 Task: Open a Blog Post Template save the file as spreadsheetAdd Heading 'Nanotechnology' ,with the main content  Nanotechnology involves manipulating matter at the nanoscale (one billionth of a meter) to create new materials and devices with unique properties. It has applications in electronics, medicine, energy, and environmental remediation, offering potential breakthroughs in areas such as nanomedicine and nanosensors. ,with the main content  Nanotechnology involves manipulating matter at the nanoscale (one billionth of a meter) to create new materials and devices with unique properties. It has applications in electronics, medicine, energy, and environmental remediation, offering potential breakthroughs in areas such as nanomedicine and nanosensors.and font size to the main content 16 Apply Font Style Harlow Solid Italicand font size to the heading 18 Change heading alignment to  Center
Action: Mouse moved to (23, 23)
Screenshot: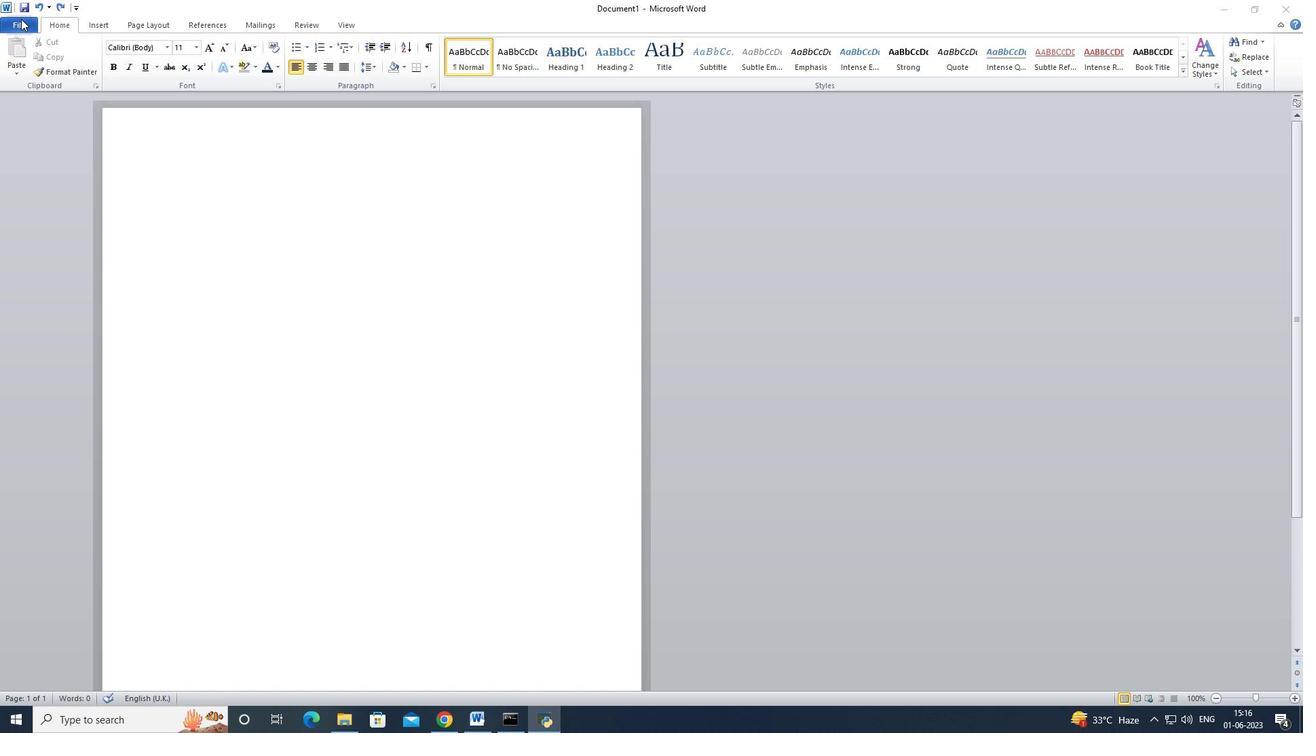 
Action: Mouse pressed left at (23, 23)
Screenshot: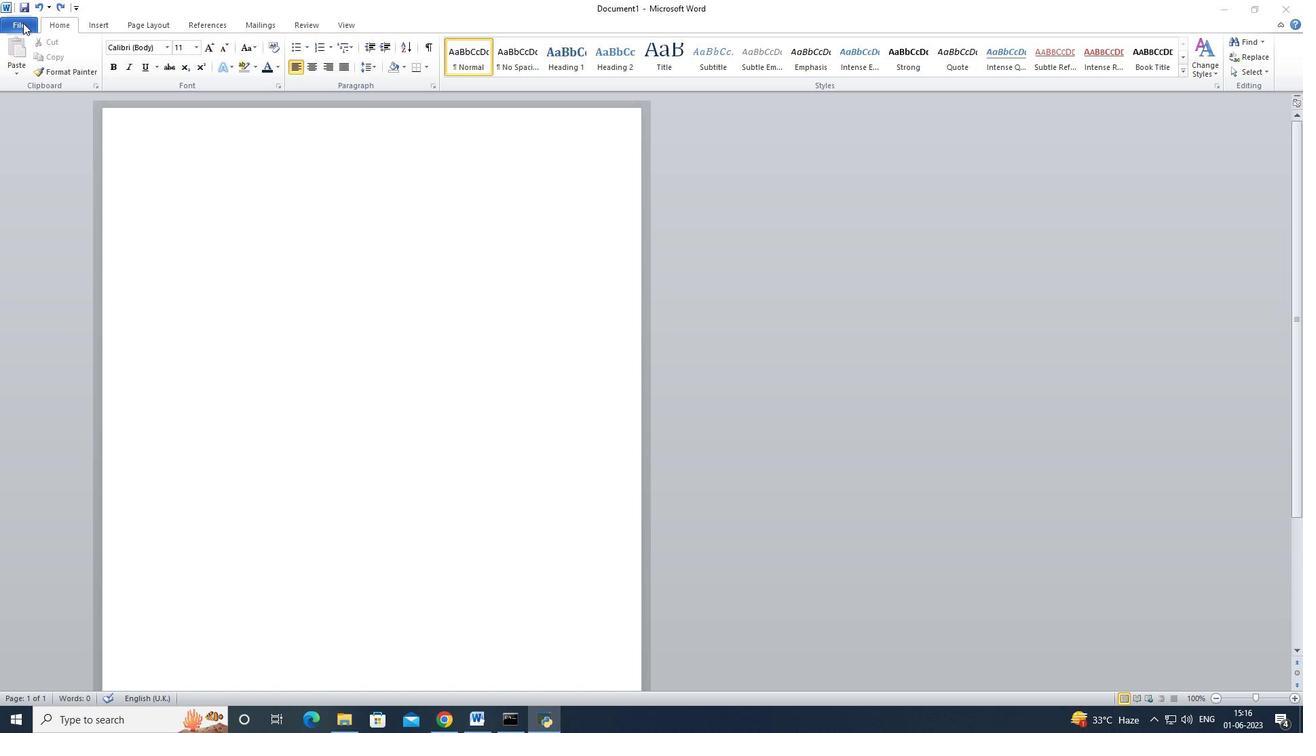 
Action: Mouse pressed left at (23, 23)
Screenshot: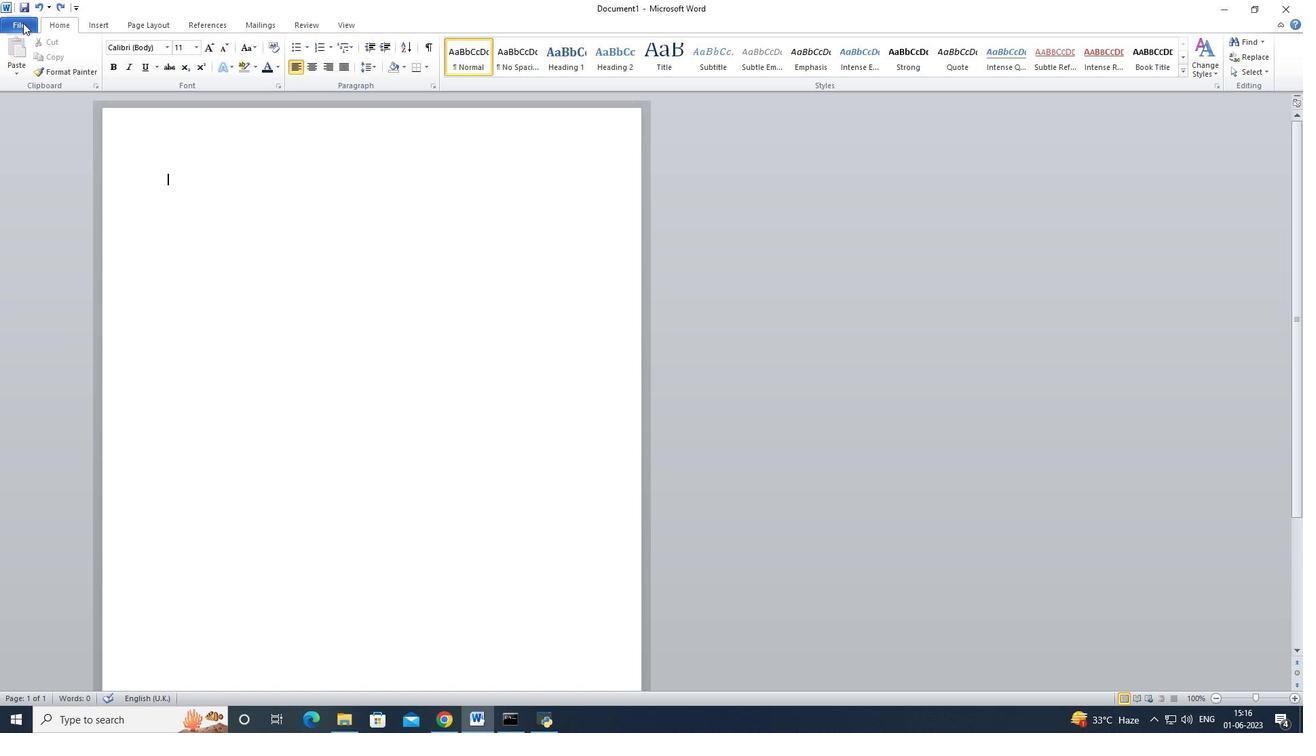 
Action: Mouse moved to (29, 174)
Screenshot: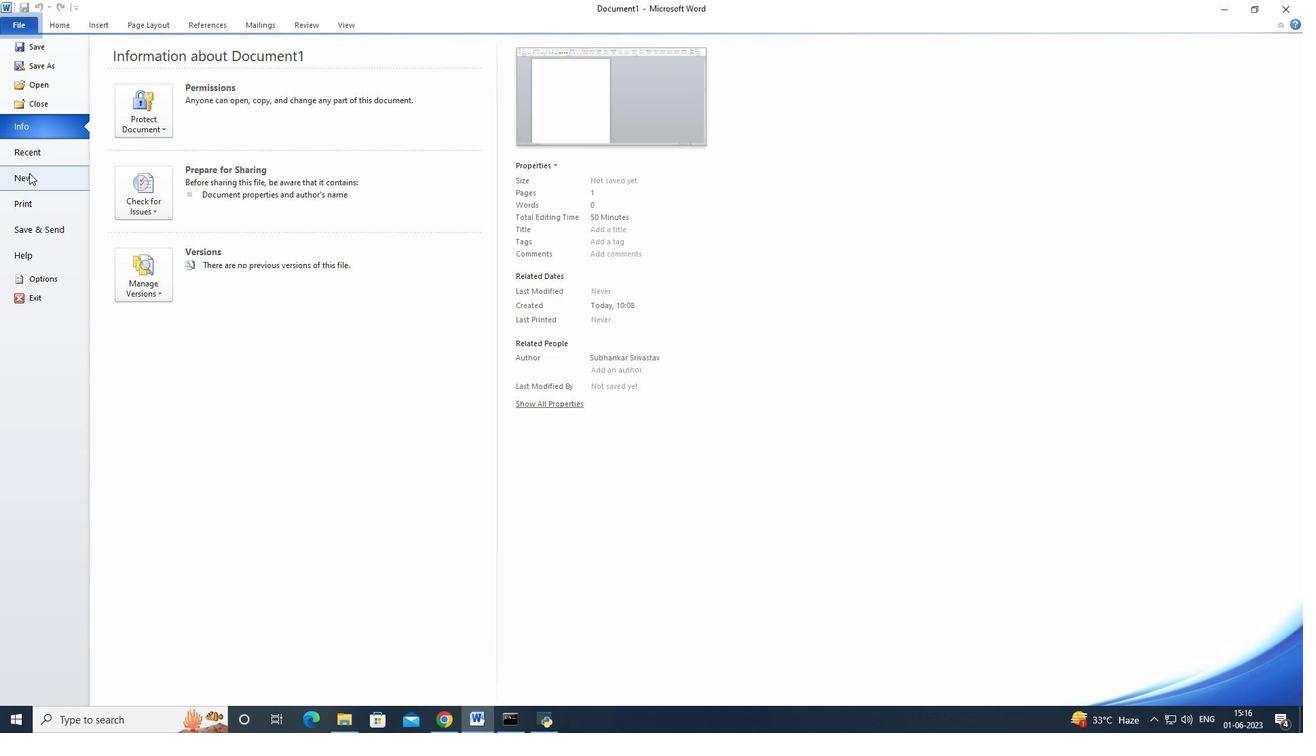 
Action: Mouse pressed left at (29, 174)
Screenshot: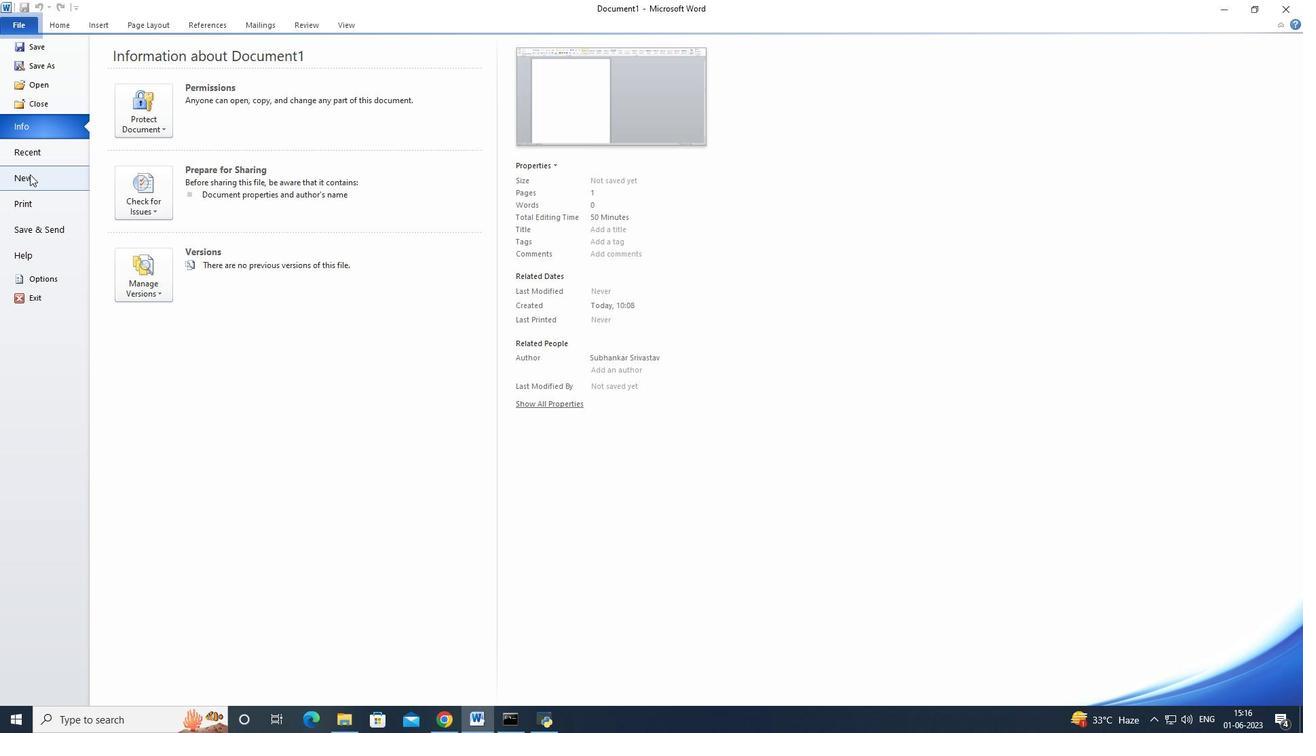 
Action: Mouse moved to (213, 125)
Screenshot: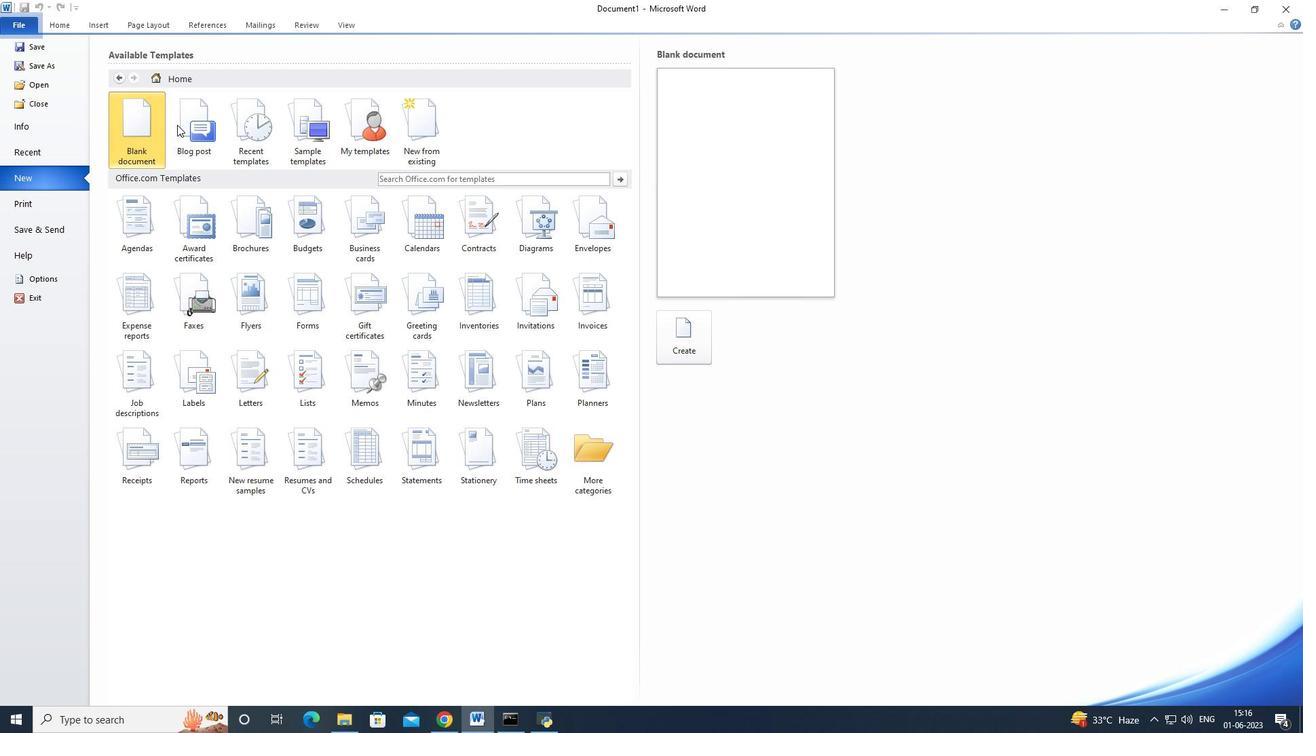 
Action: Mouse pressed left at (213, 125)
Screenshot: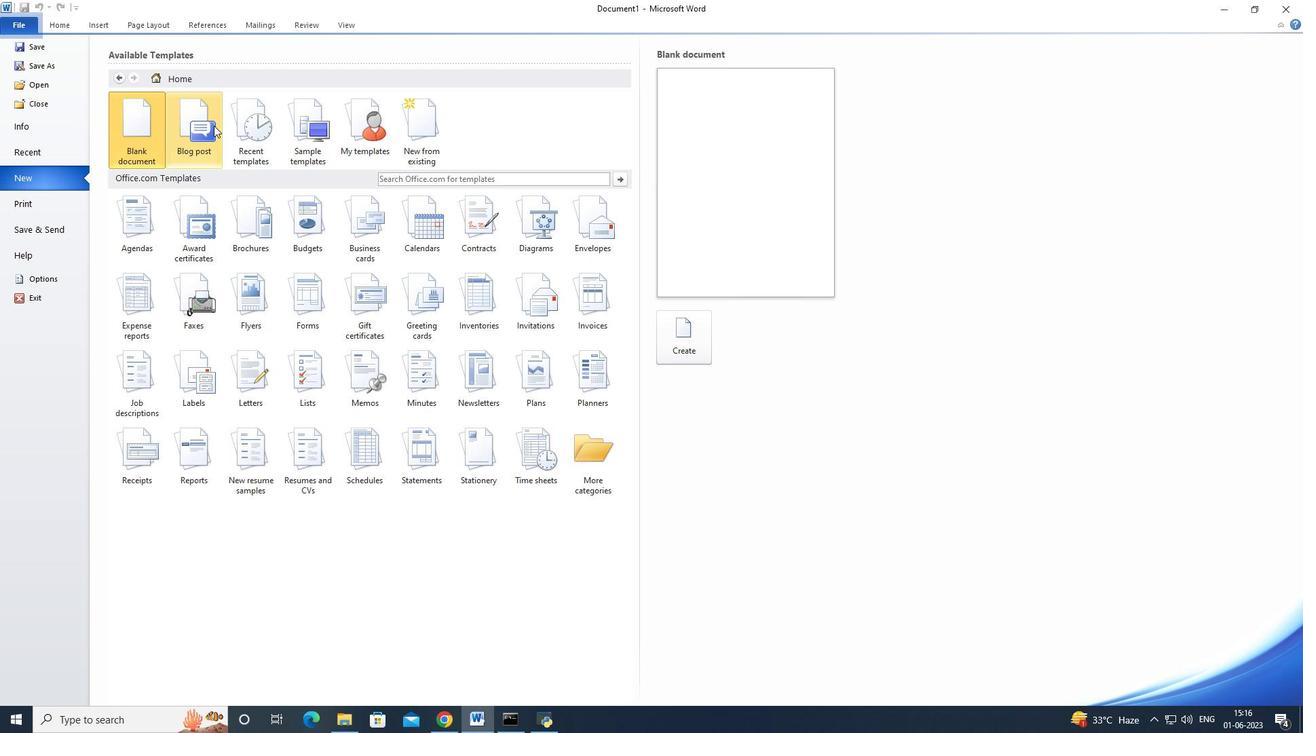 
Action: Mouse moved to (698, 344)
Screenshot: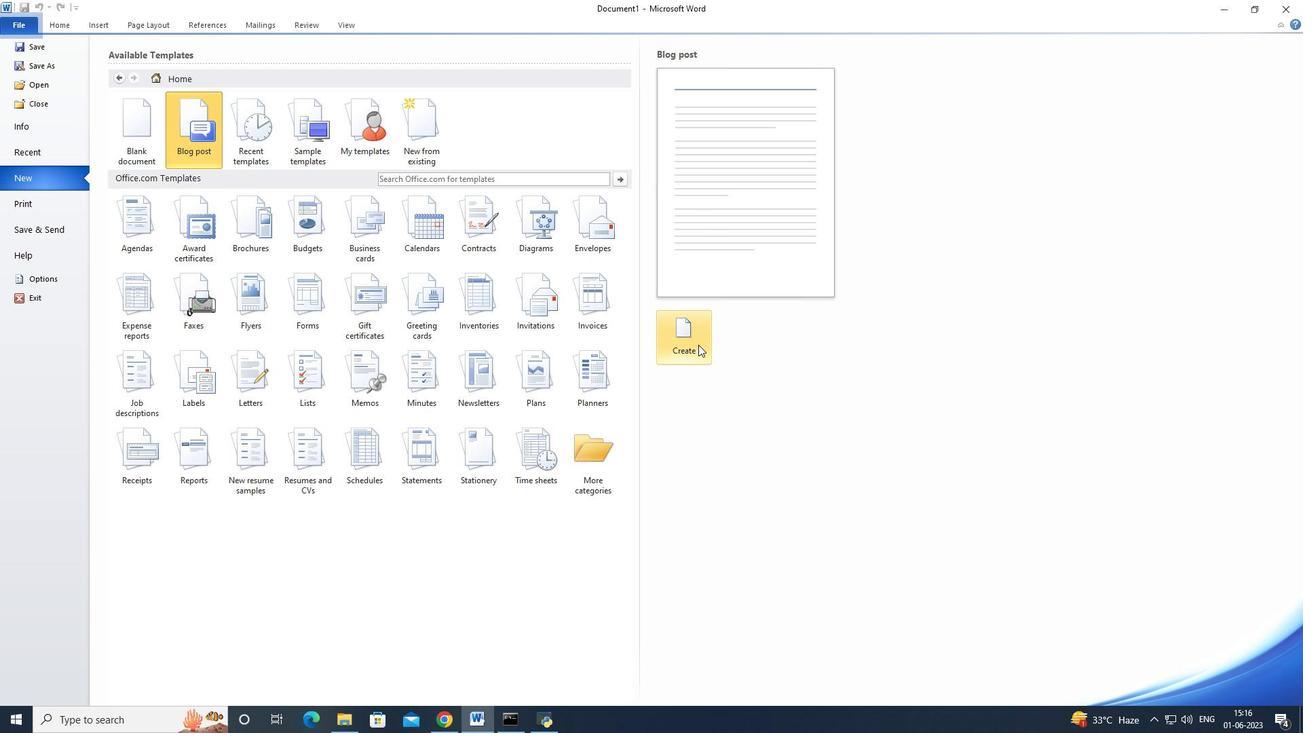
Action: Mouse pressed left at (698, 344)
Screenshot: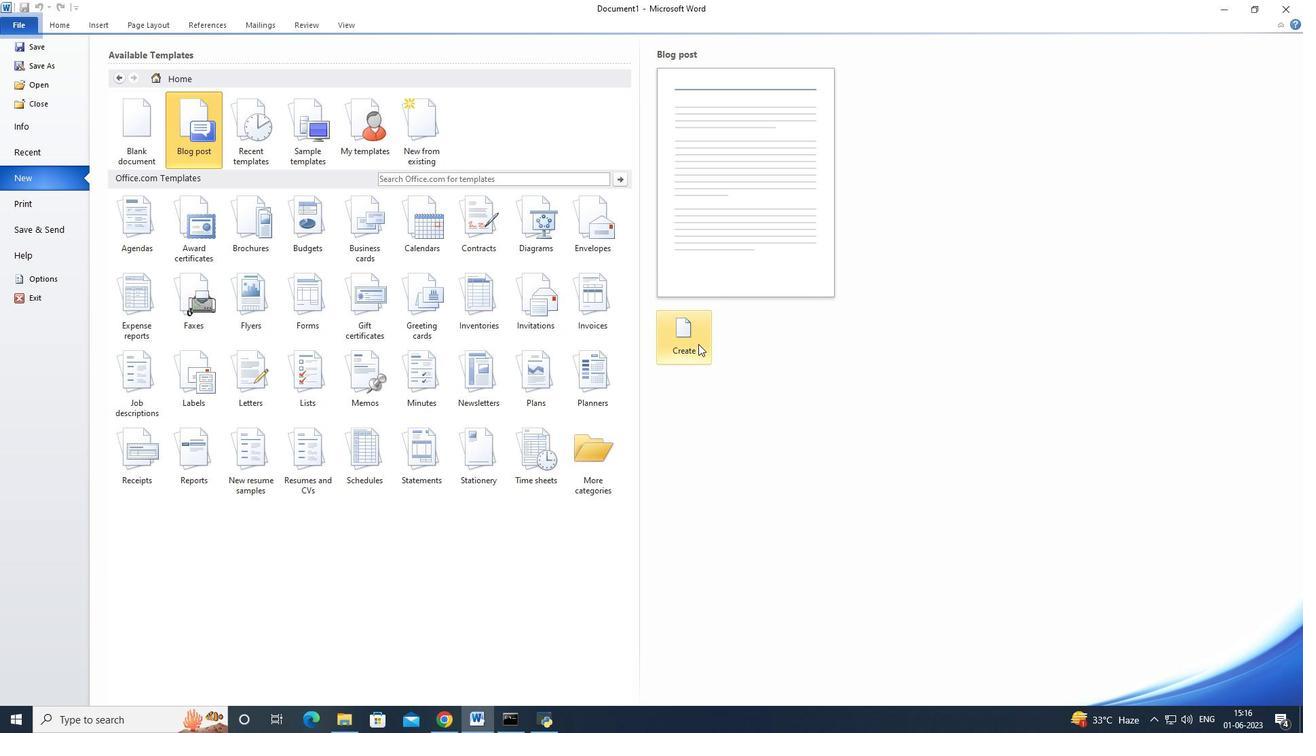 
Action: Mouse moved to (734, 306)
Screenshot: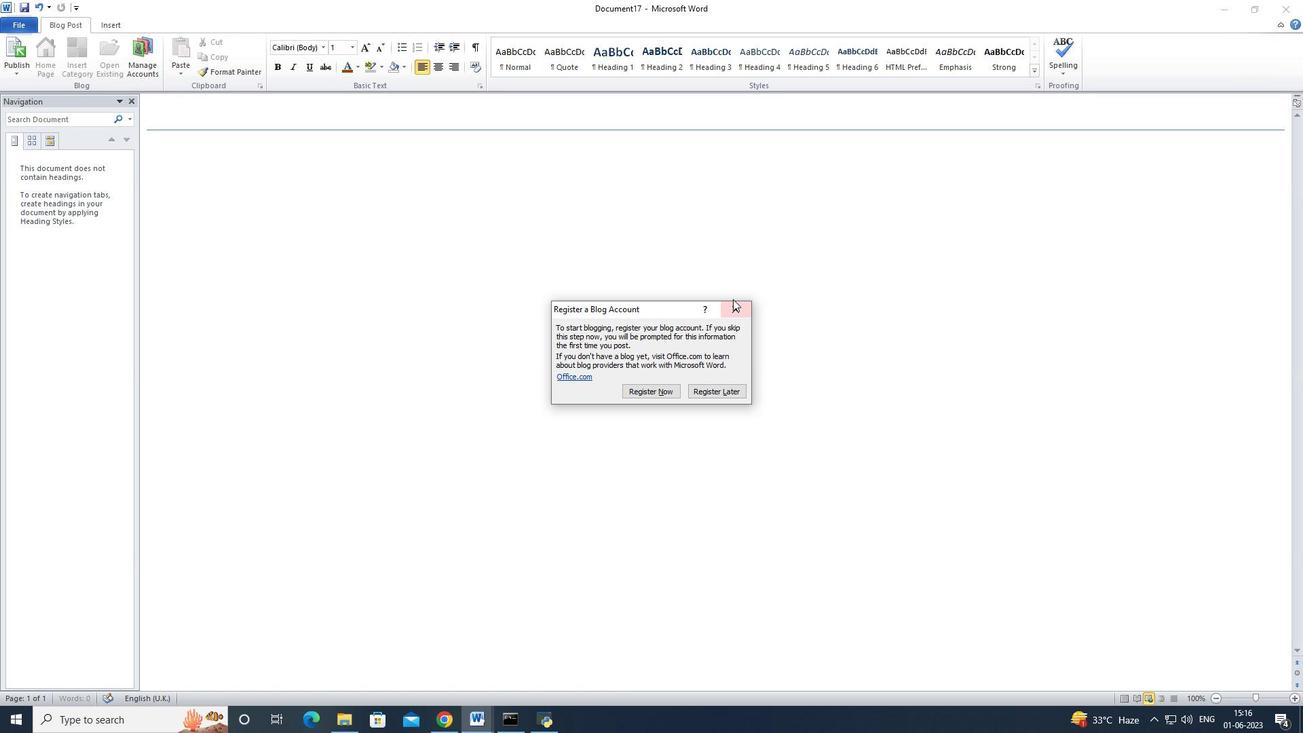 
Action: Mouse pressed left at (734, 306)
Screenshot: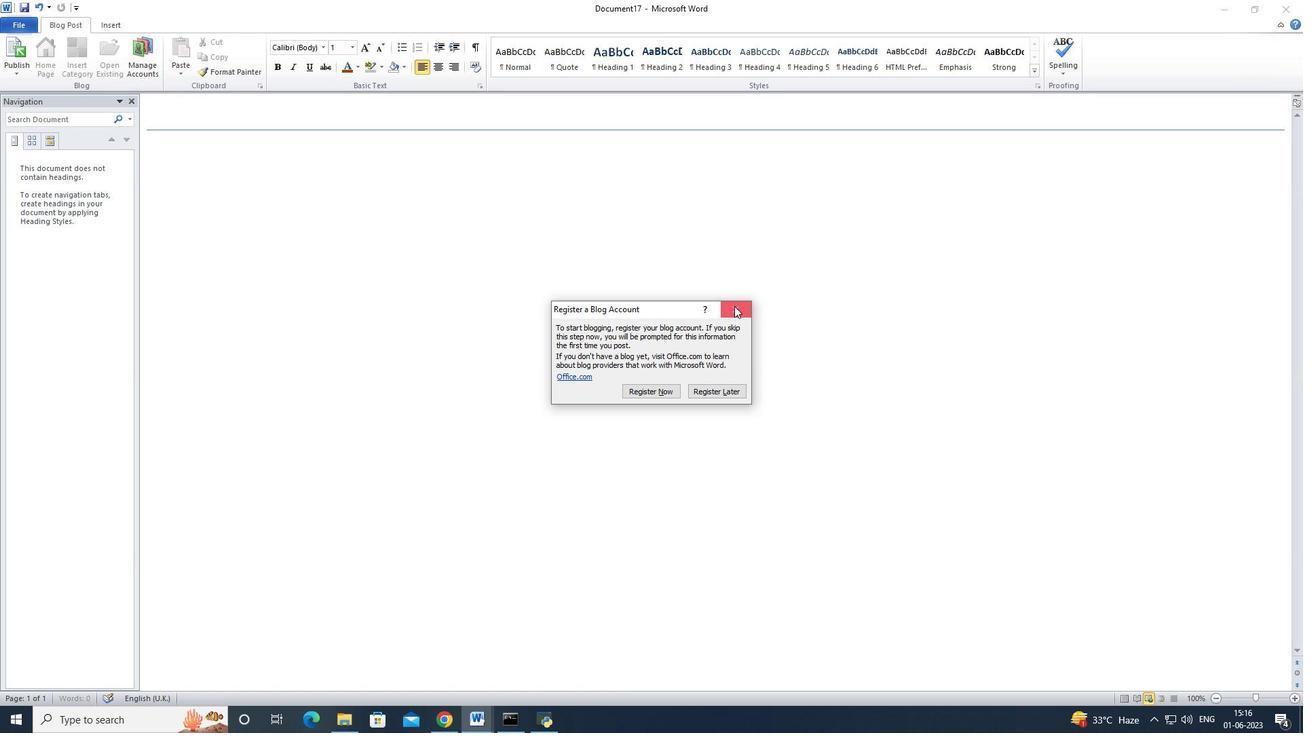 
Action: Mouse moved to (16, 25)
Screenshot: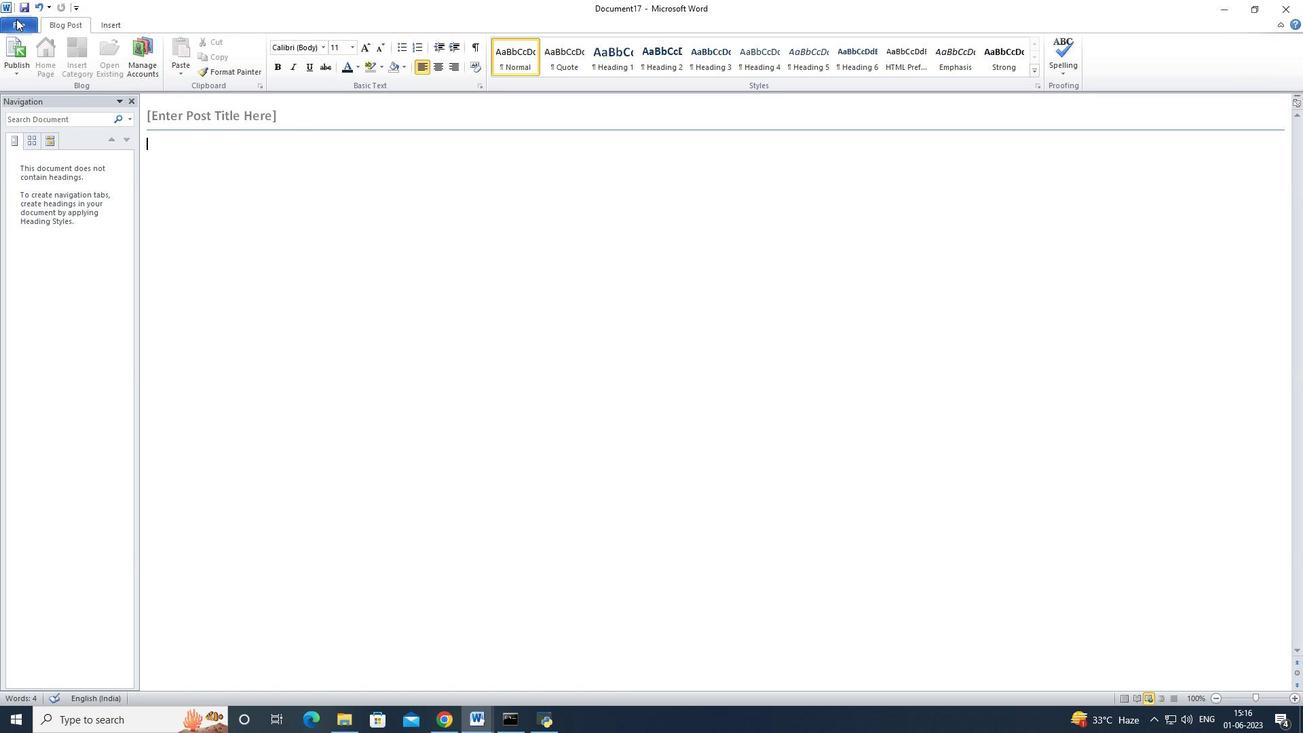 
Action: Mouse pressed left at (16, 25)
Screenshot: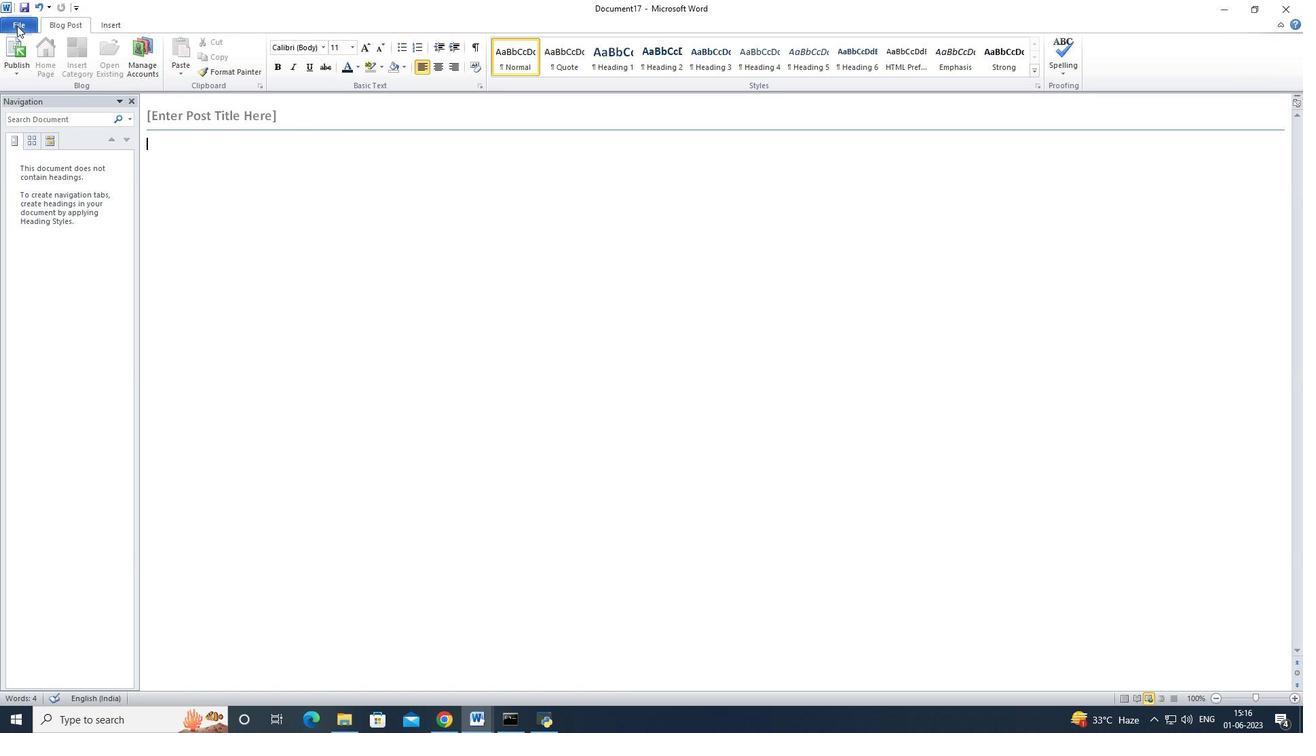 
Action: Mouse moved to (32, 50)
Screenshot: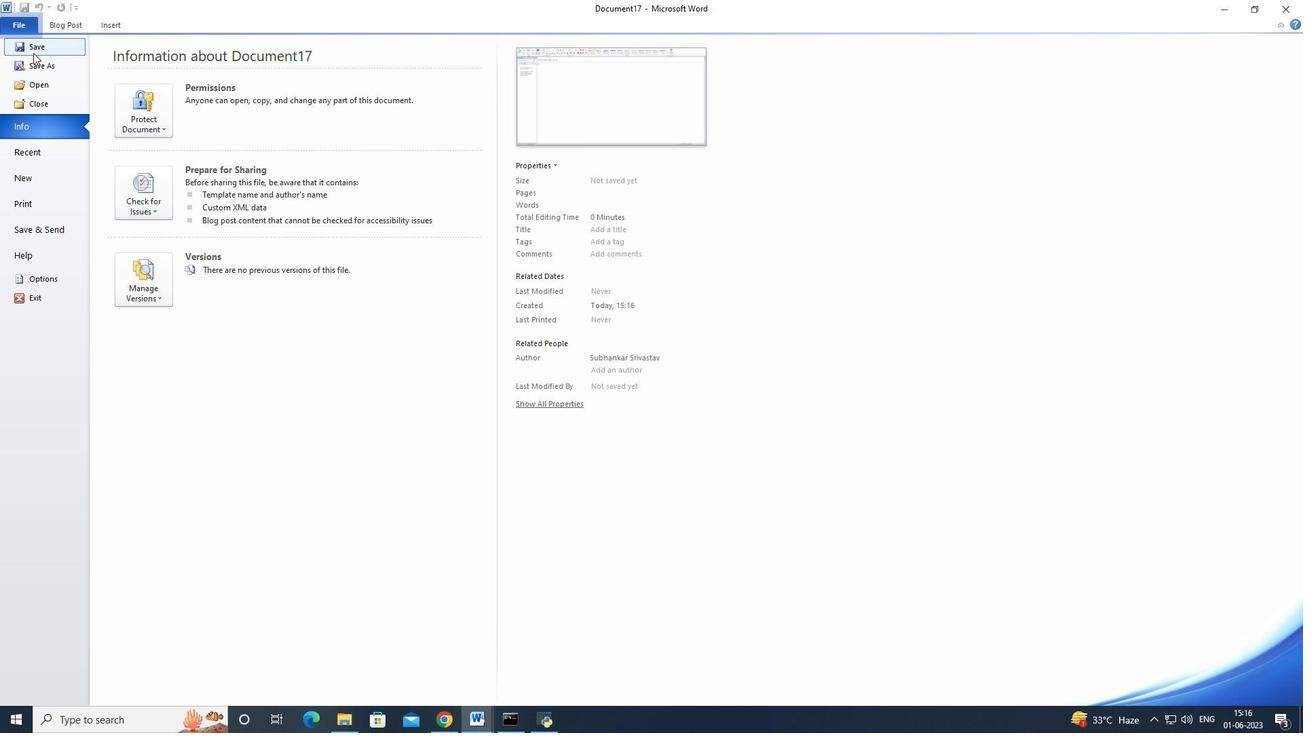 
Action: Mouse pressed left at (32, 50)
Screenshot: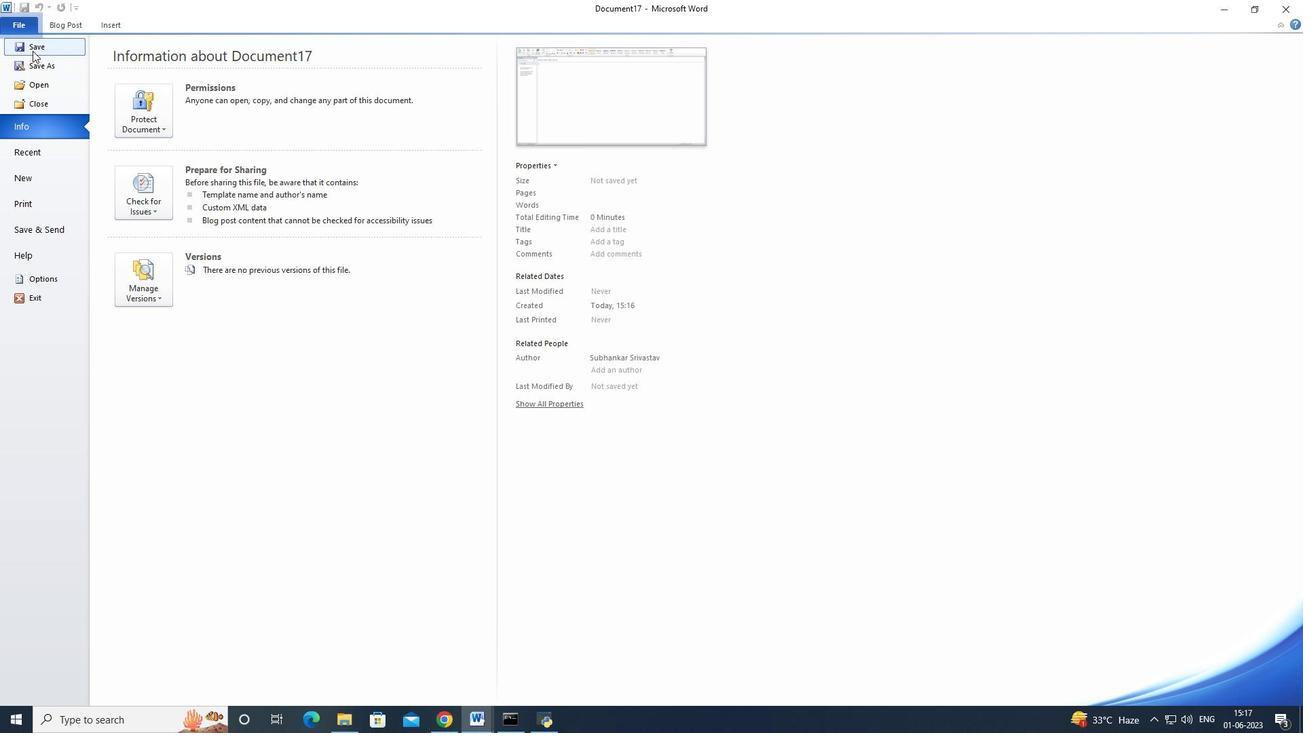 
Action: Mouse moved to (222, 203)
Screenshot: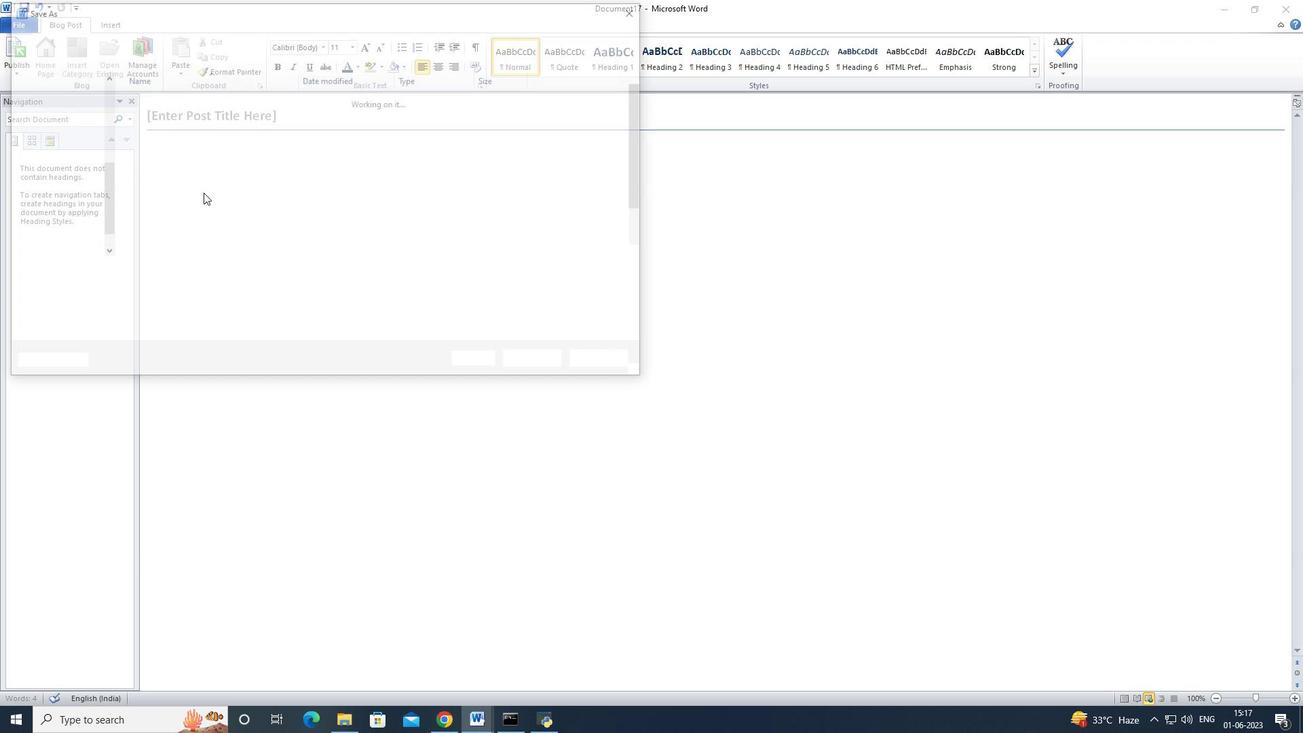 
Action: Key pressed <Key.shift><Key.shift>Speadsheet
Screenshot: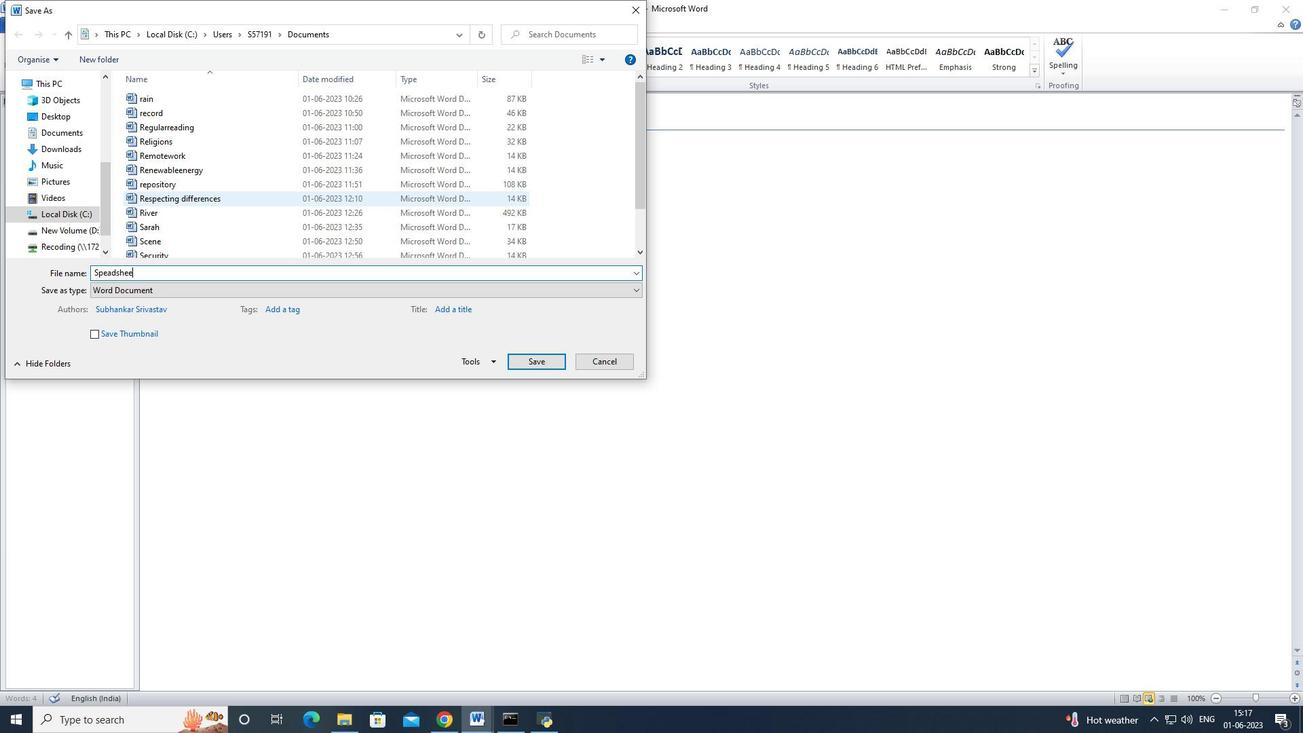 
Action: Mouse moved to (530, 361)
Screenshot: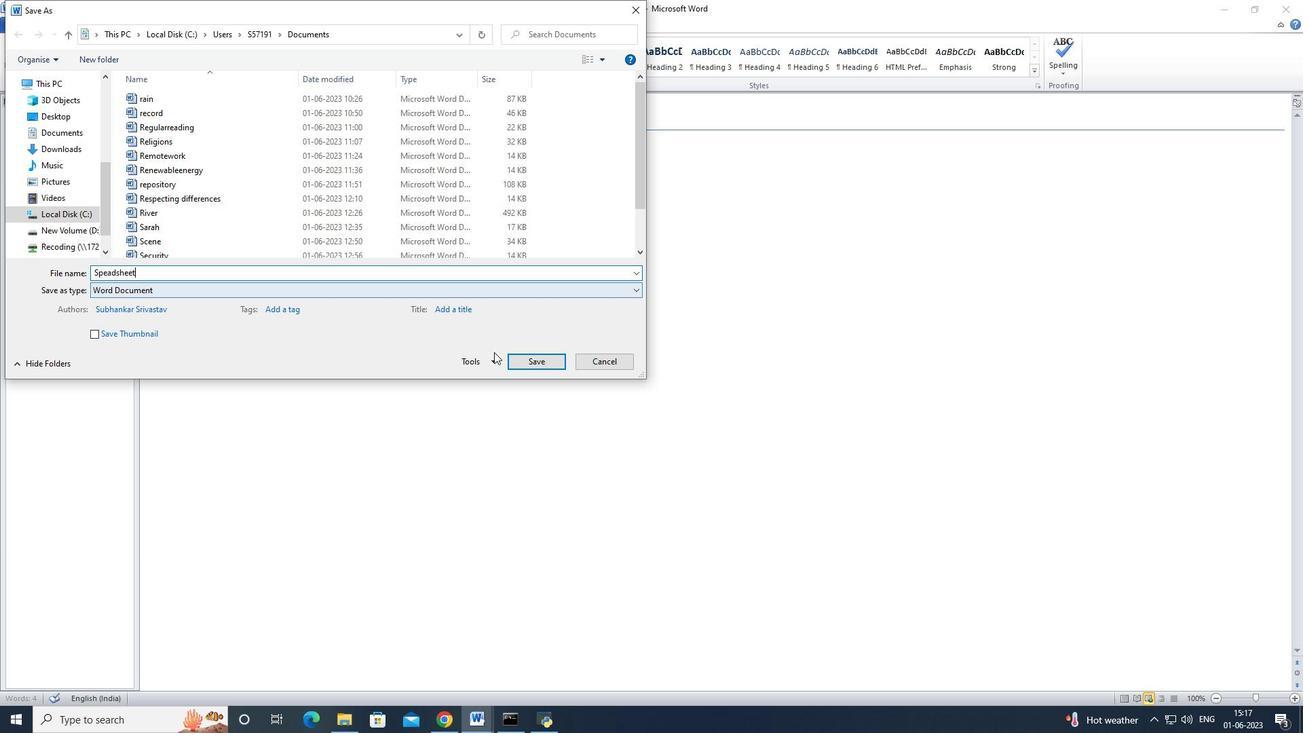 
Action: Mouse pressed left at (530, 361)
Screenshot: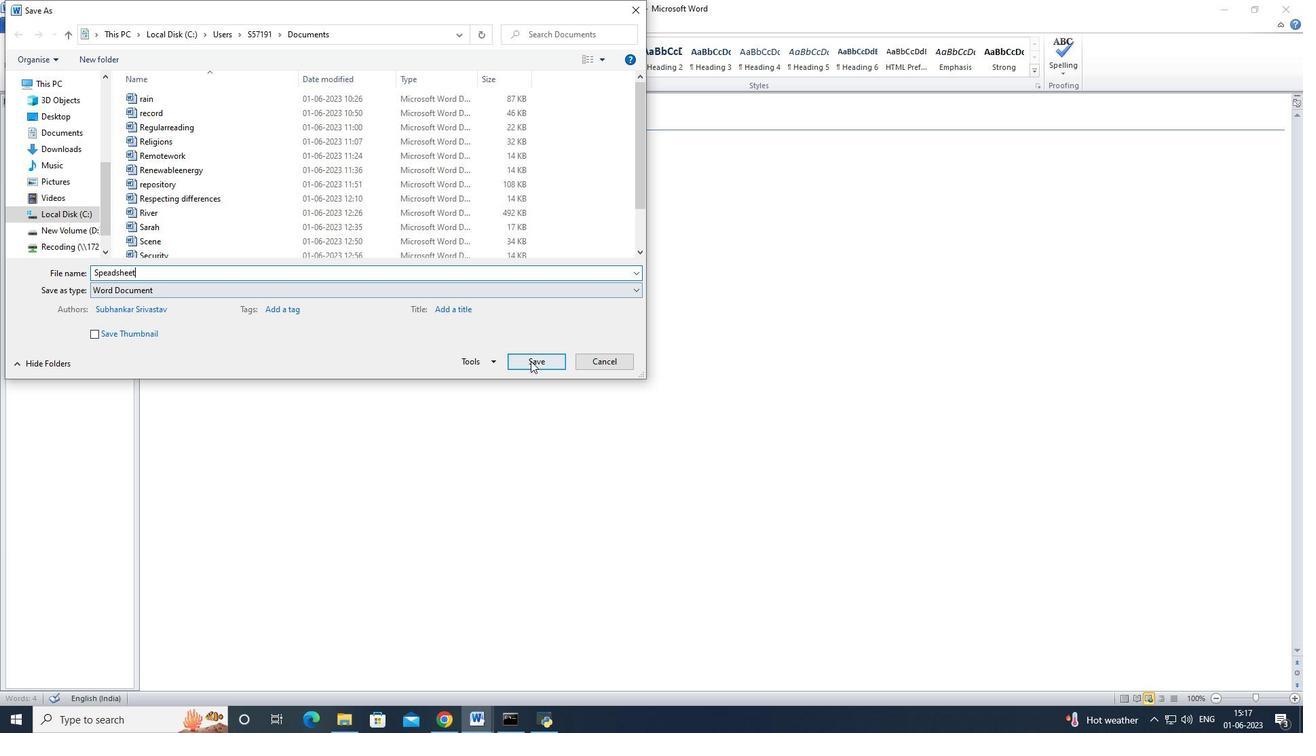 
Action: Mouse moved to (264, 119)
Screenshot: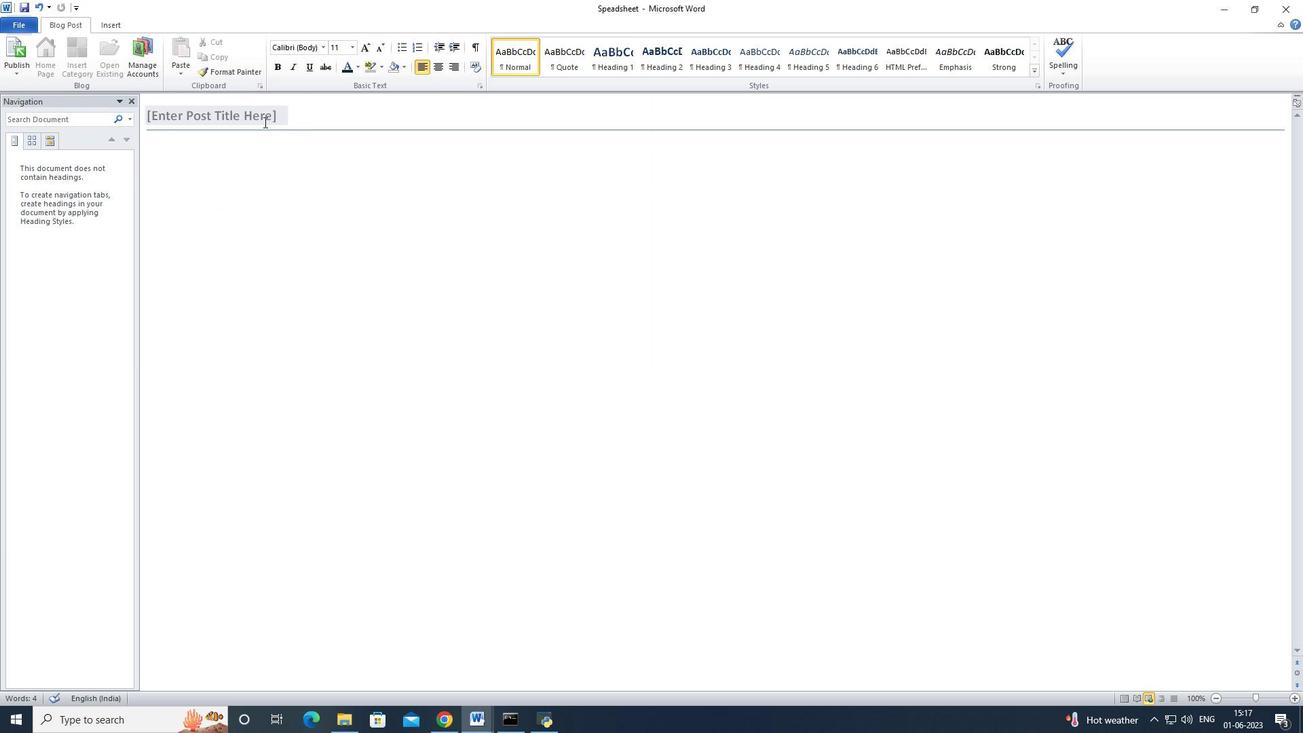 
Action: Mouse pressed left at (264, 119)
Screenshot: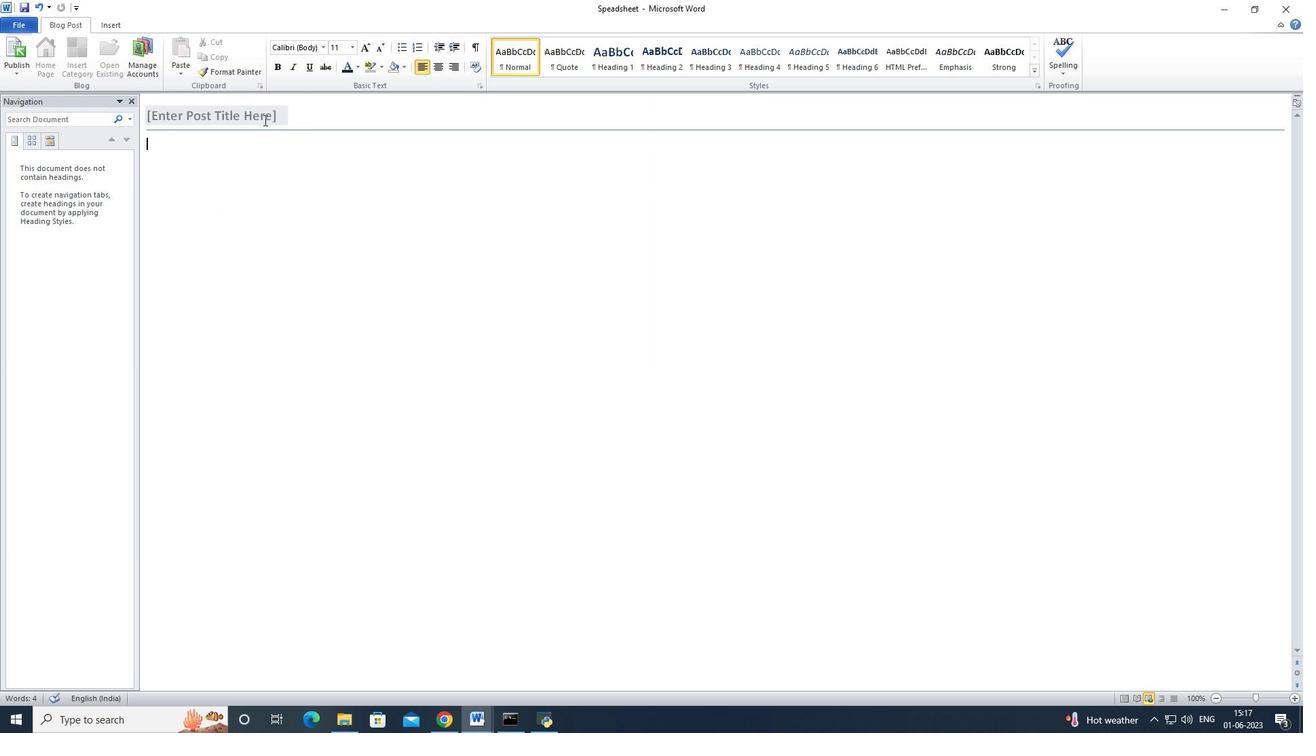 
Action: Key pressed <Key.shift><Key.shift><Key.shift><Key.shift><Key.shift><Key.shift>Nanot<Key.backspace><Key.space>technology
Screenshot: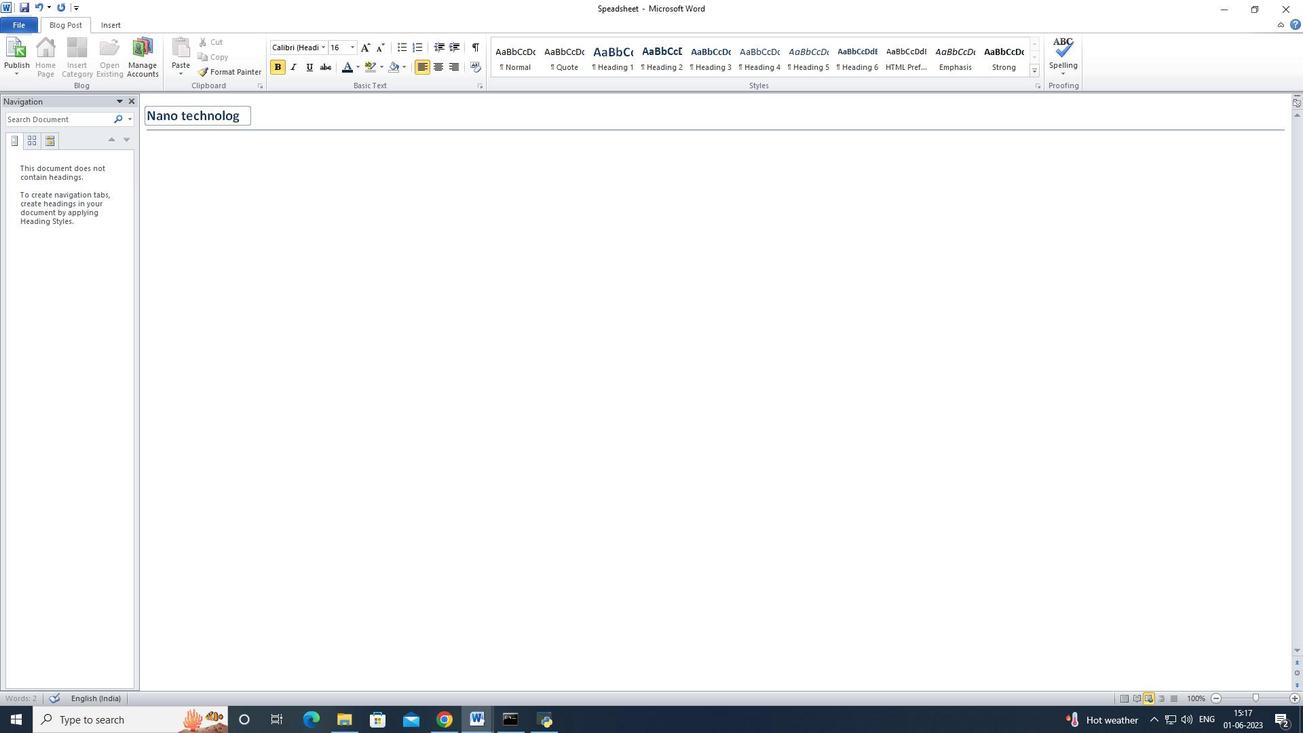 
Action: Mouse moved to (281, 155)
Screenshot: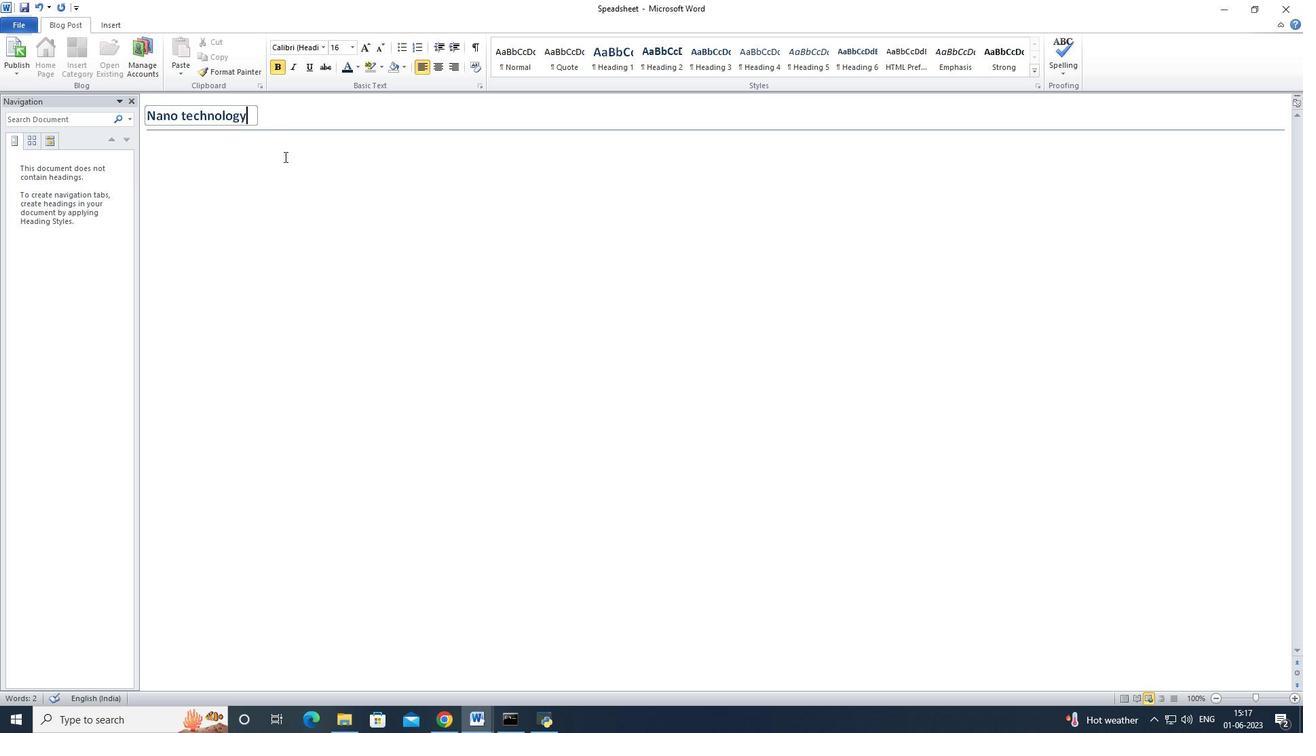 
Action: Mouse pressed left at (281, 155)
Screenshot: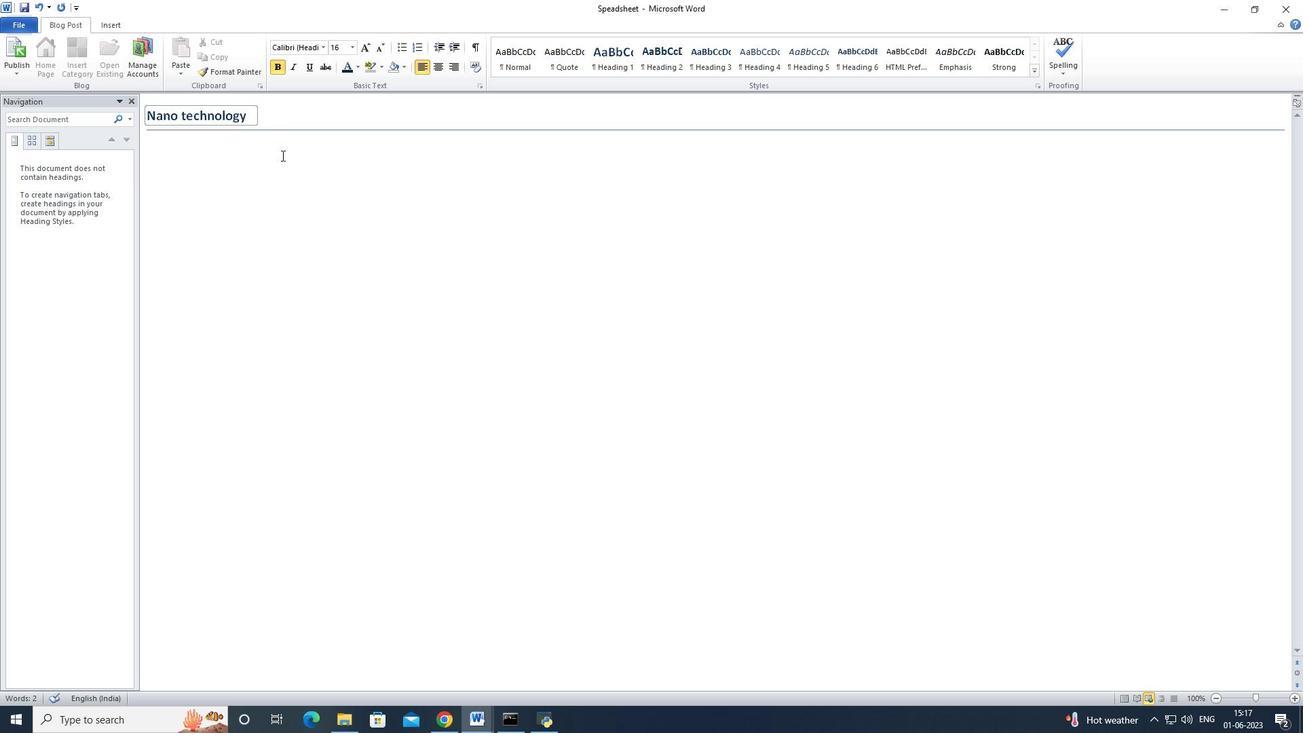 
Action: Mouse moved to (202, 160)
Screenshot: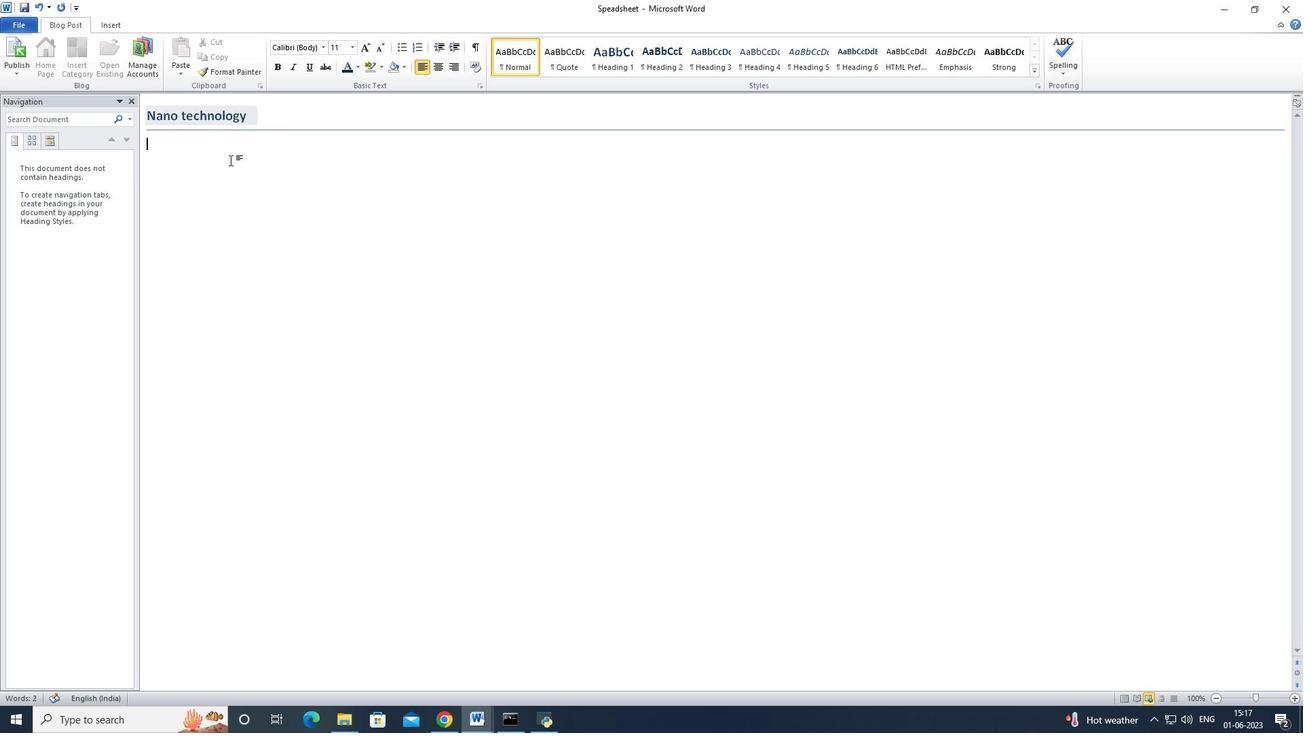 
Action: Key pressed <Key.shift>Nano
Screenshot: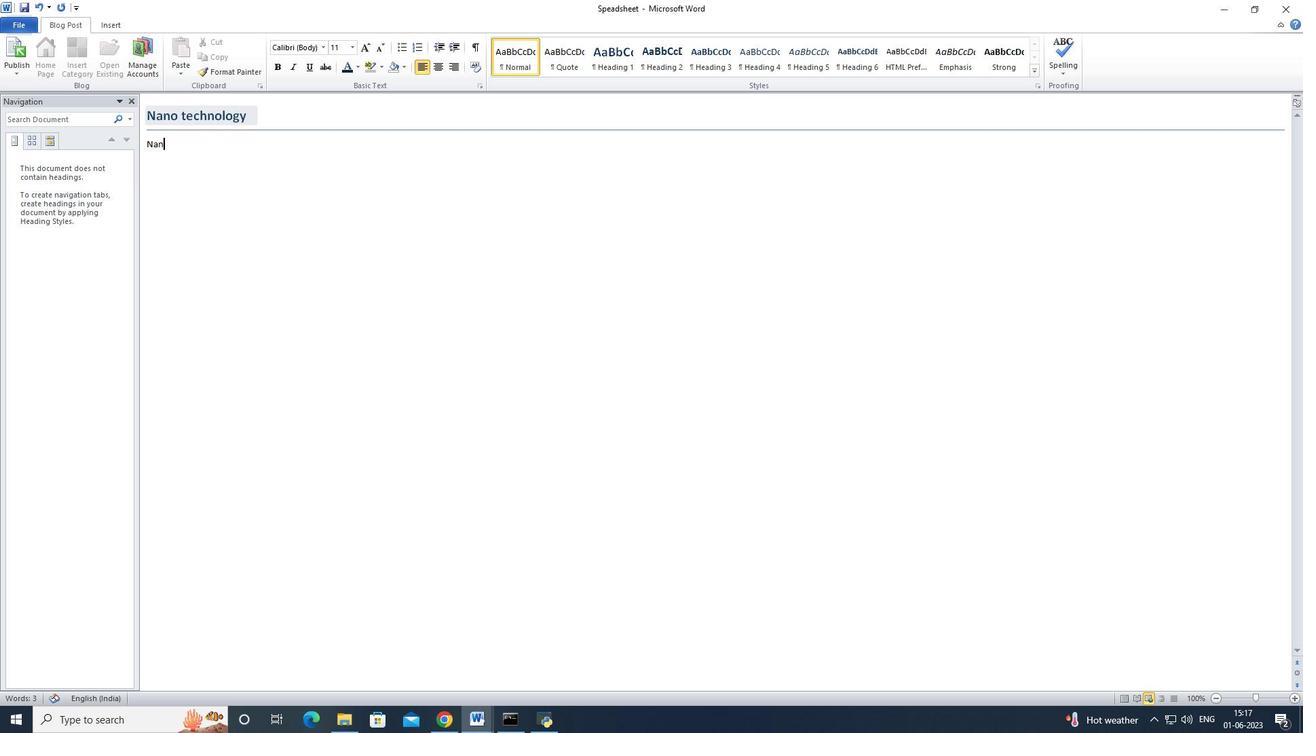 
Action: Mouse moved to (182, 118)
Screenshot: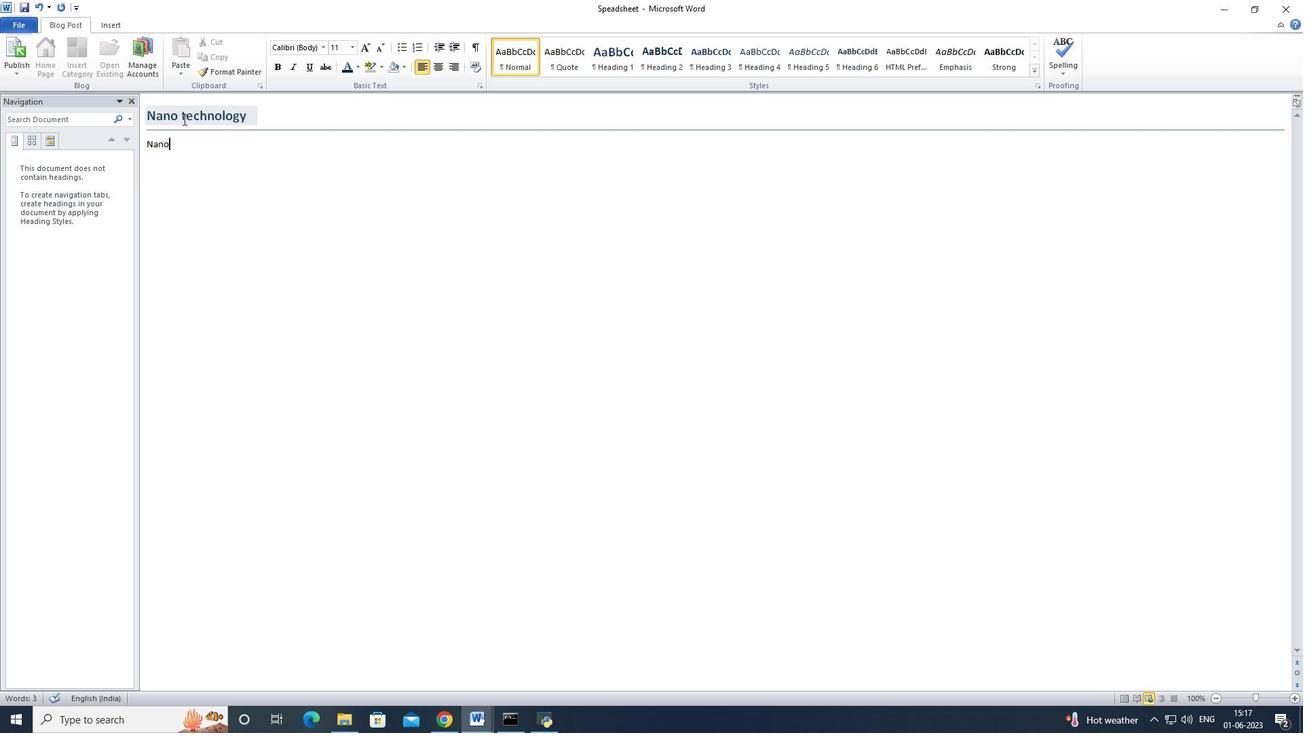 
Action: Mouse pressed left at (182, 118)
Screenshot: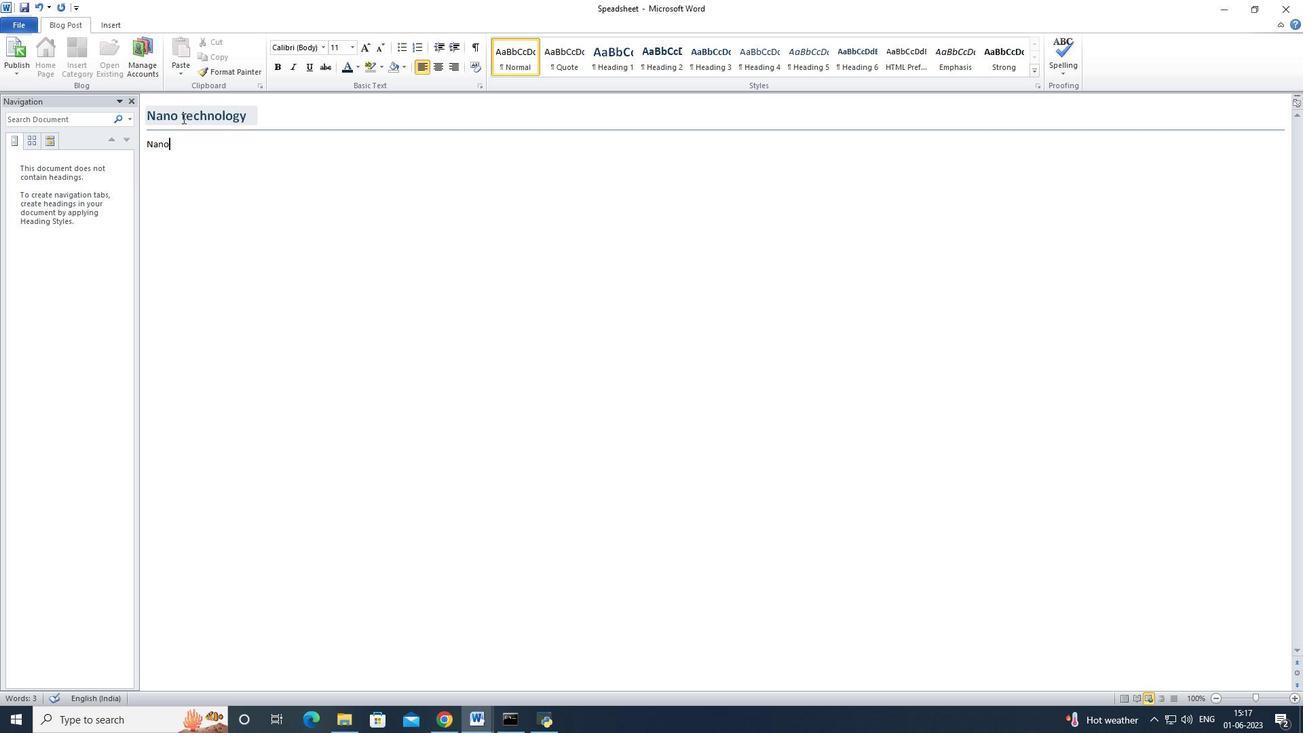 
Action: Key pressed <Key.backspace>
Screenshot: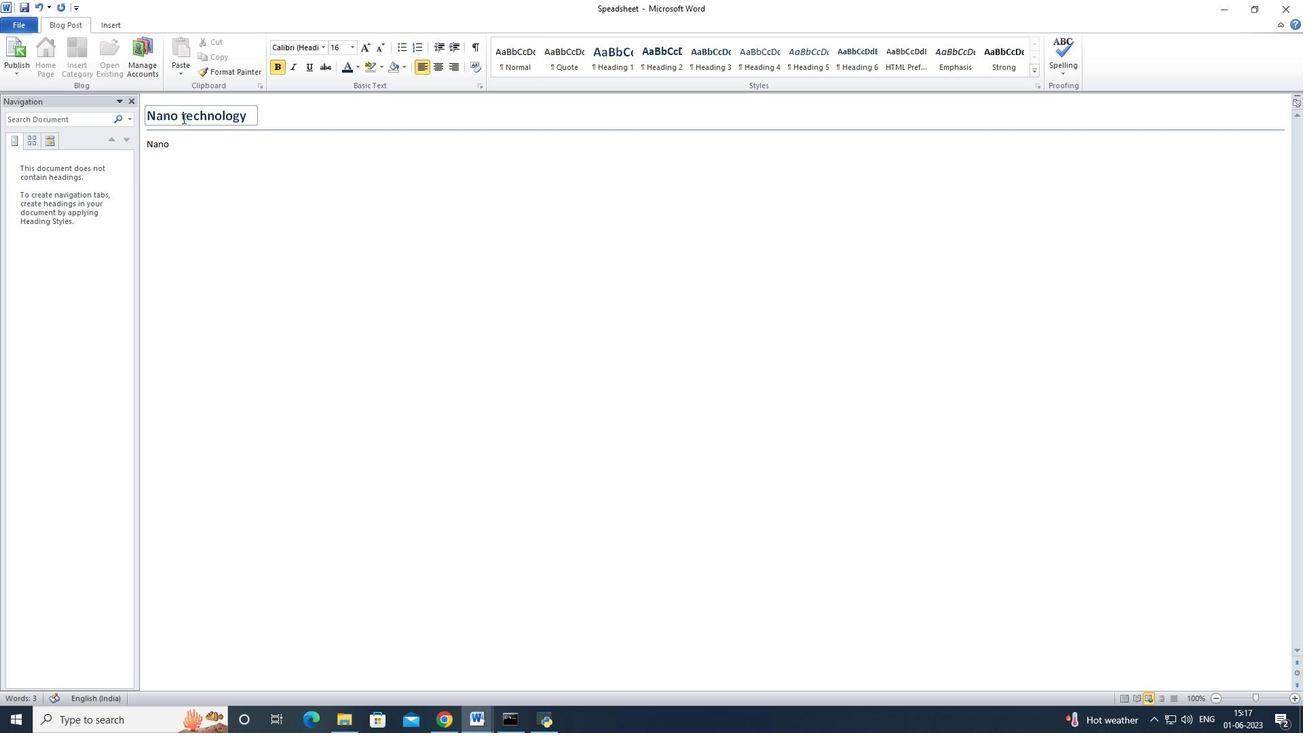 
Action: Mouse moved to (182, 140)
Screenshot: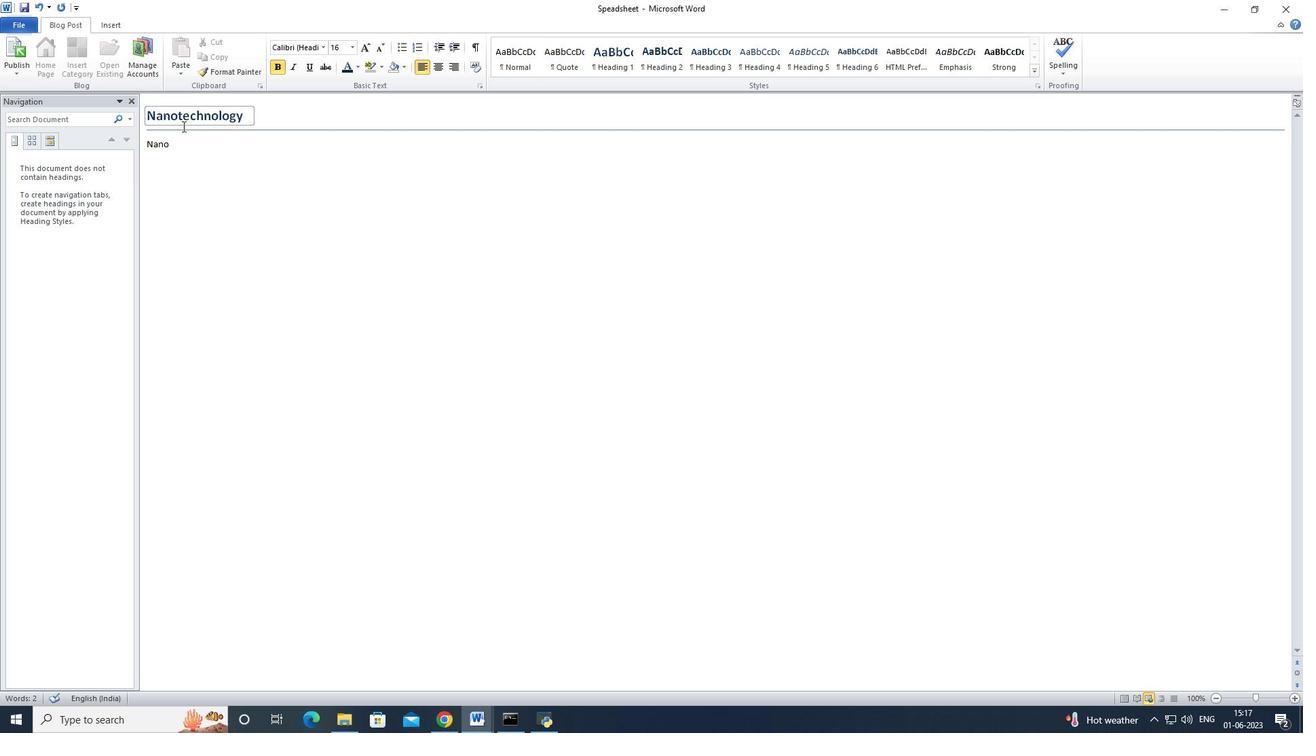
Action: Mouse pressed left at (182, 140)
Screenshot: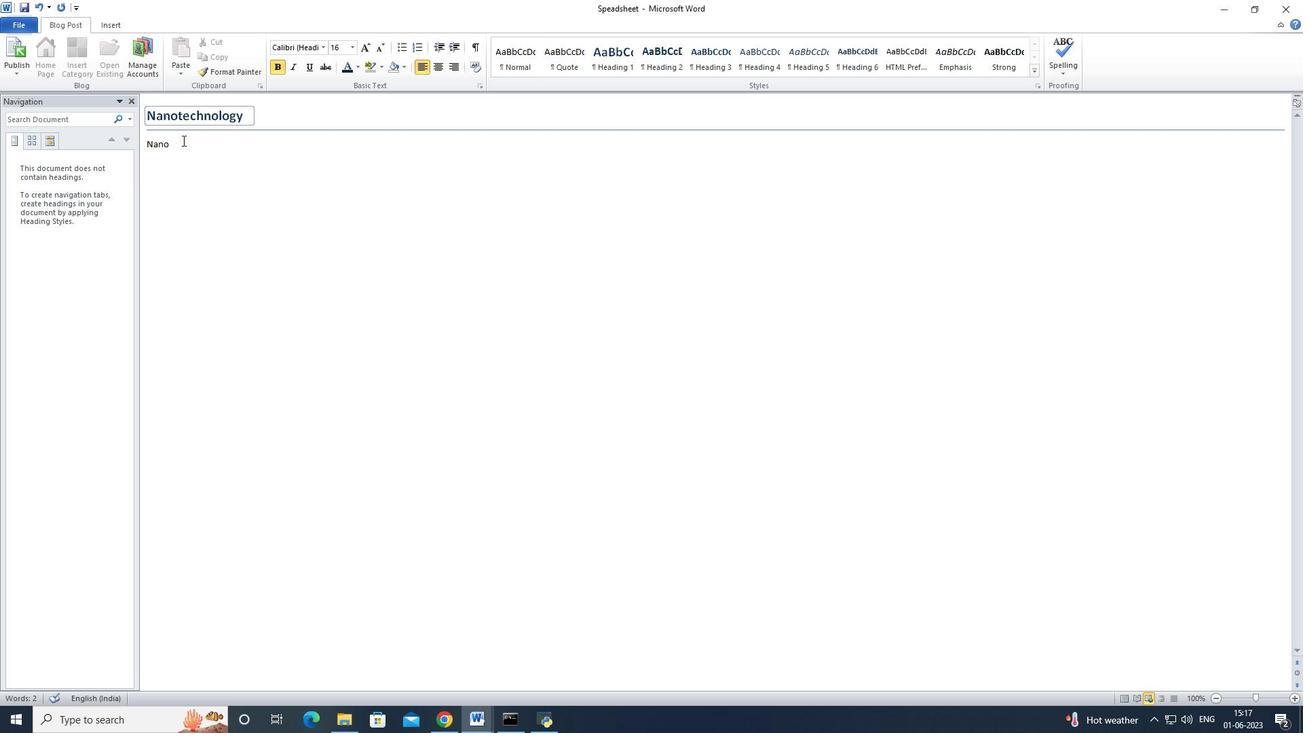 
Action: Mouse moved to (178, 150)
Screenshot: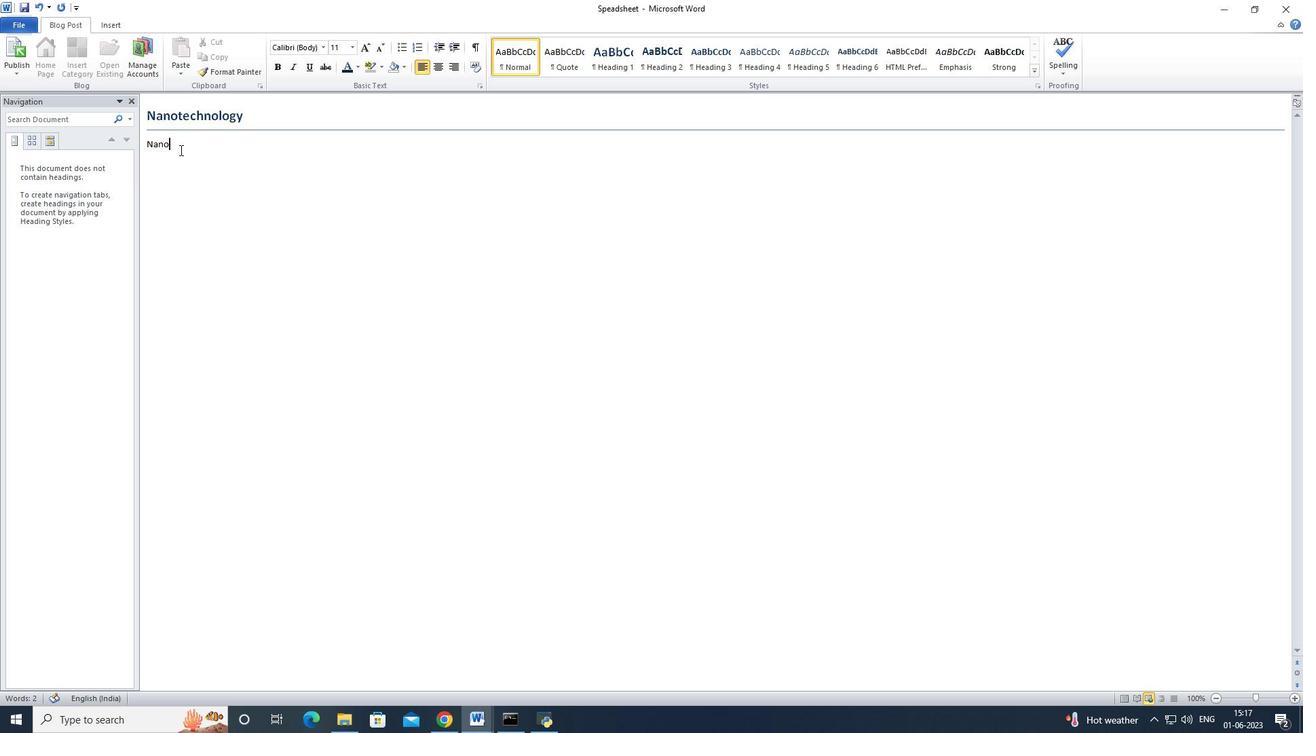 
Action: Key pressed technology<Key.space><Key.shift>involves<Key.space><Key.shift>Manipulating<Key.space><Key.shift>matter<Key.space>at<Key.space>the<Key.space>nanoscate<Key.space><Key.backspace><Key.backspace><Key.backspace>le<Key.space>
Screenshot: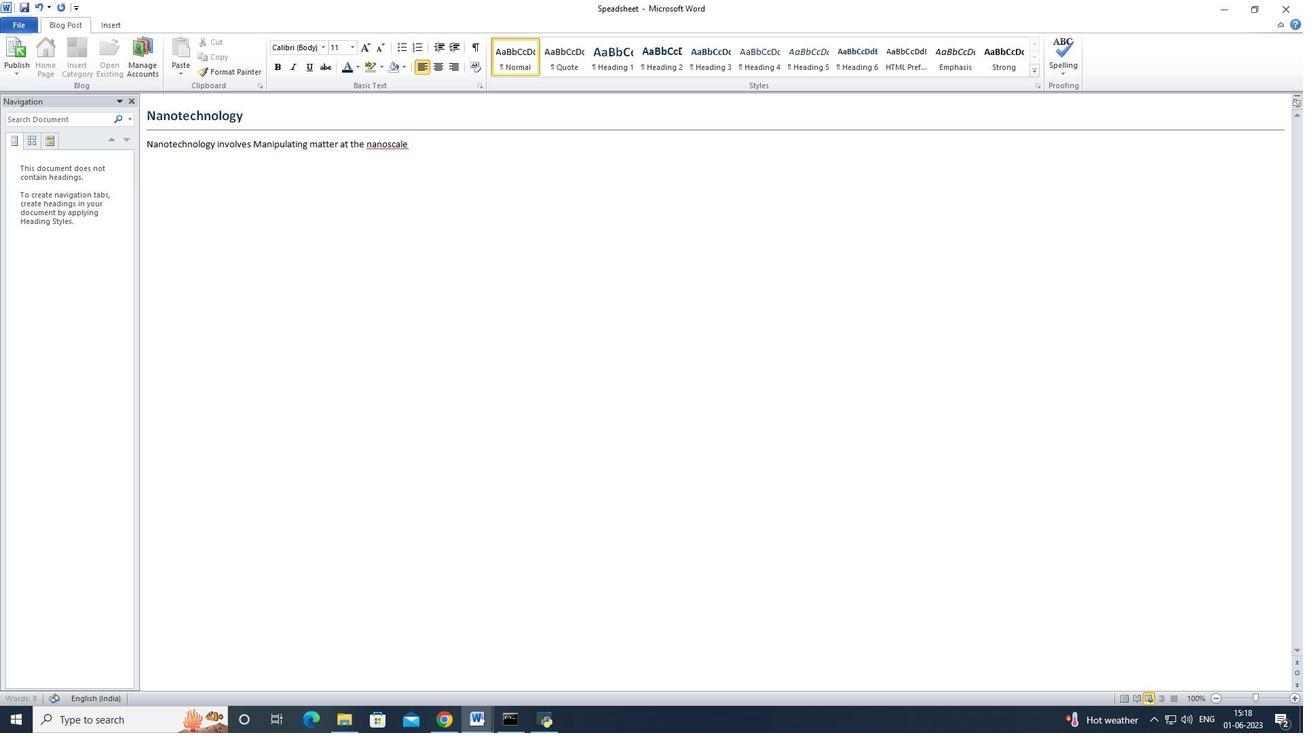 
Action: Mouse moved to (385, 145)
Screenshot: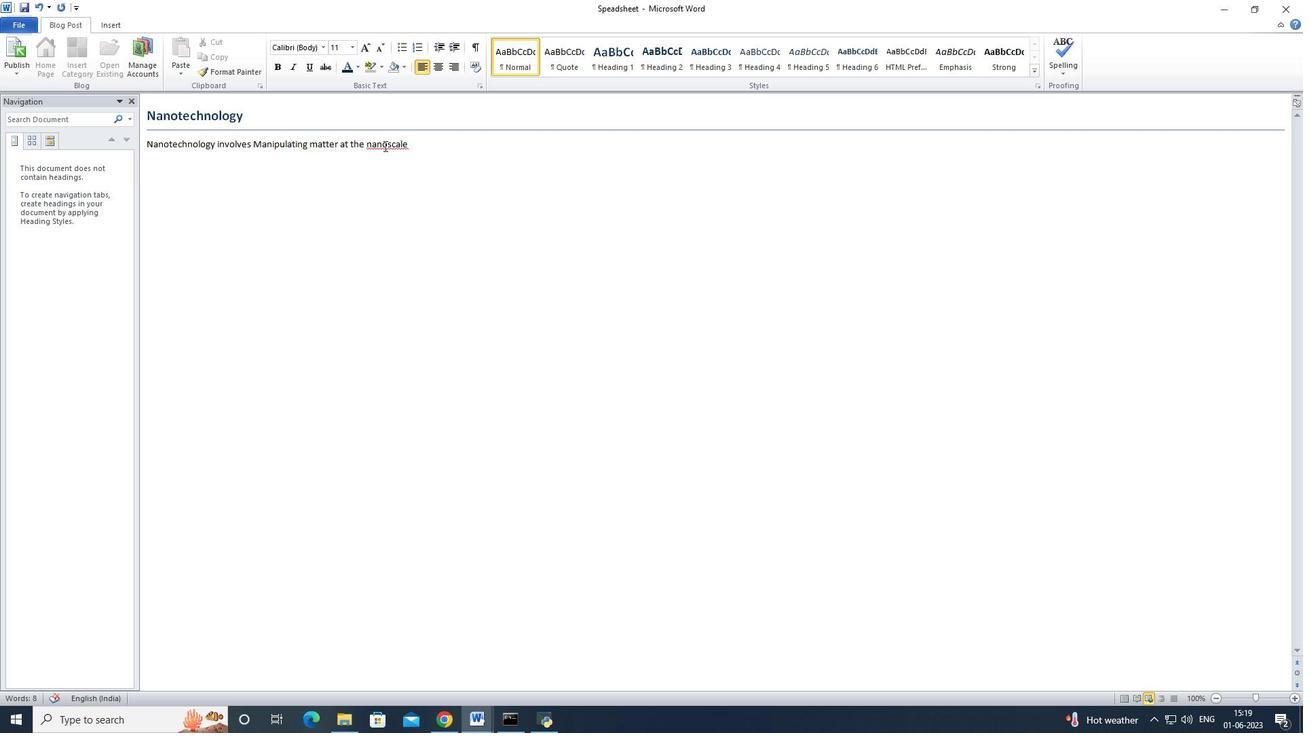 
Action: Mouse pressed left at (385, 145)
Screenshot: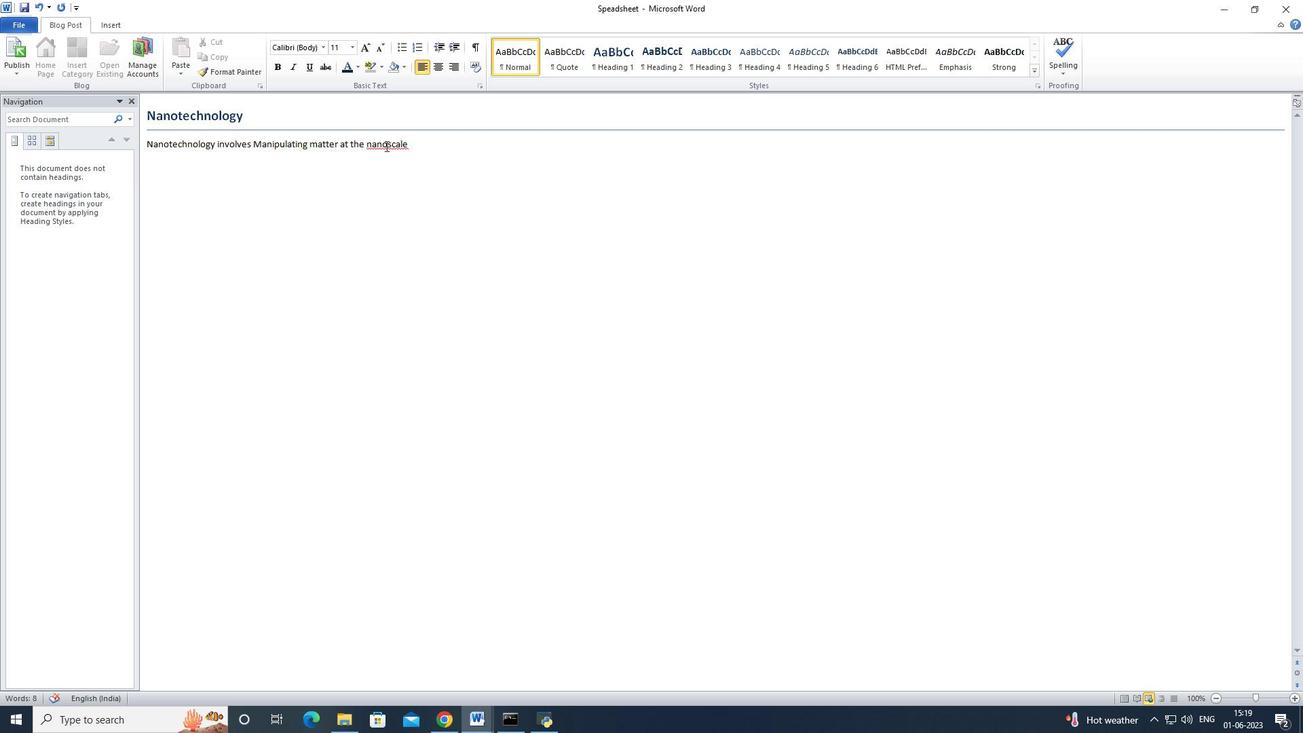 
Action: Mouse moved to (380, 154)
Screenshot: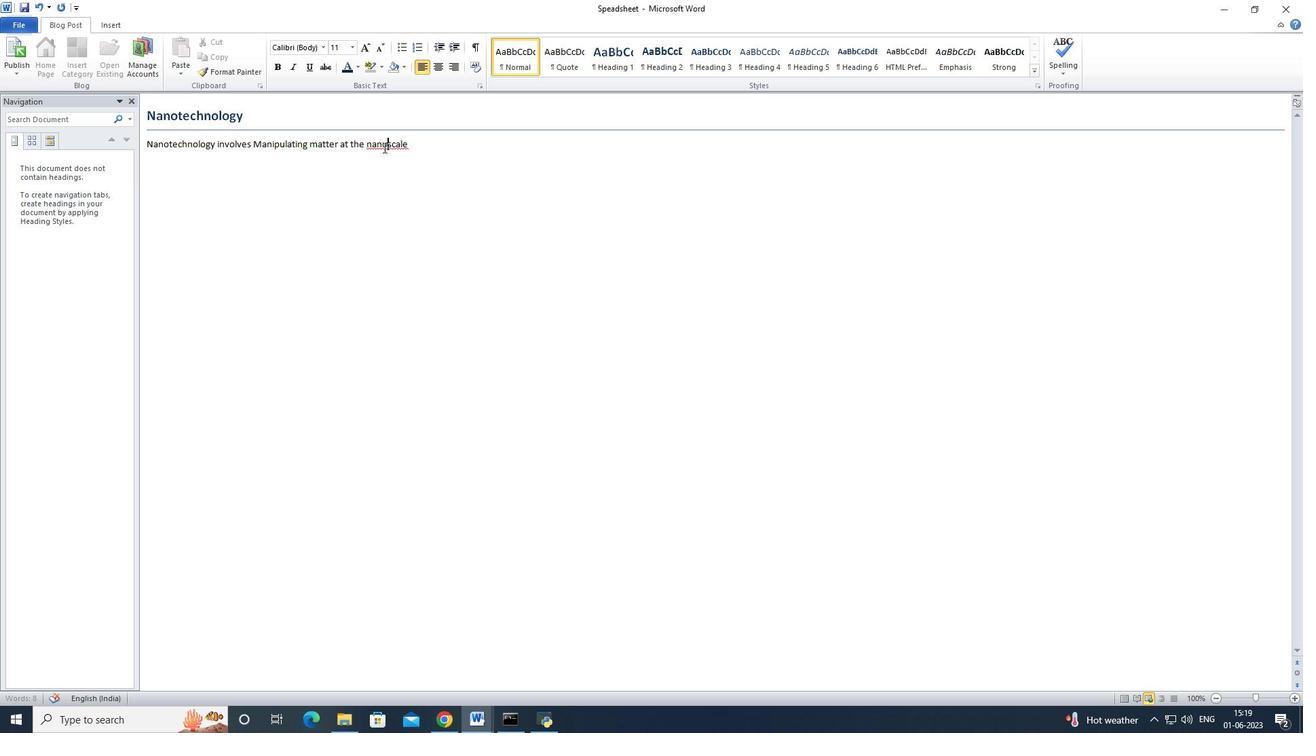 
Action: Key pressed <Key.space>
Screenshot: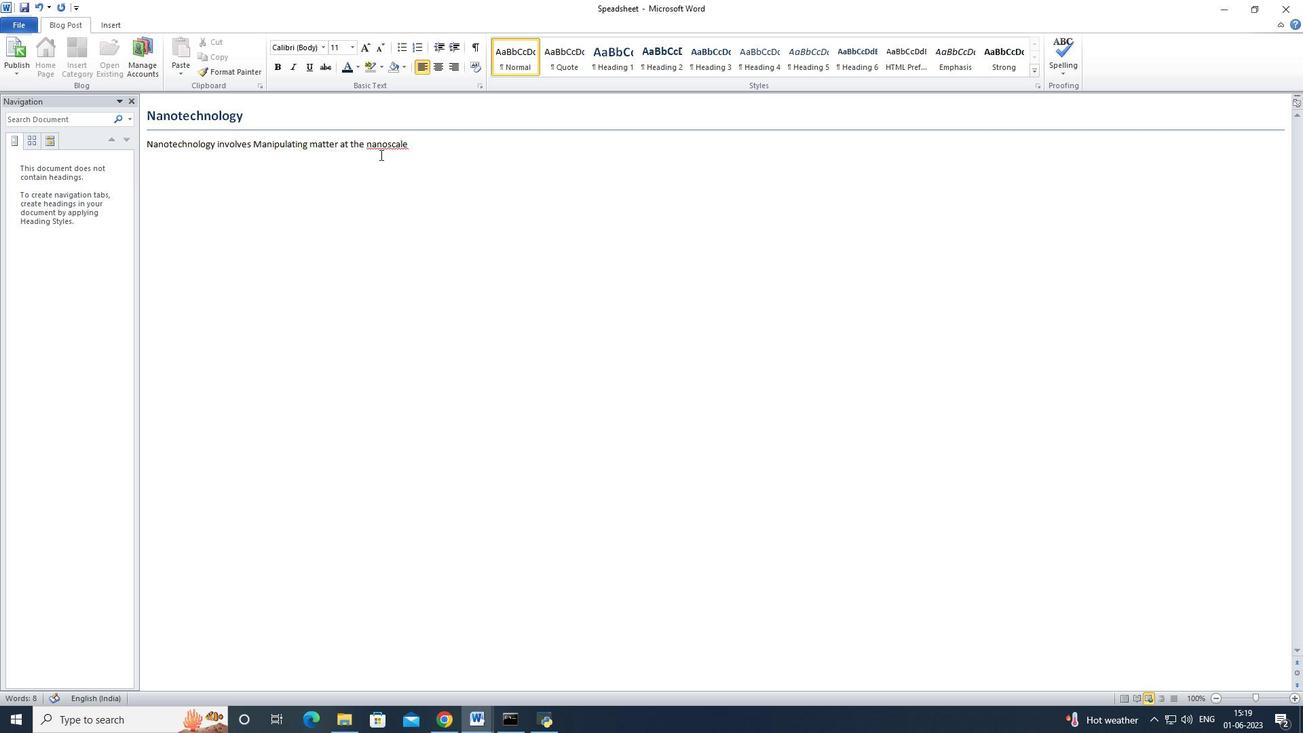 
Action: Mouse moved to (416, 141)
Screenshot: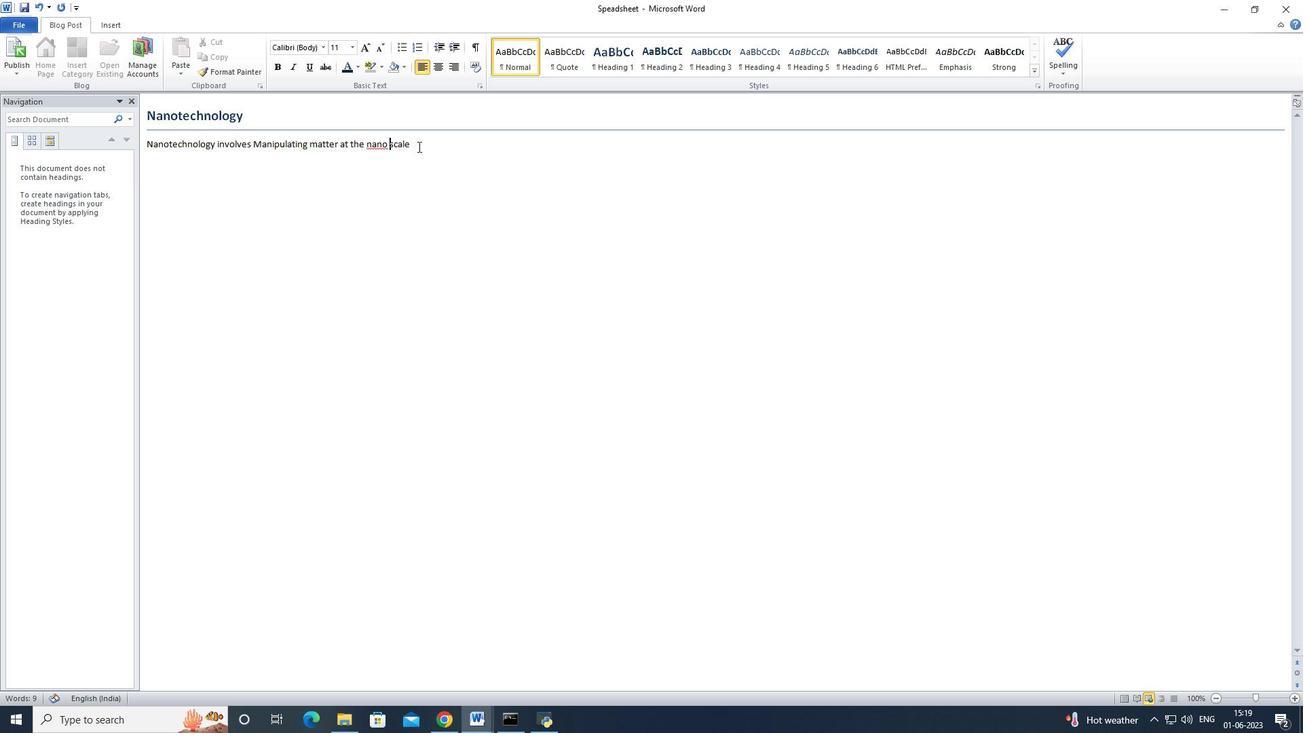
Action: Mouse pressed left at (416, 141)
Screenshot: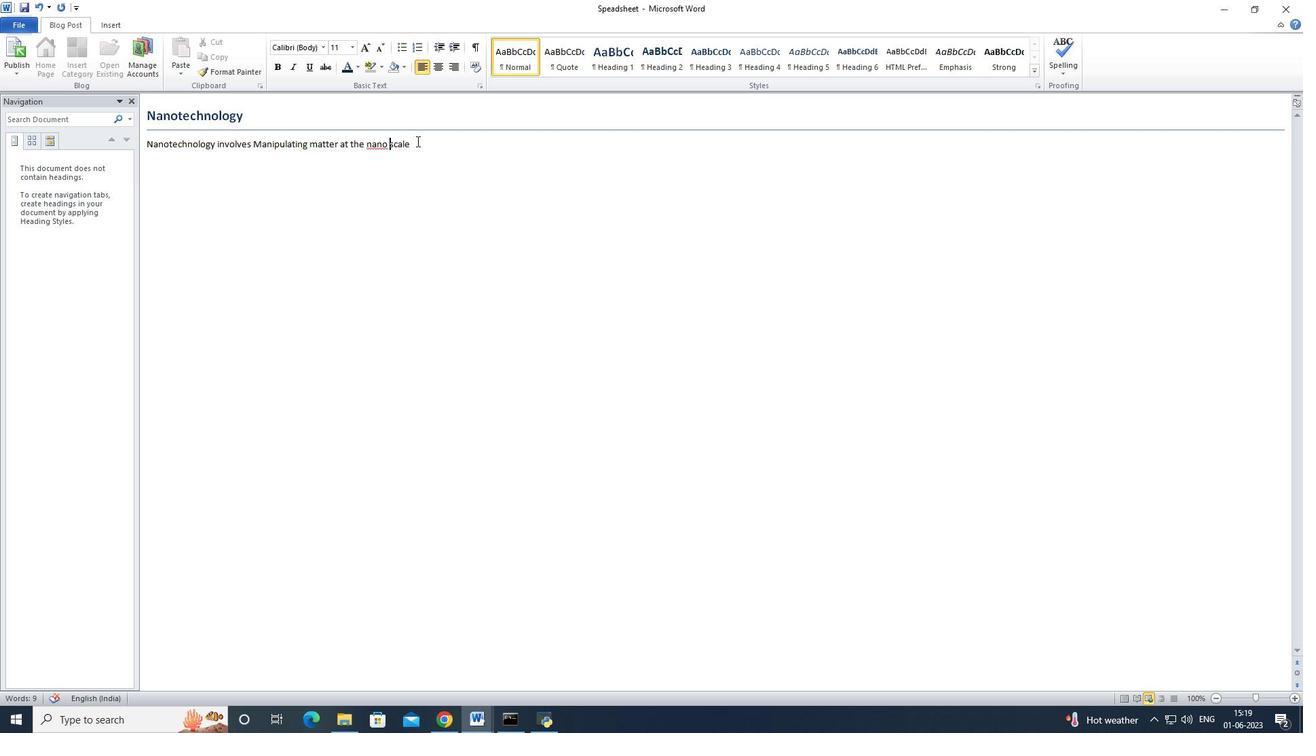 
Action: Mouse moved to (408, 138)
Screenshot: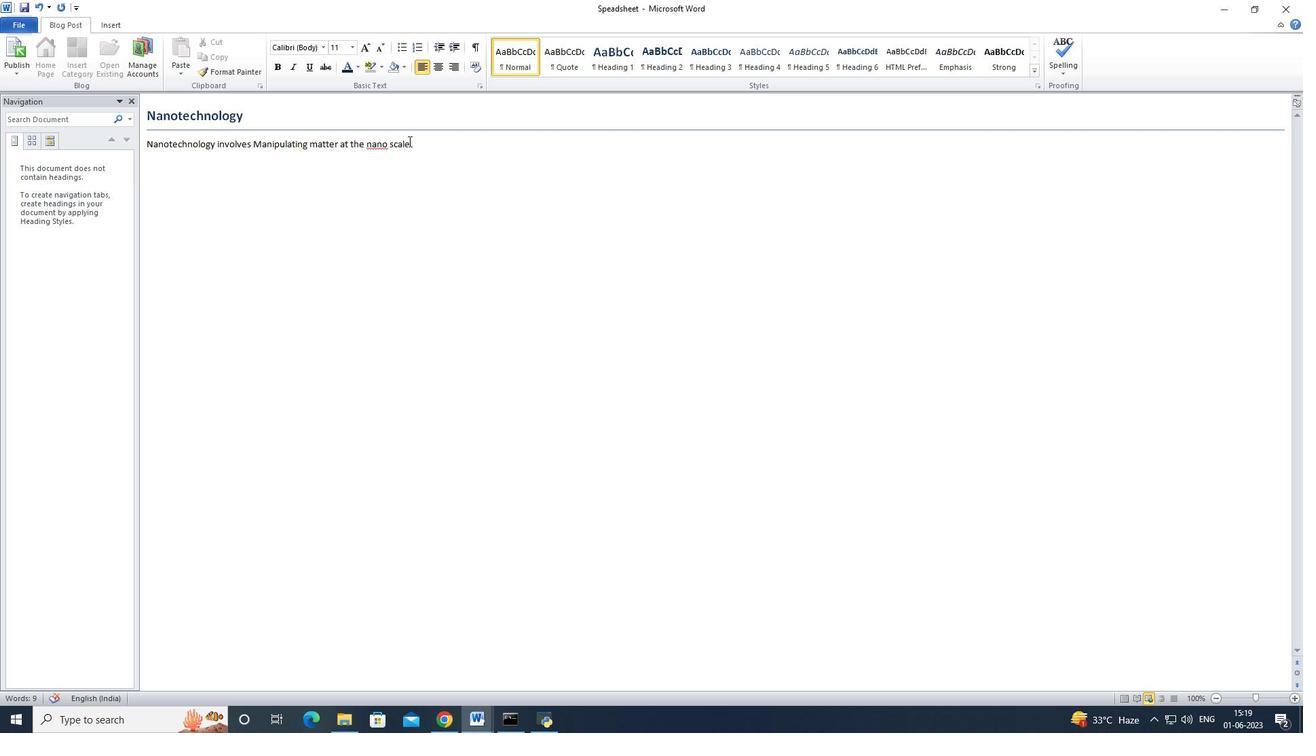 
Action: Mouse pressed left at (408, 138)
Screenshot: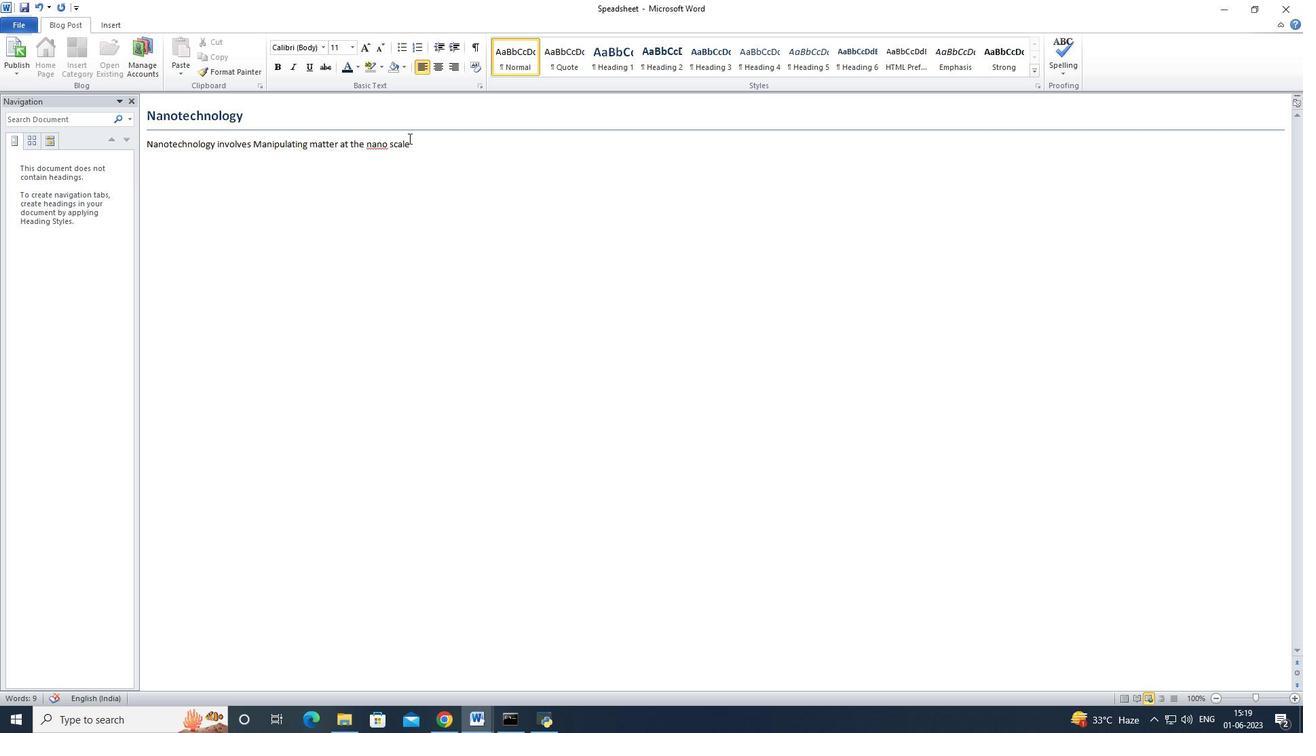 
Action: Mouse moved to (440, 145)
Screenshot: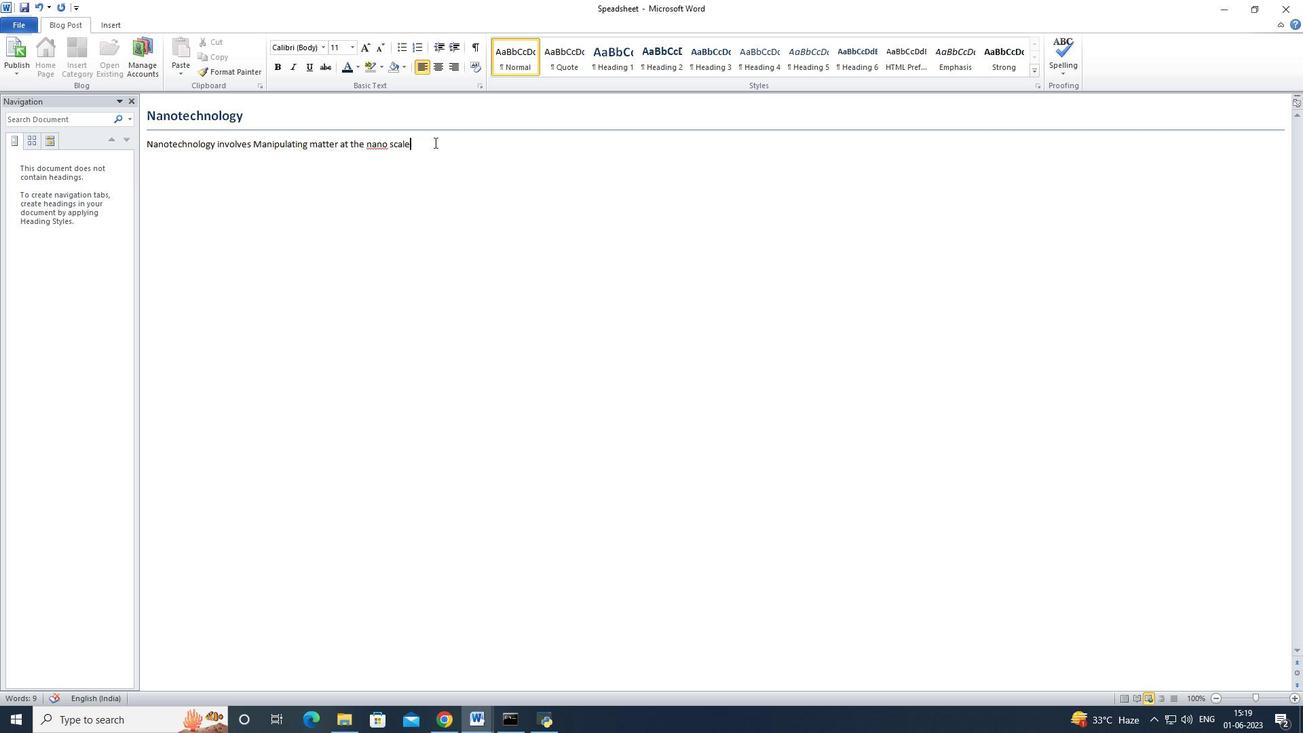 
Action: Key pressed <Key.shift><Key.shift><Key.shift><Key.shift><Key.shift><Key.shift><Key.shift><Key.shift><Key.shift><Key.shift><Key.shift><Key.shift><Key.shift><Key.shift><Key.shift><Key.shift><Key.shift><Key.shift><Key.shift><Key.shift><Key.shift><Key.shift><Key.shift><Key.shift><Key.shift><Key.shift><Key.shift><Key.shift><Key.shift><Key.shift><Key.shift>(<Key.shift>One<Key.space><Key.shift><Key.shift><Key.shift>B<Key.backspace>billionth<Key.space>of<Key.space>a<Key.space>meter<Key.shift>)<Key.space>to<Key.space><Key.shift>C<Key.backspace>create<Key.space>new<Key.space>materials<Key.space>and<Key.space>devices<Key.space>with<Key.space>unique<Key.space>properties.<Key.space><Key.shift>It<Key.space>has<Key.space>aplications<Key.space>in<Key.space>electronics,<Key.space>medicine,<Key.space>energy<Key.space><Key.backspace>,<Key.space>and<Key.space>eve<Key.backspace><Key.backspace>nvironmental<Key.space>remediation,<Key.space>offering<Key.space>potential<Key.space>breakthroughs<Key.space>in<Key.space>areas<Key.space>such<Key.space>as<Key.space>namo<Key.backspace><Key.backspace>no<Key.space>medicine<Key.space>and<Key.space>nanosensors.
Screenshot: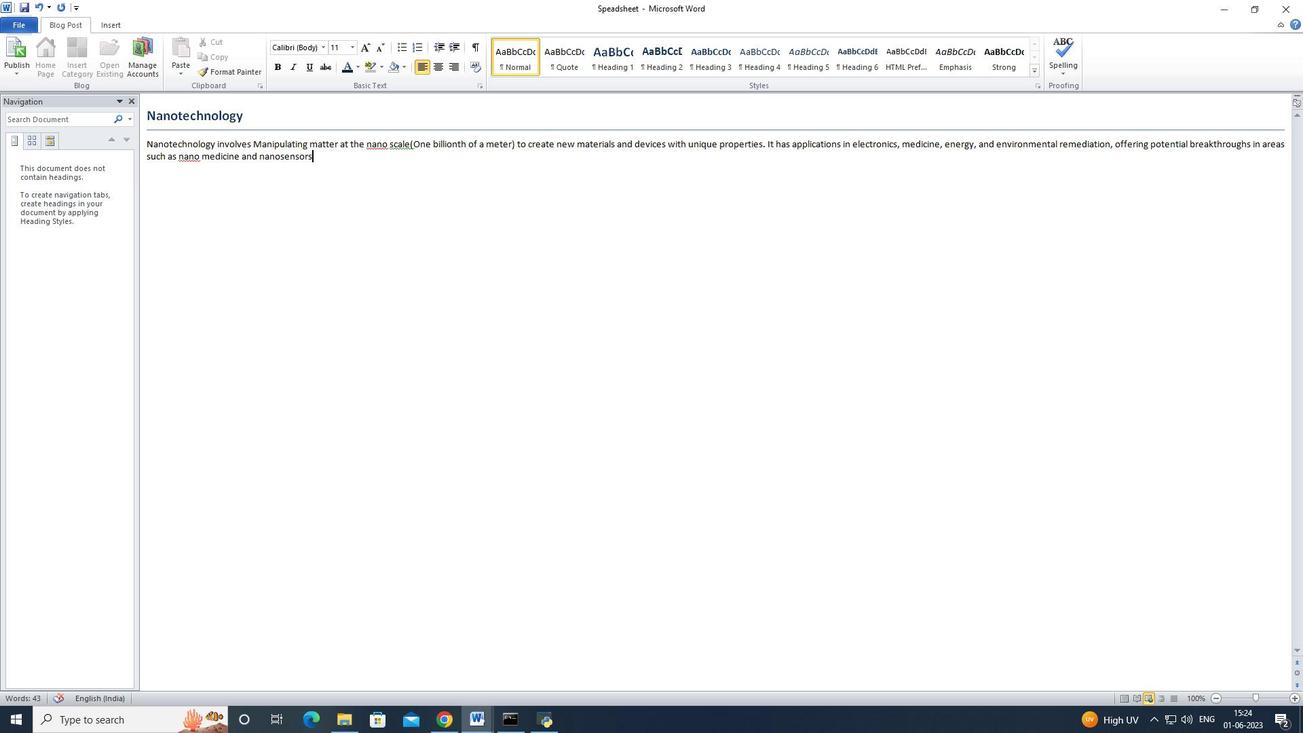 
Action: Mouse moved to (393, 172)
Screenshot: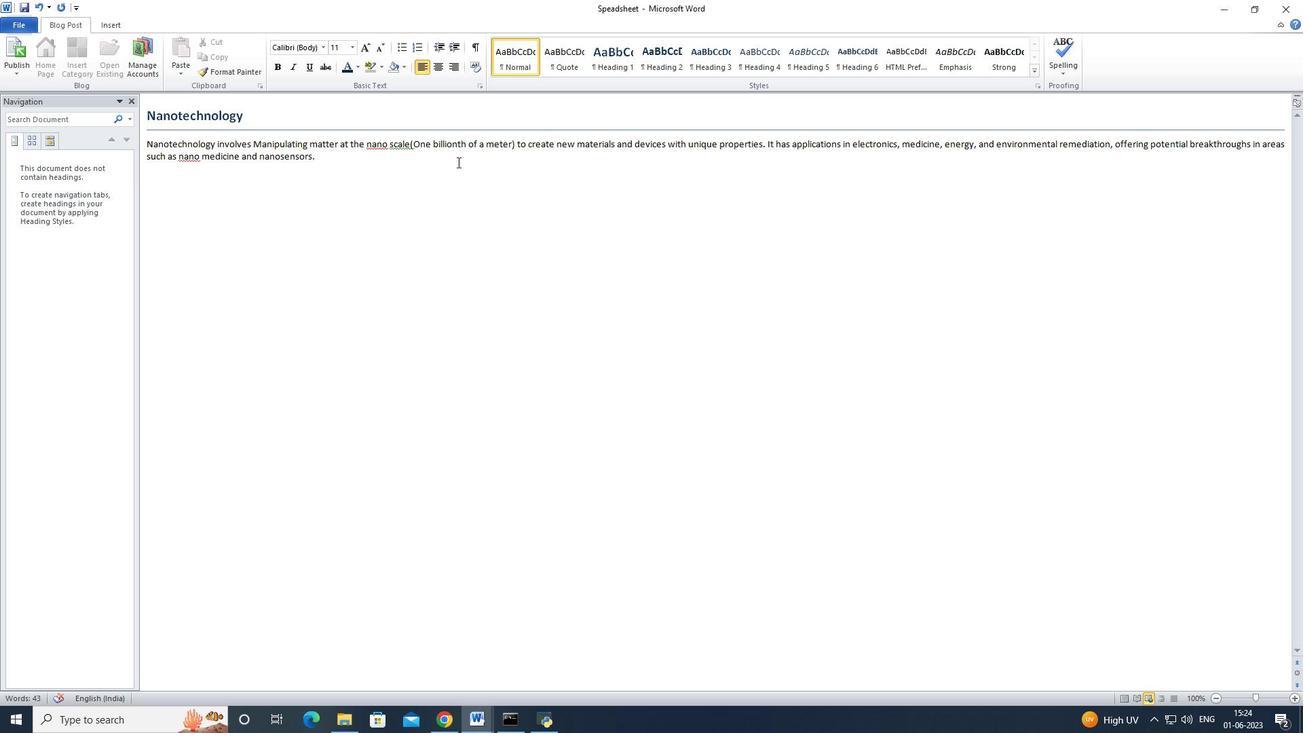 
Action: Mouse pressed left at (393, 172)
Screenshot: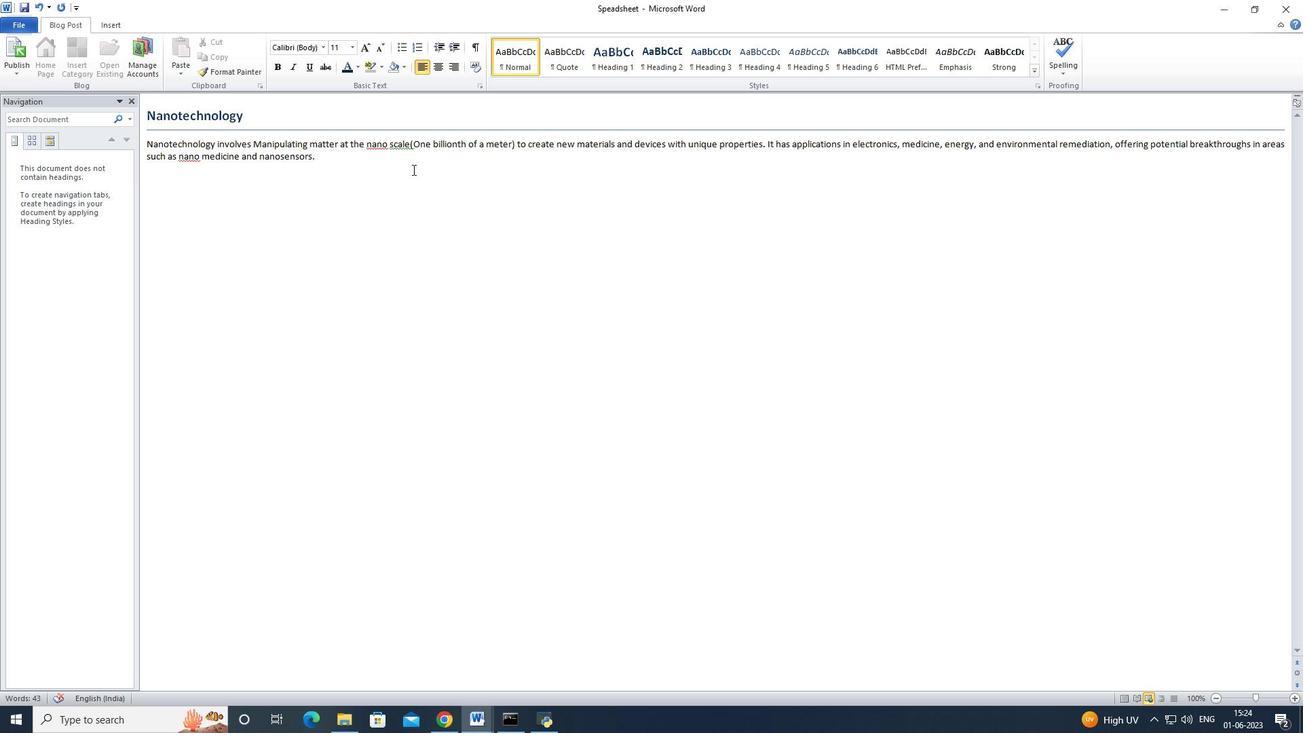 
Action: Mouse moved to (281, 156)
Screenshot: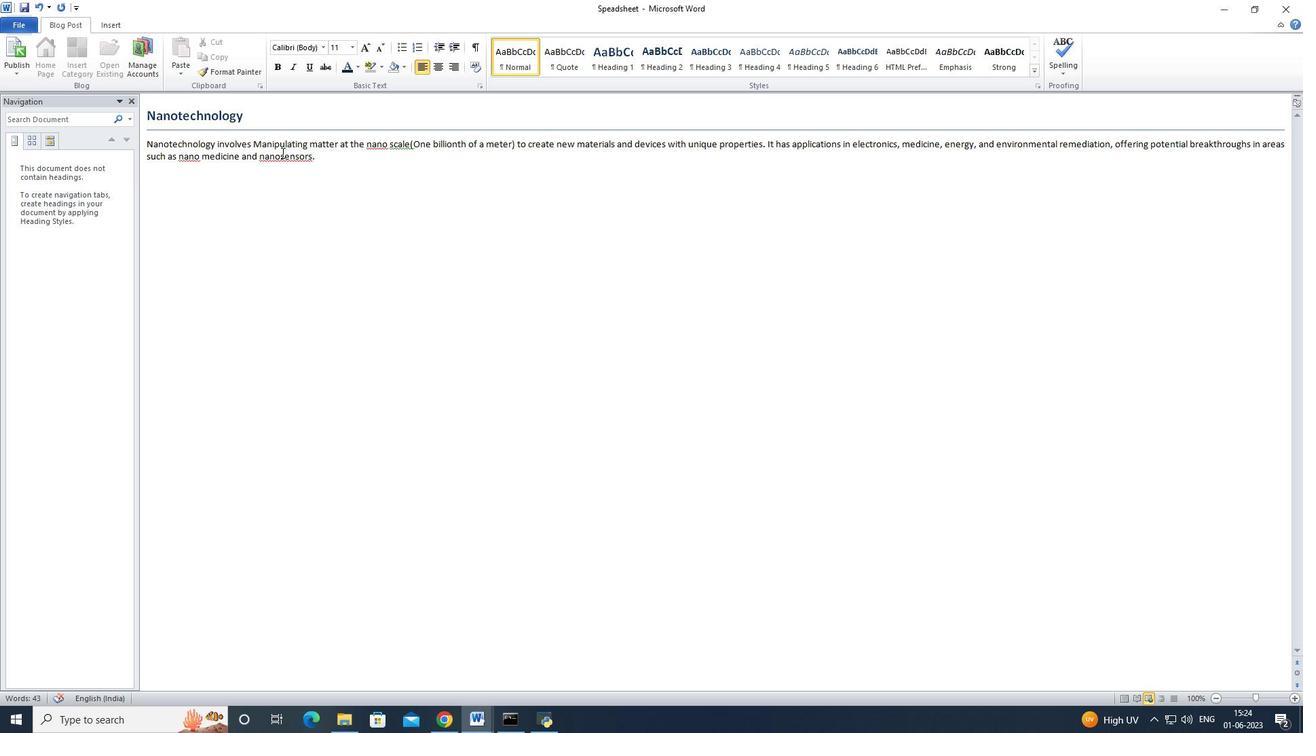 
Action: Mouse pressed left at (281, 156)
Screenshot: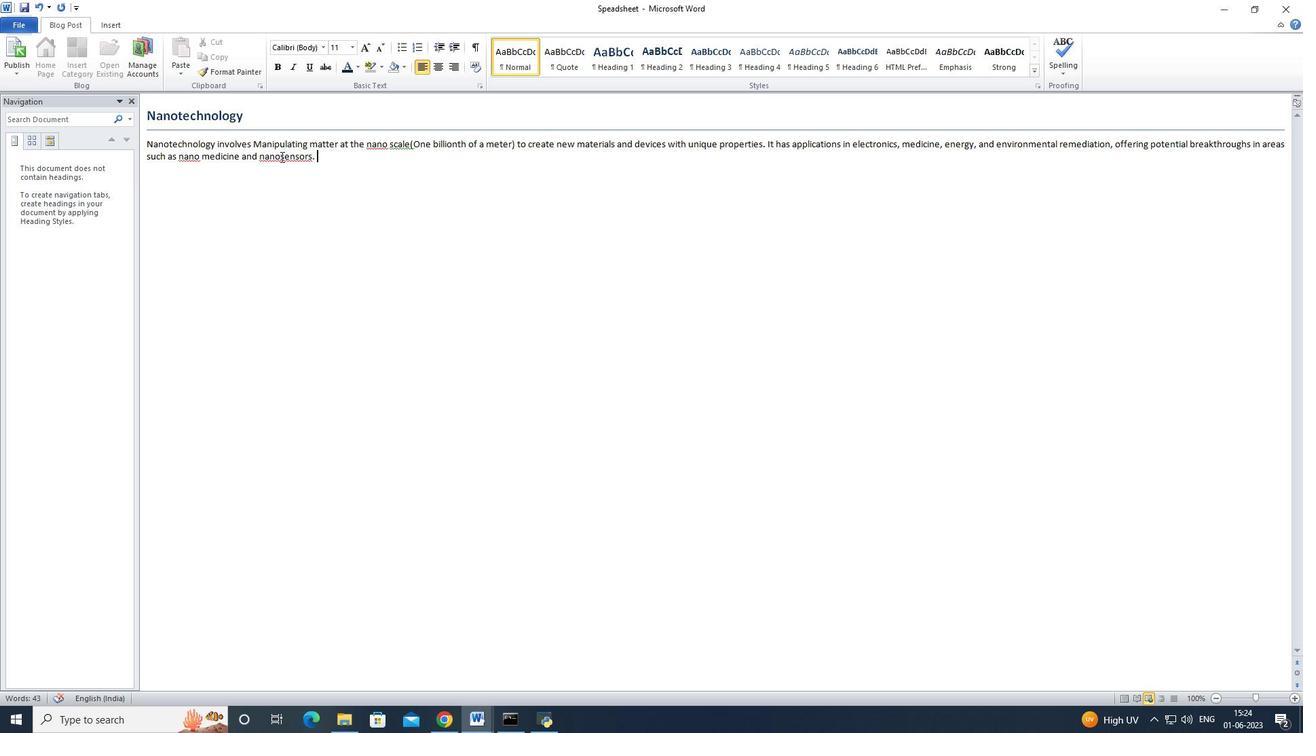 
Action: Mouse moved to (287, 162)
Screenshot: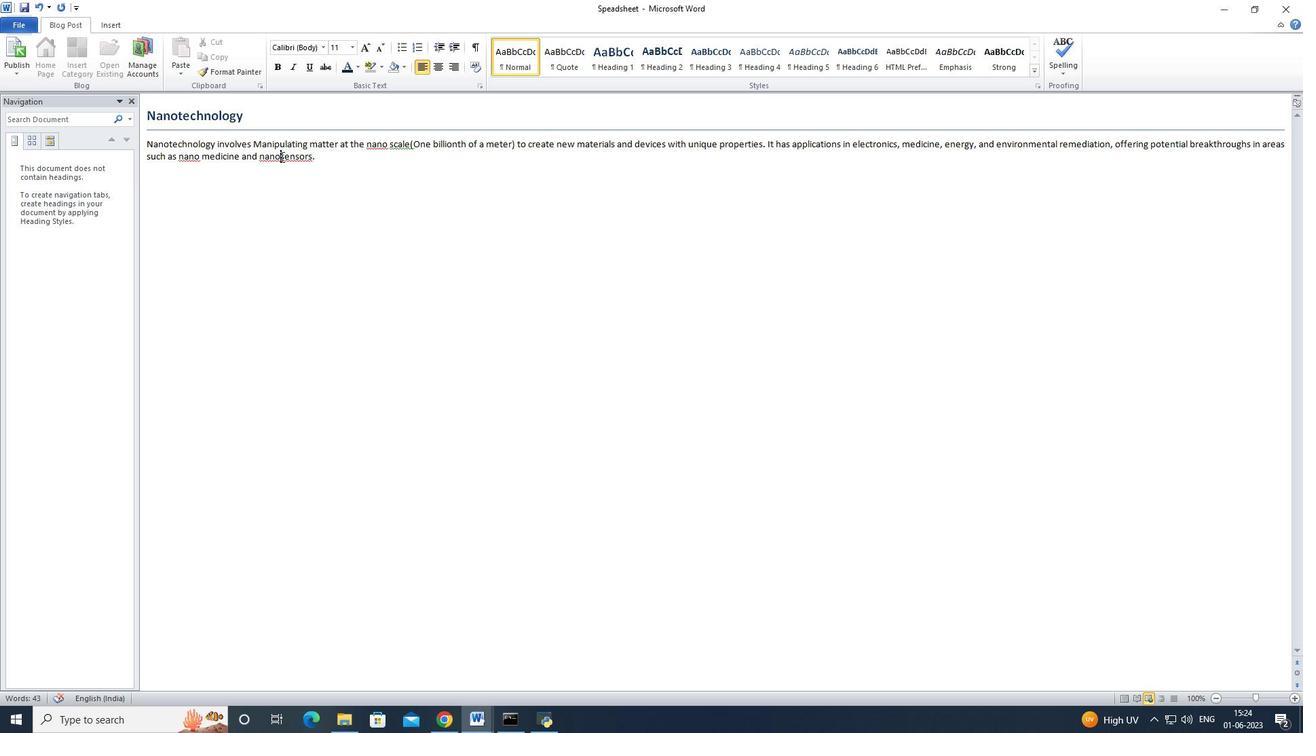 
Action: Key pressed <Key.space>
Screenshot: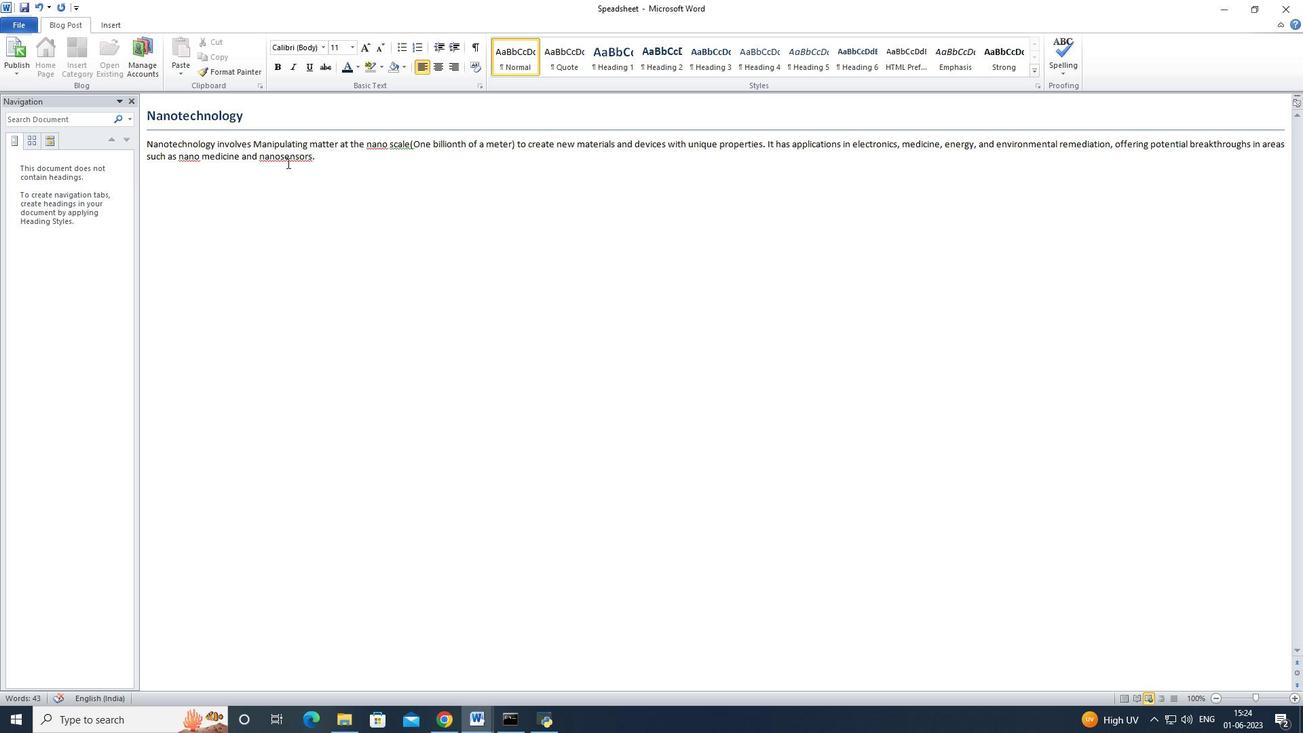 
Action: Mouse moved to (341, 162)
Screenshot: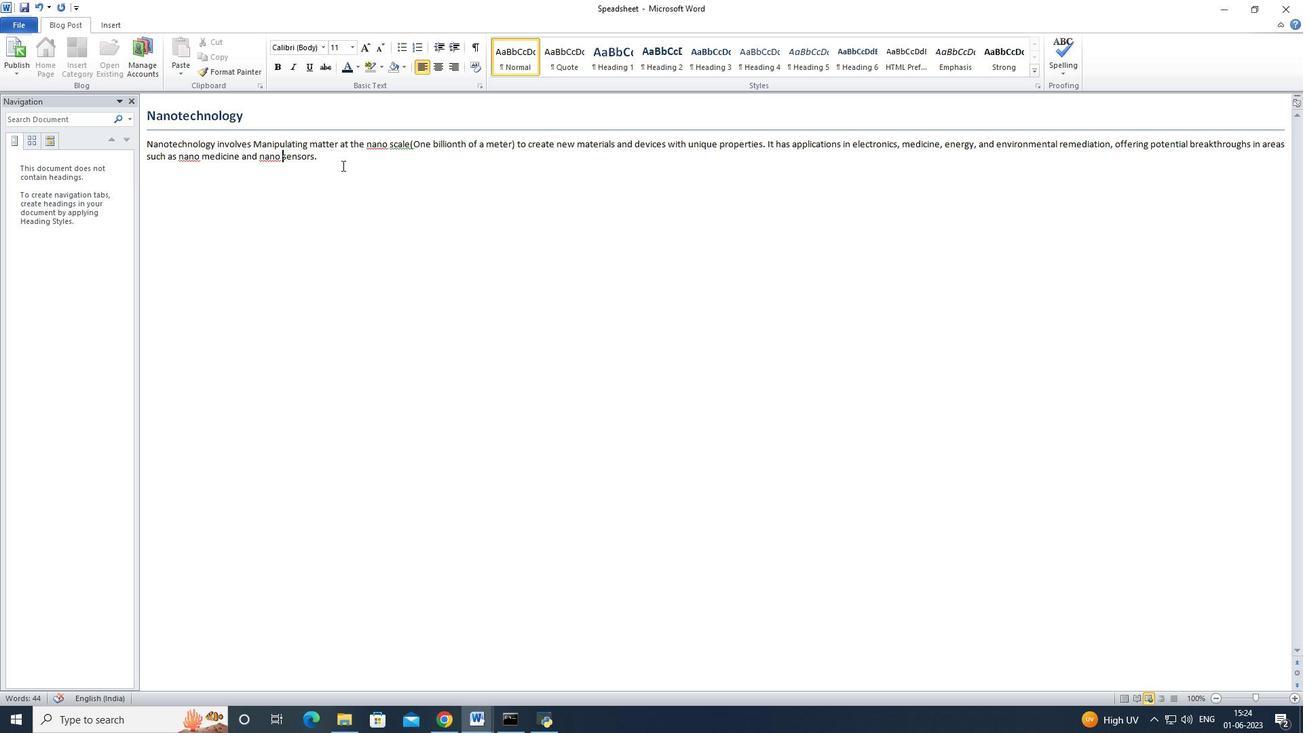 
Action: Mouse pressed left at (341, 163)
Screenshot: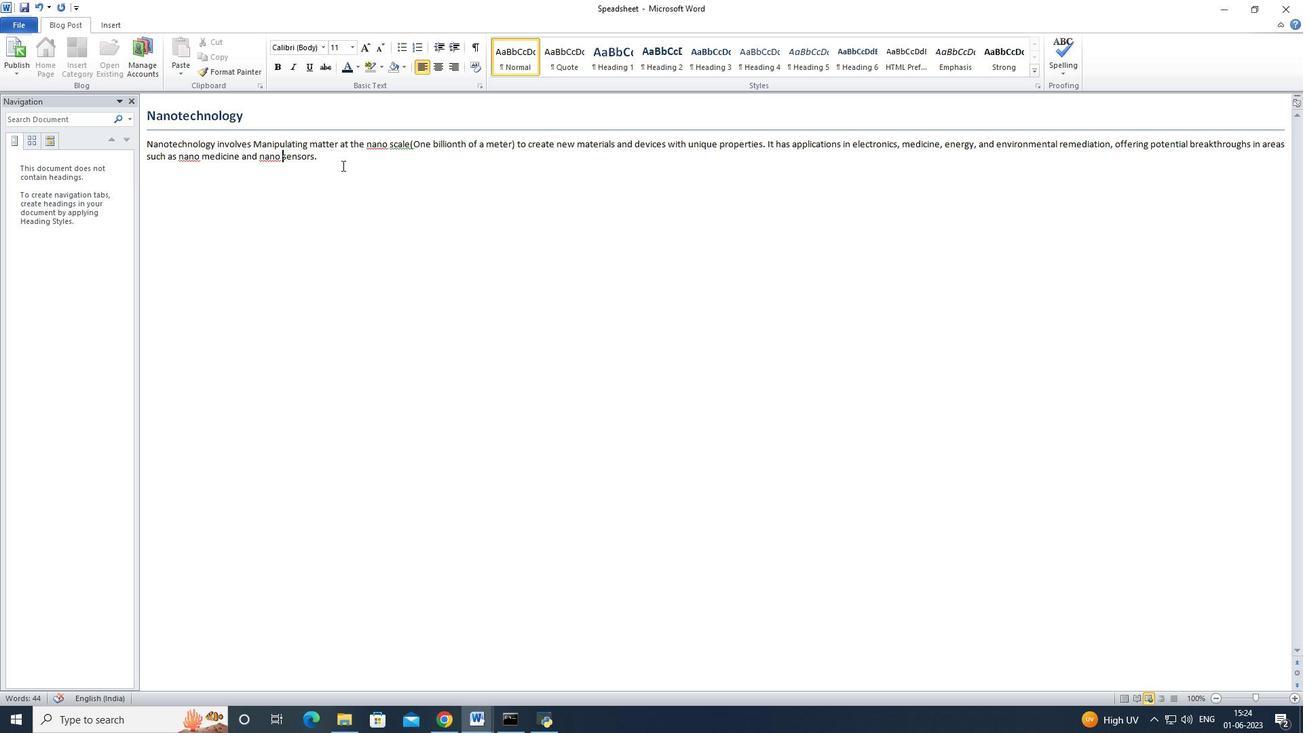 
Action: Mouse moved to (320, 160)
Screenshot: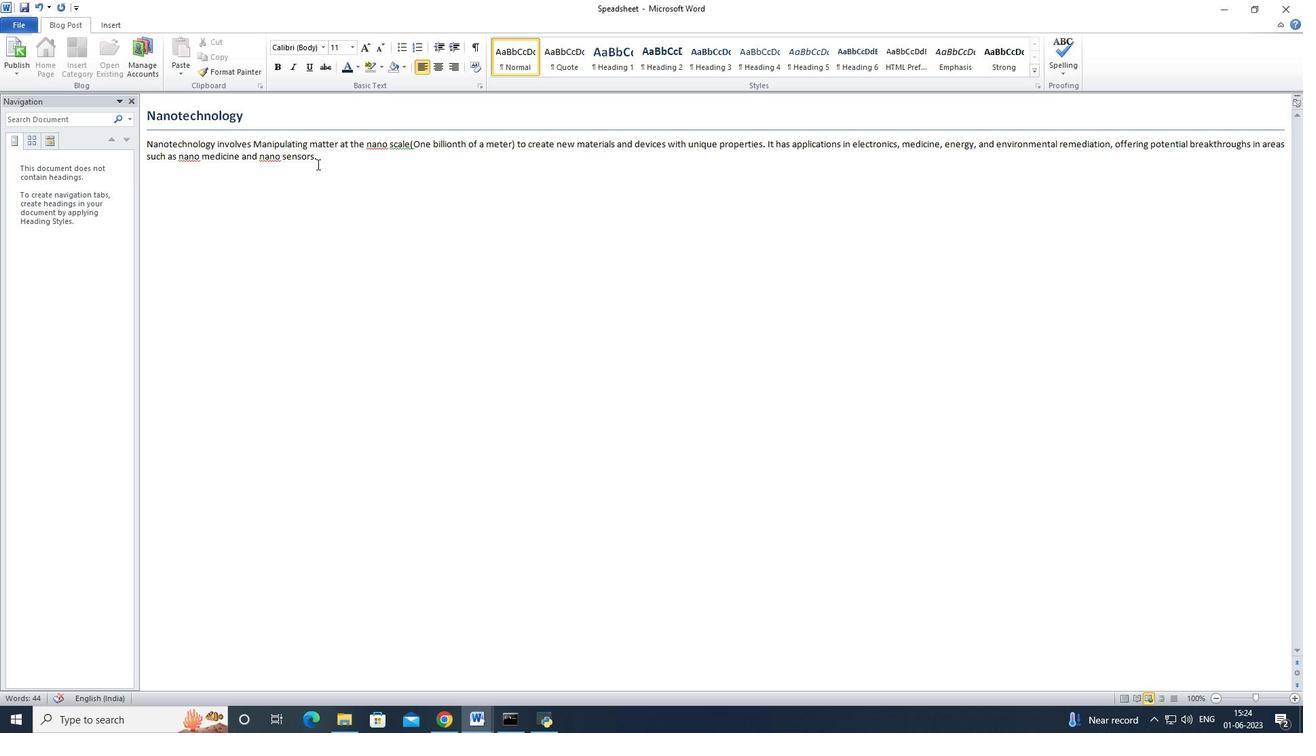 
Action: Mouse pressed left at (320, 160)
Screenshot: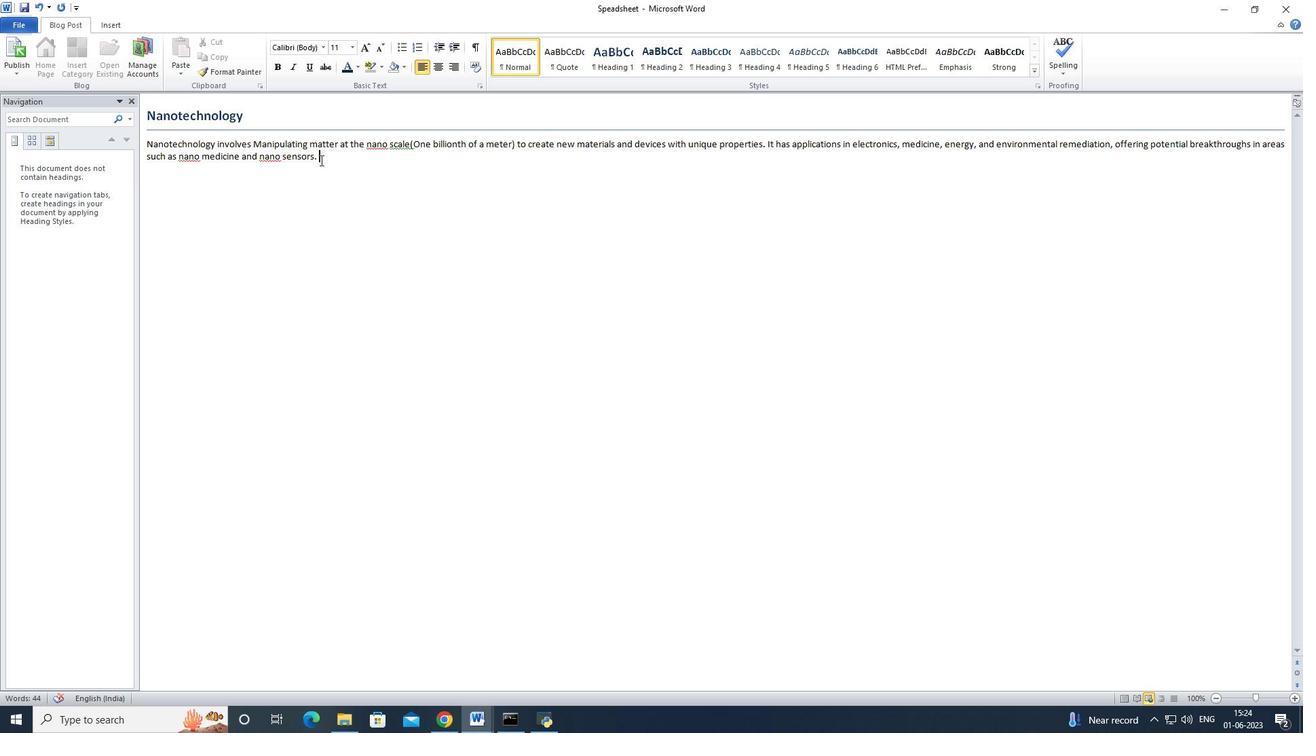 
Action: Mouse moved to (374, 60)
Screenshot: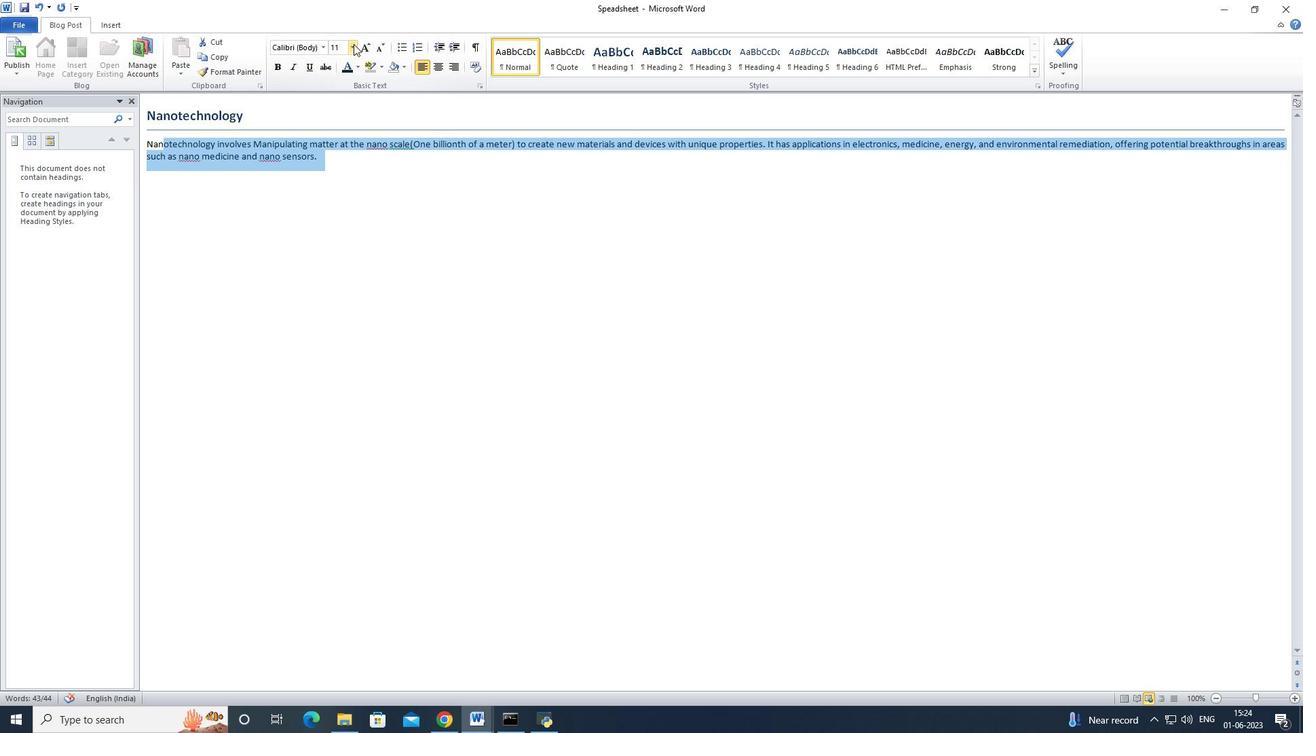 
Action: Mouse pressed left at (374, 60)
Screenshot: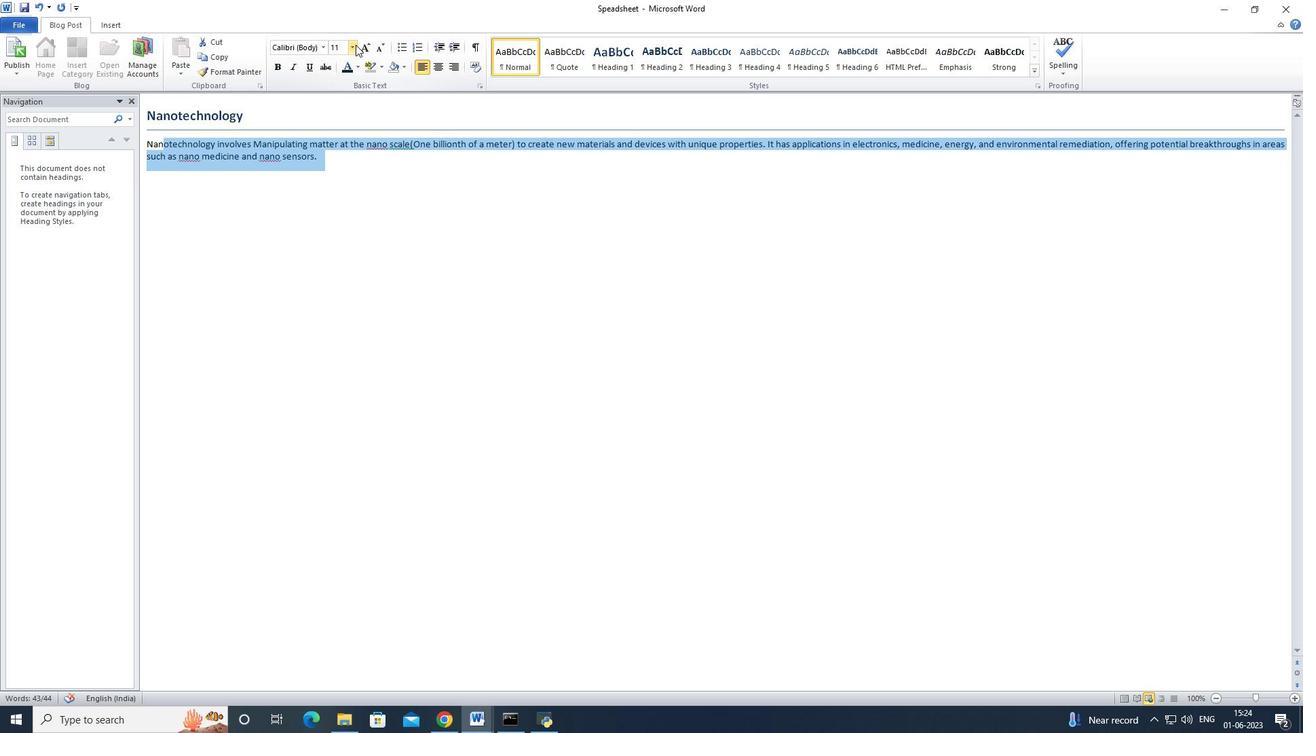 
Action: Mouse moved to (353, 50)
Screenshot: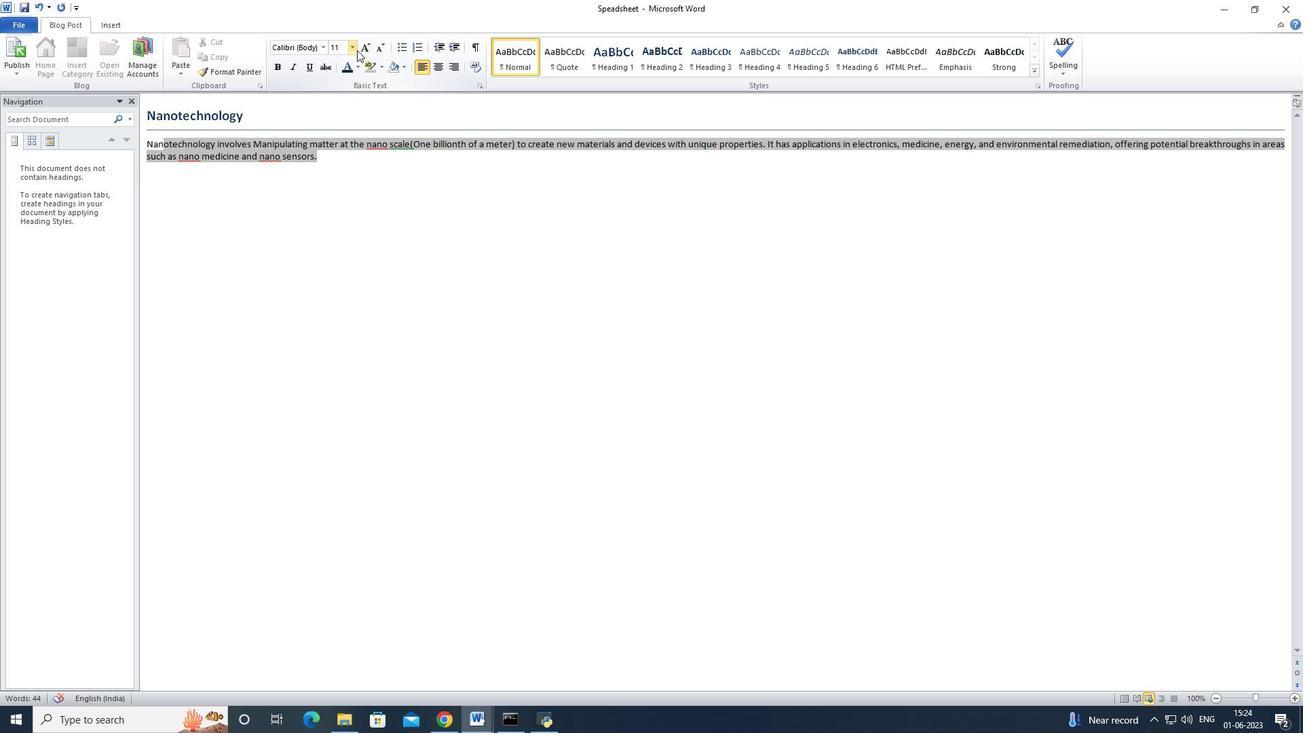 
Action: Mouse pressed left at (353, 50)
Screenshot: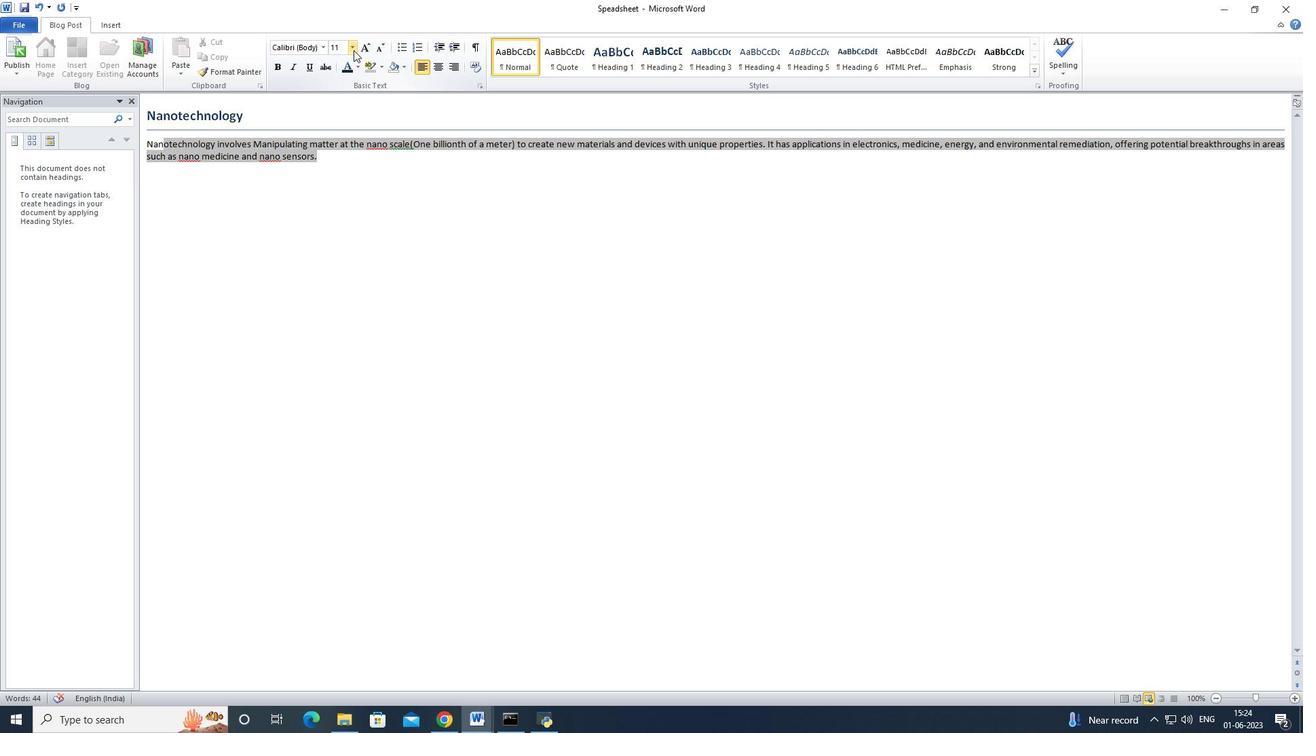 
Action: Mouse moved to (308, 214)
Screenshot: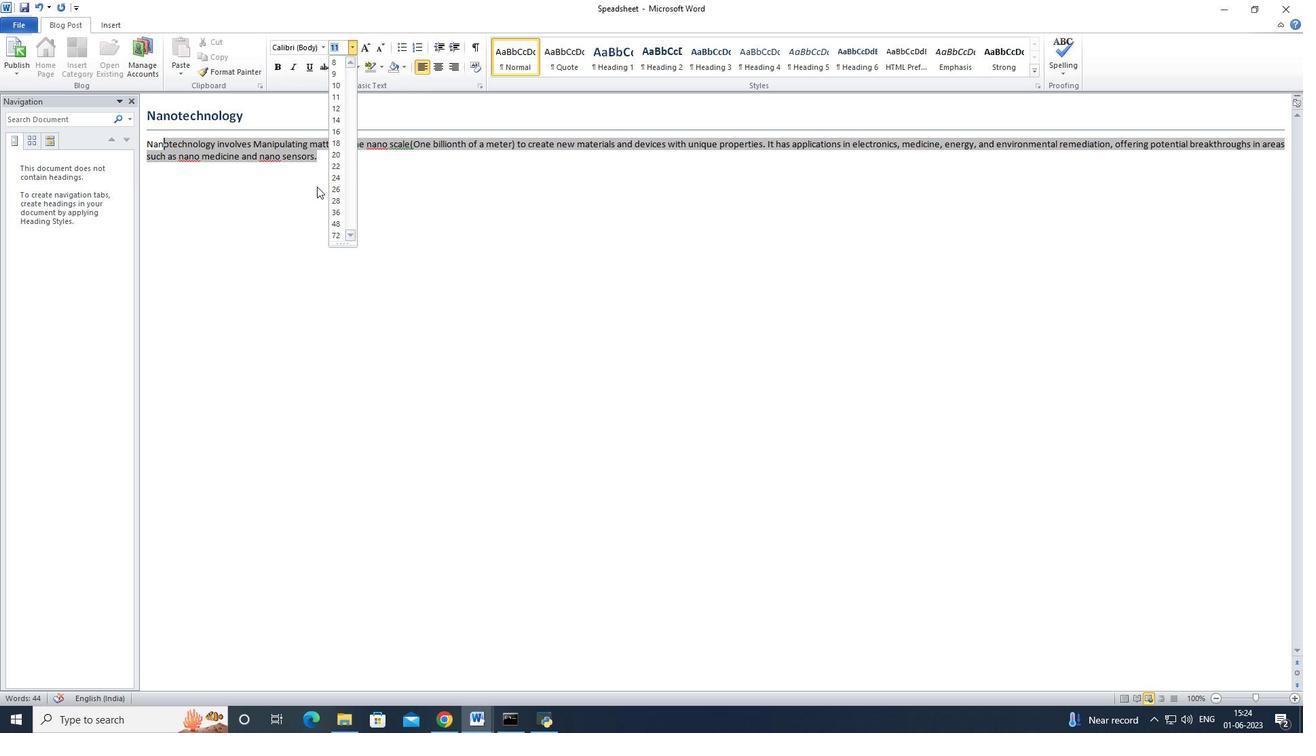 
Action: Mouse pressed left at (308, 214)
Screenshot: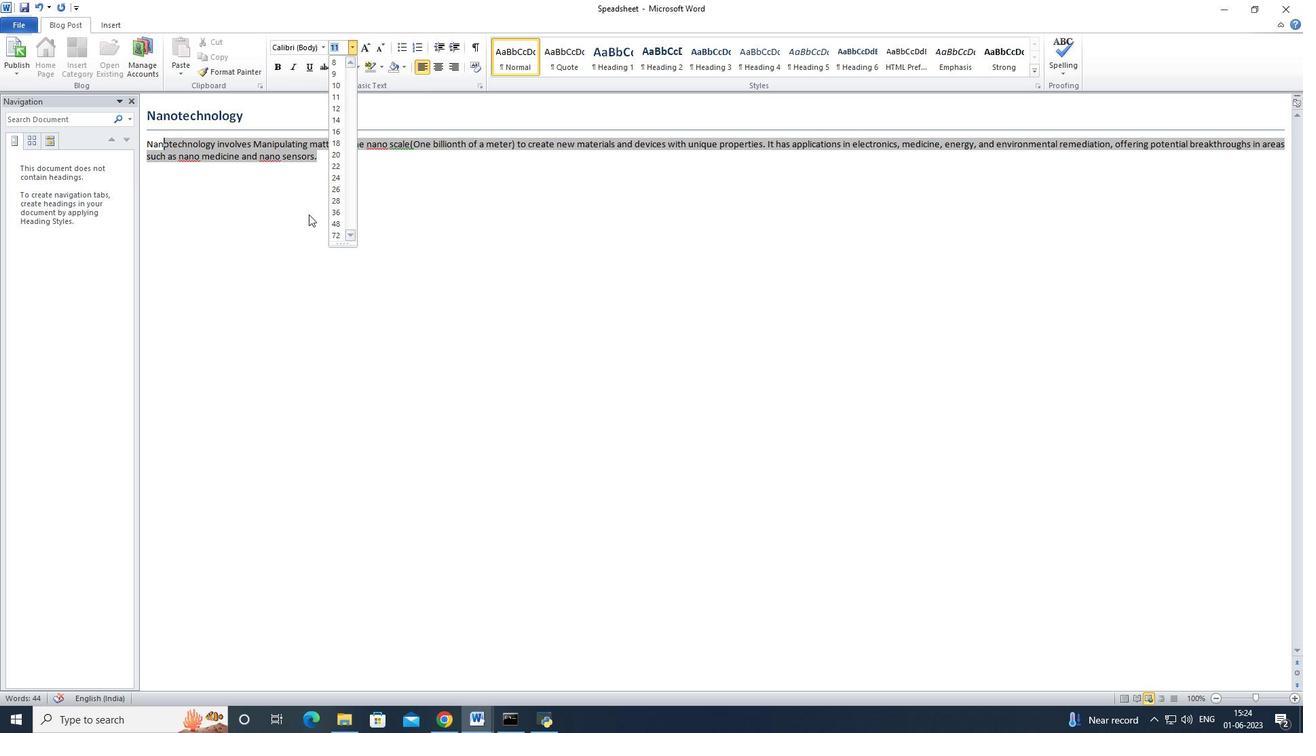 
Action: Mouse moved to (326, 159)
Screenshot: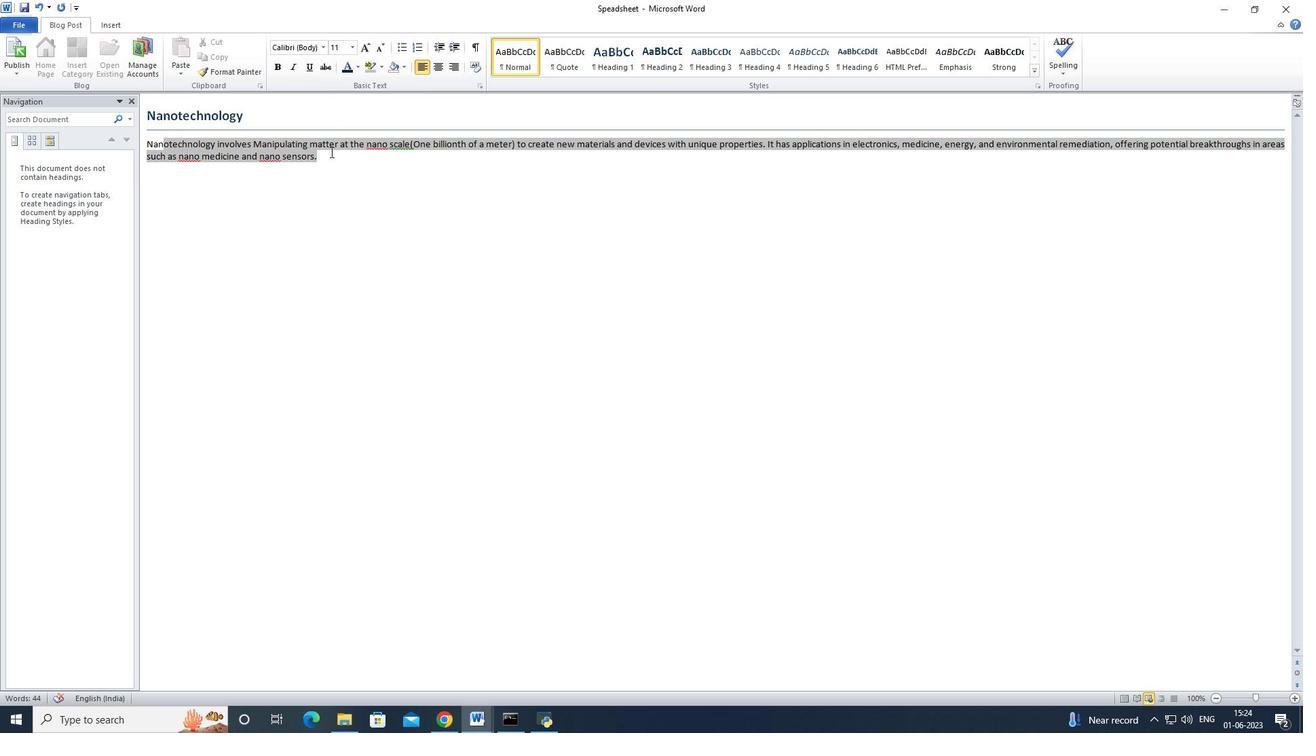 
Action: Mouse pressed left at (326, 159)
Screenshot: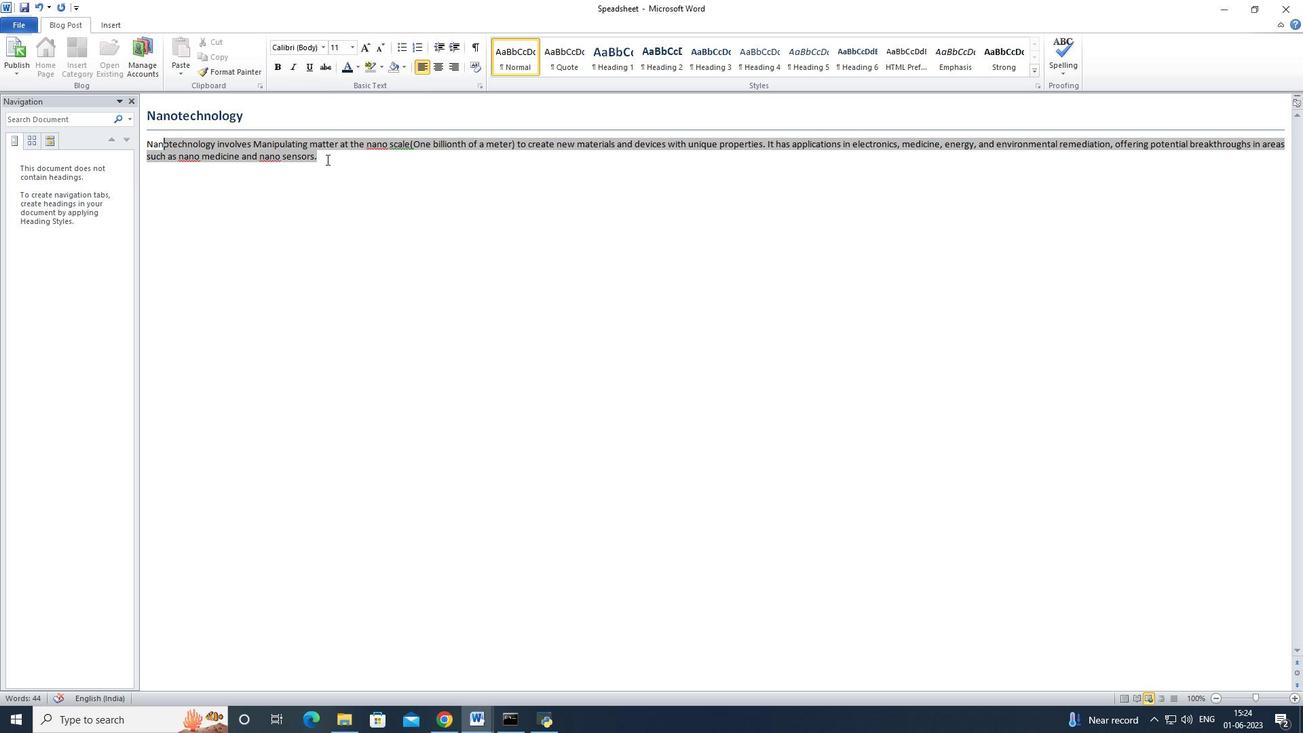 
Action: Mouse moved to (380, 67)
Screenshot: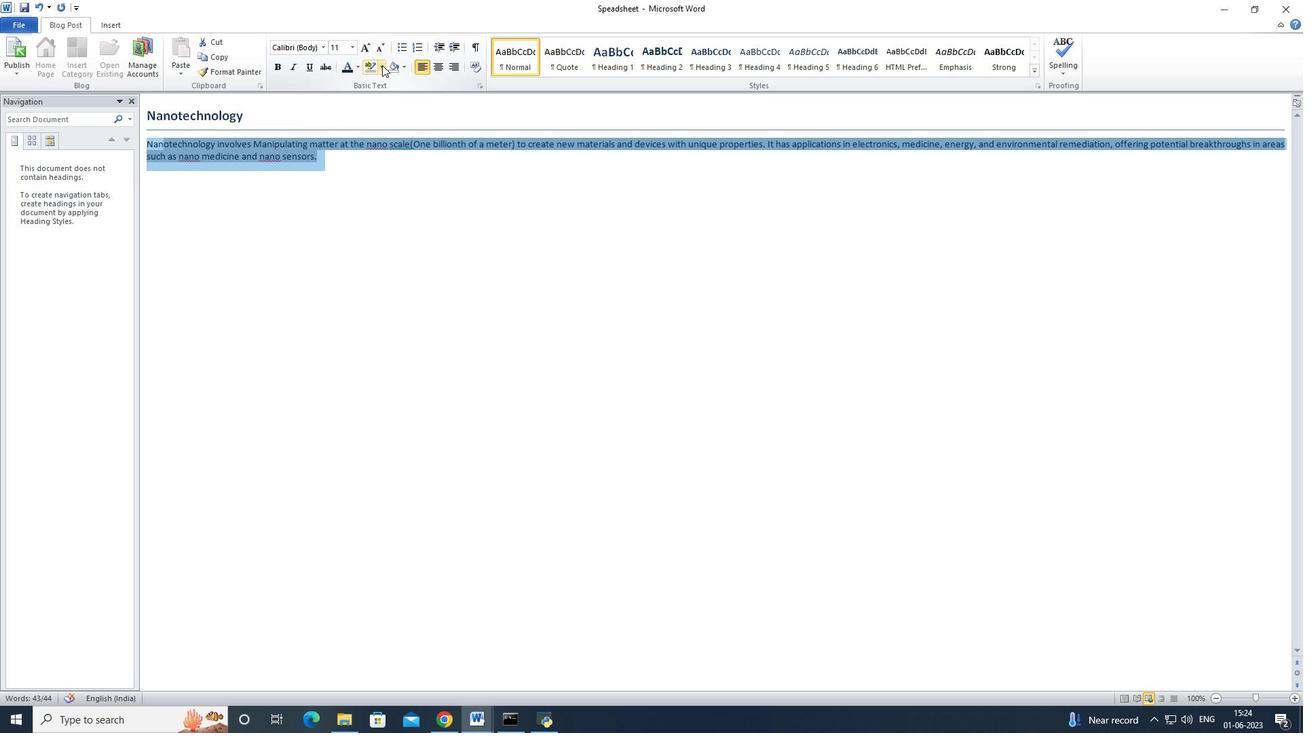 
Action: Key pressed ctrl+Z
Screenshot: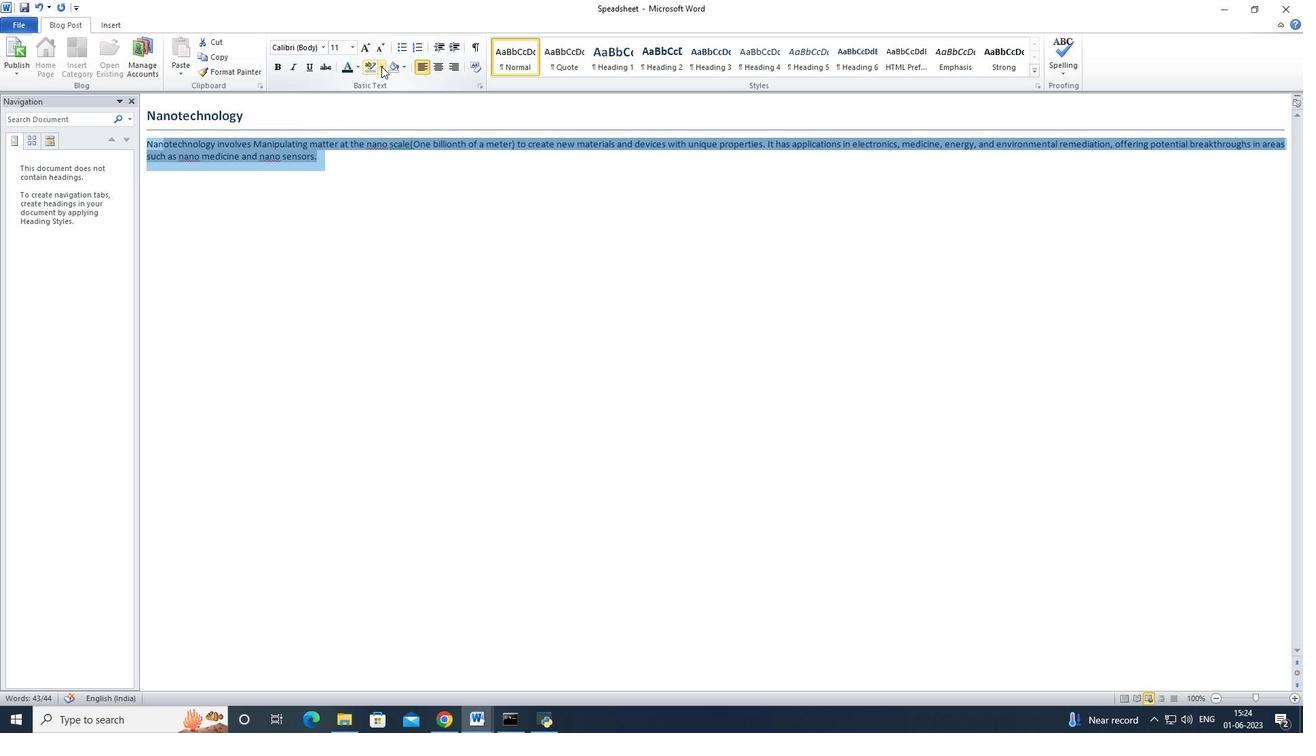 
Action: Mouse moved to (293, 167)
Screenshot: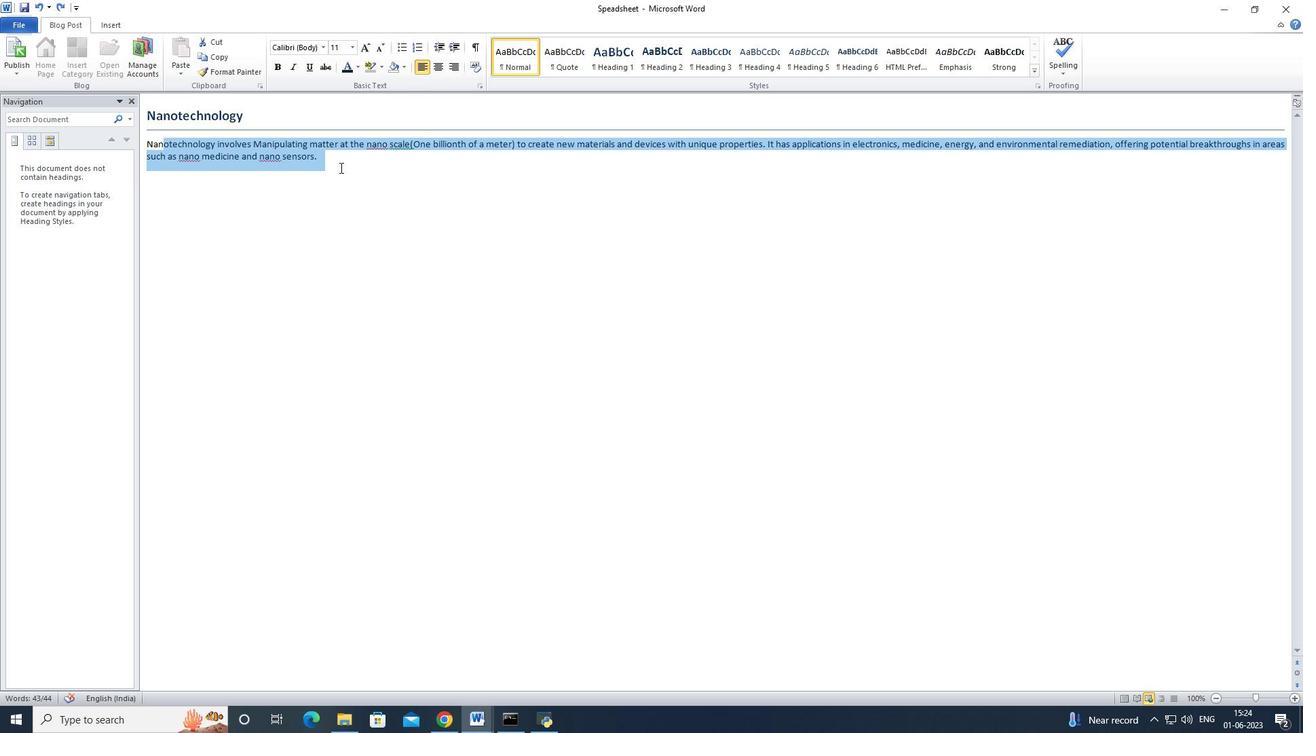 
Action: Mouse pressed left at (336, 167)
Screenshot: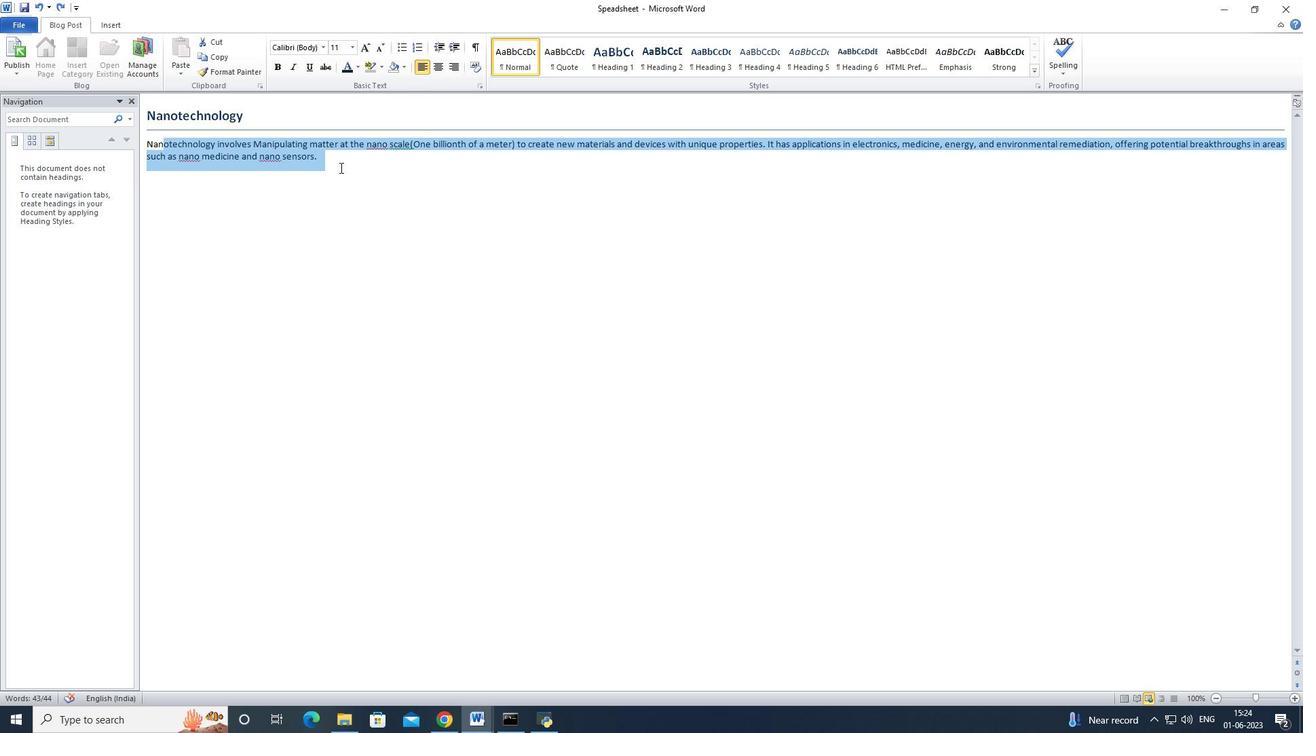 
Action: Mouse moved to (348, 50)
Screenshot: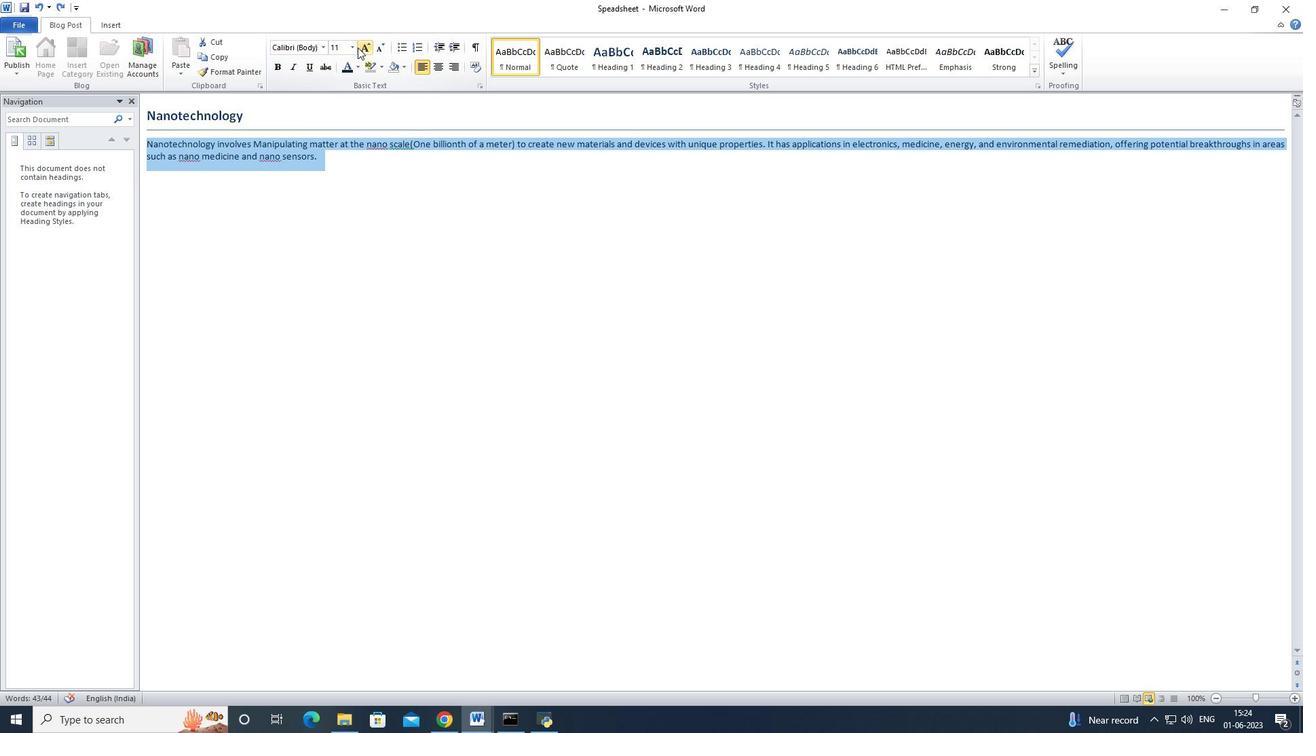 
Action: Mouse pressed left at (348, 50)
Screenshot: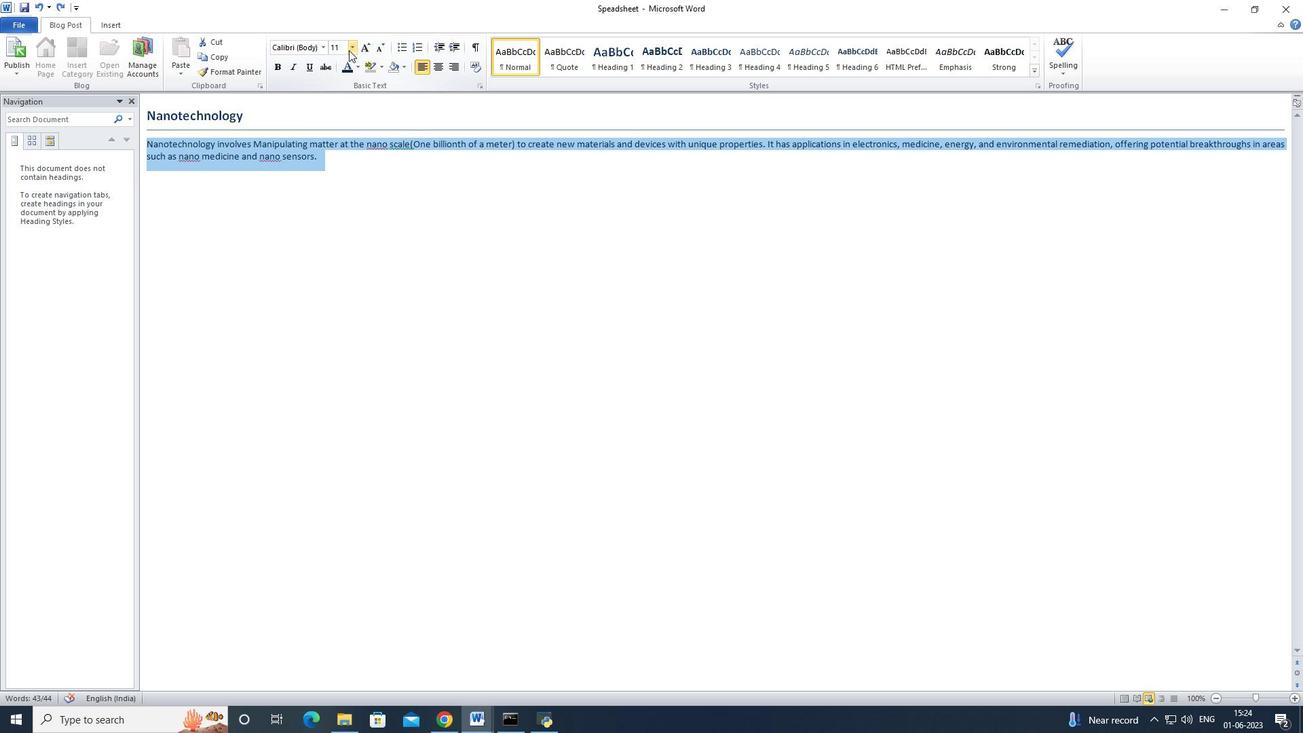 
Action: Mouse moved to (335, 133)
Screenshot: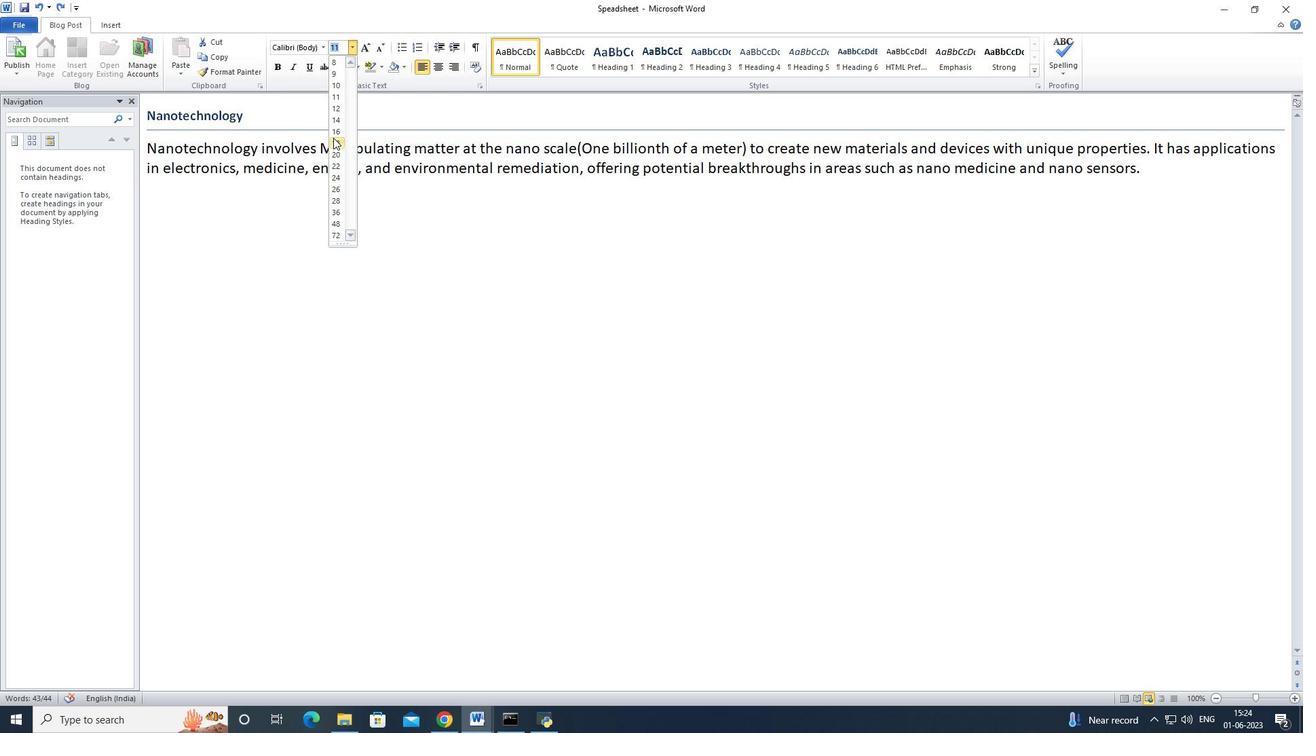 
Action: Mouse pressed left at (335, 133)
Screenshot: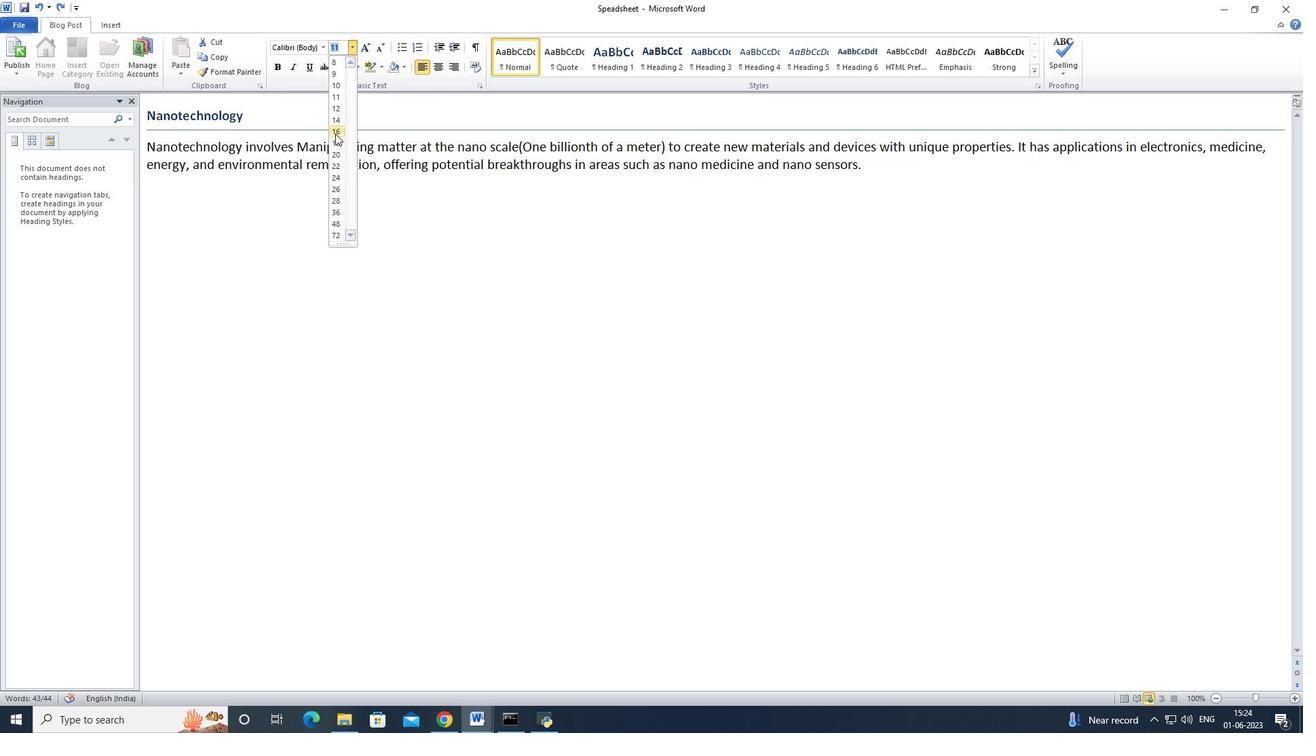 
Action: Mouse moved to (507, 234)
Screenshot: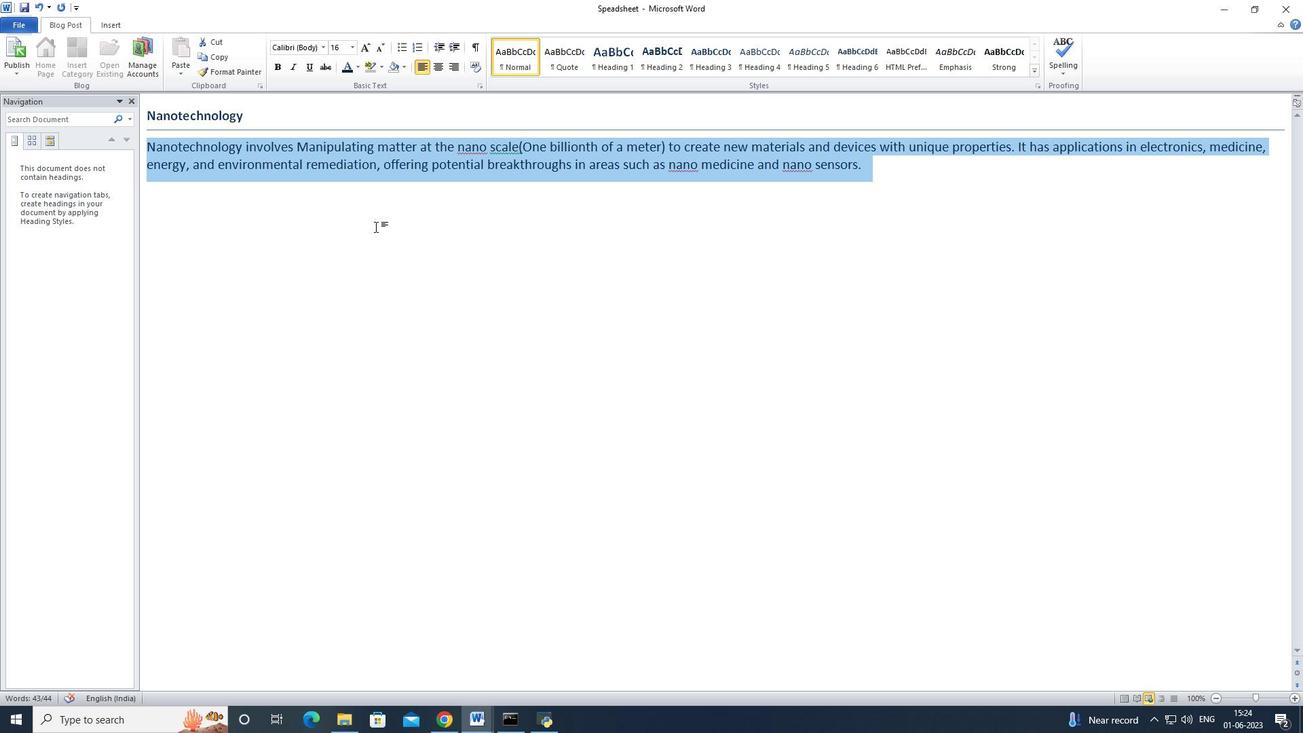 
Action: Mouse scrolled (507, 234) with delta (0, 0)
Screenshot: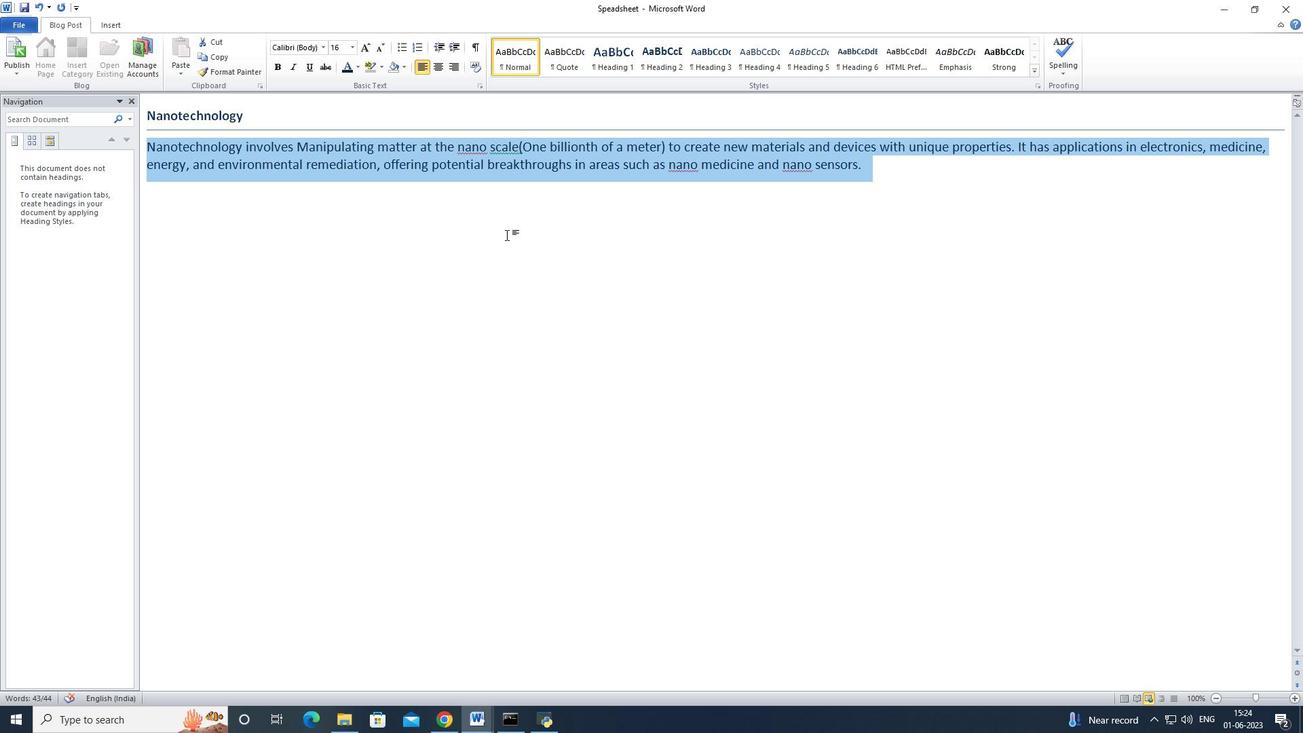 
Action: Mouse scrolled (507, 234) with delta (0, 0)
Screenshot: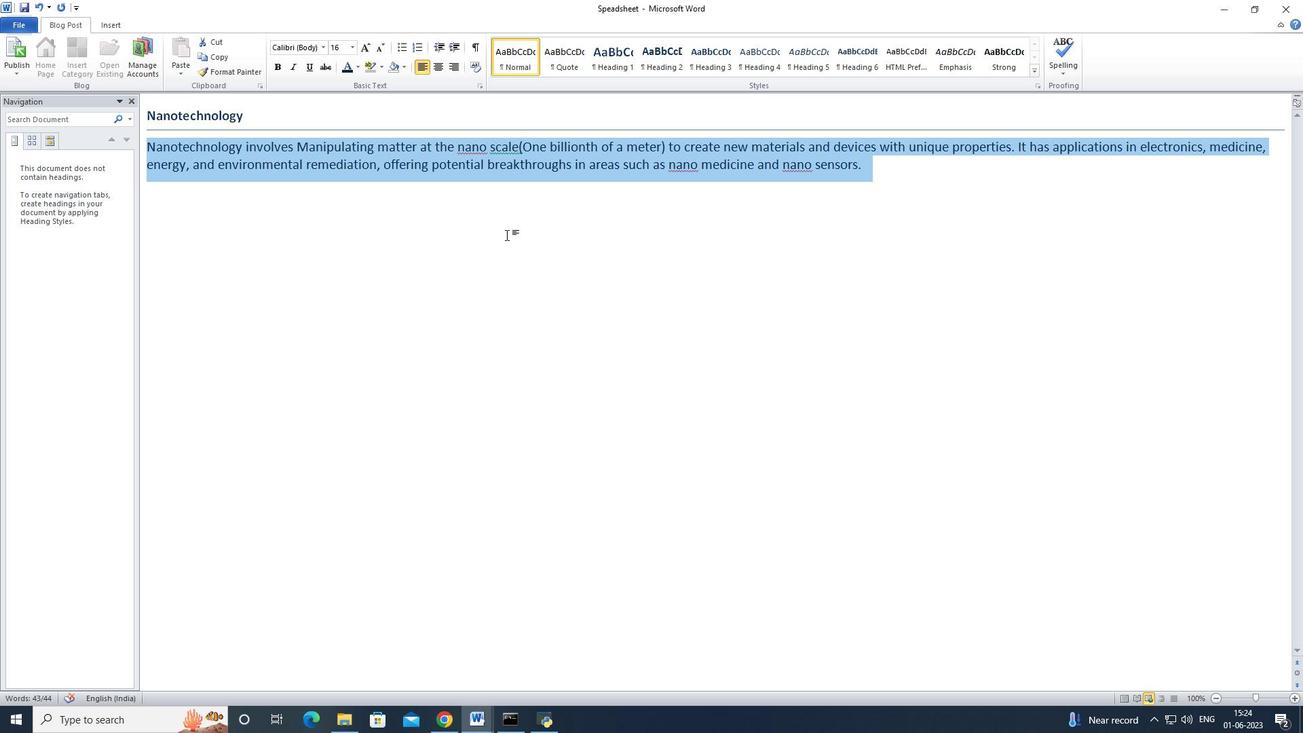 
Action: Mouse scrolled (507, 234) with delta (0, 0)
Screenshot: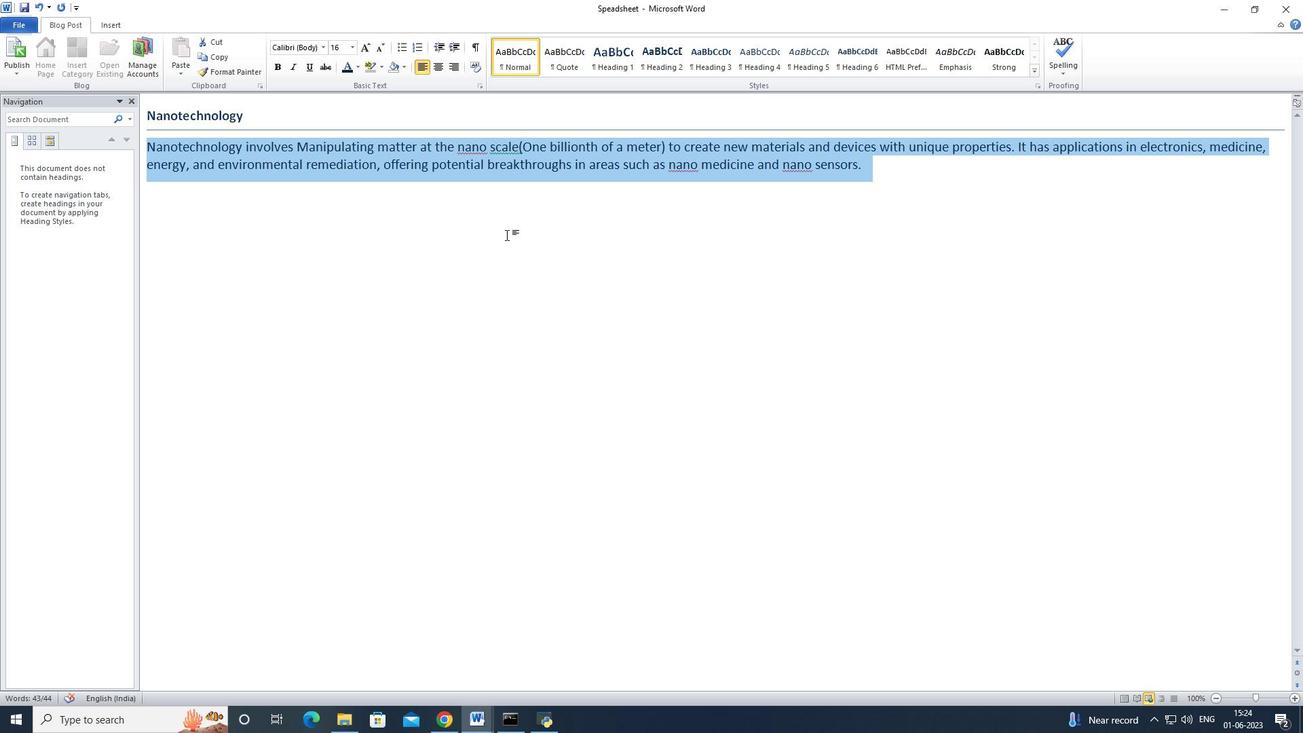 
Action: Mouse moved to (324, 50)
Screenshot: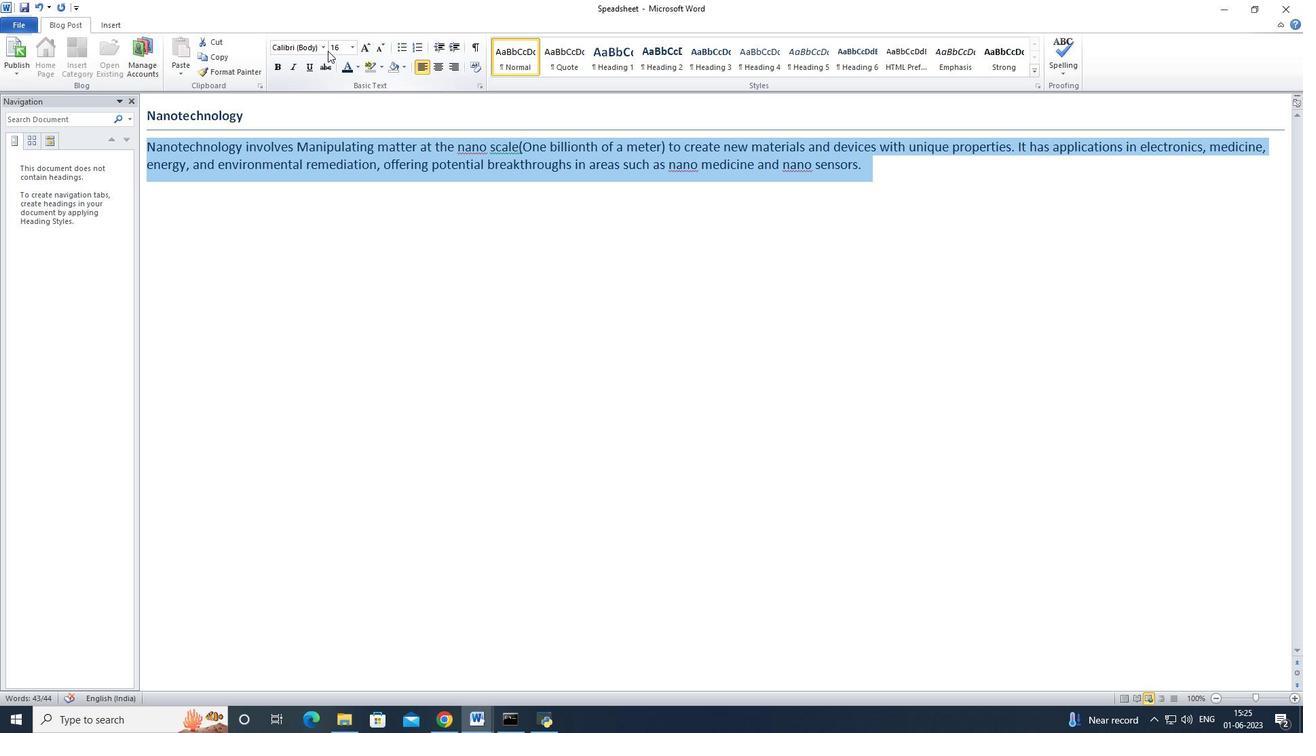
Action: Mouse pressed left at (324, 50)
Screenshot: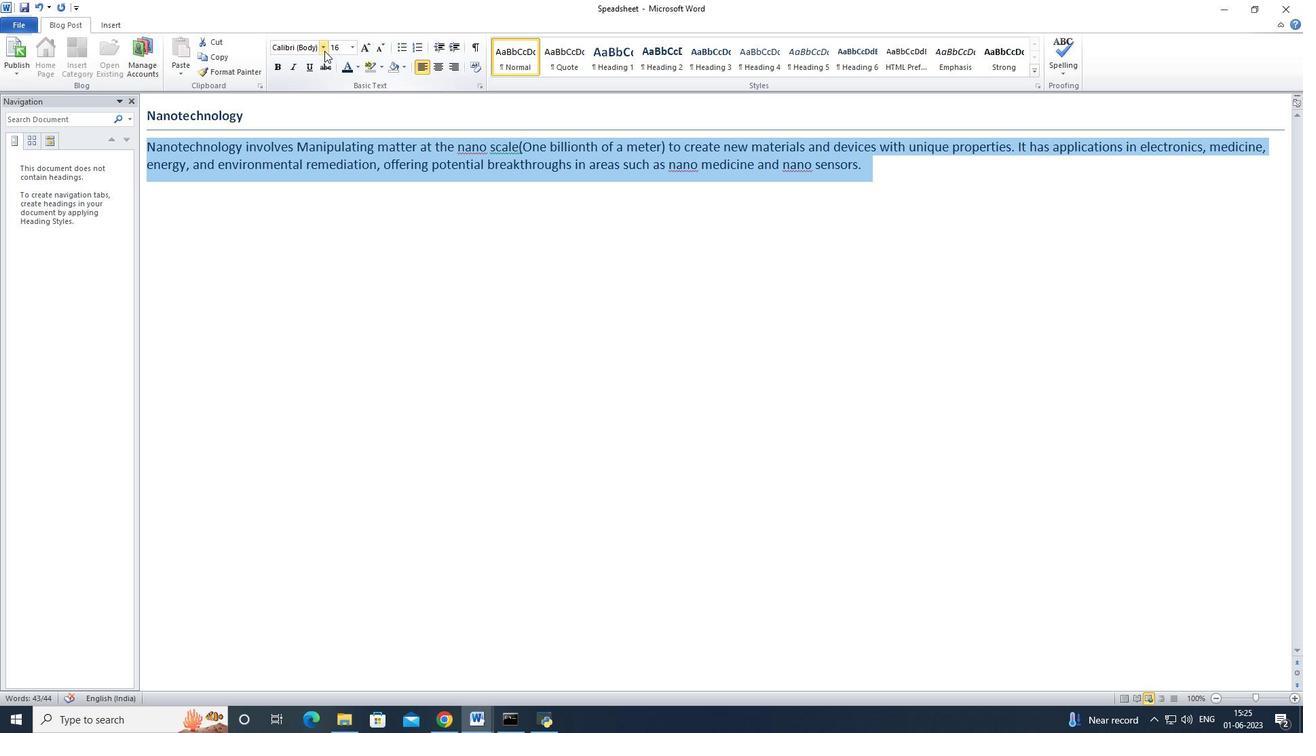 
Action: Key pressed har
Screenshot: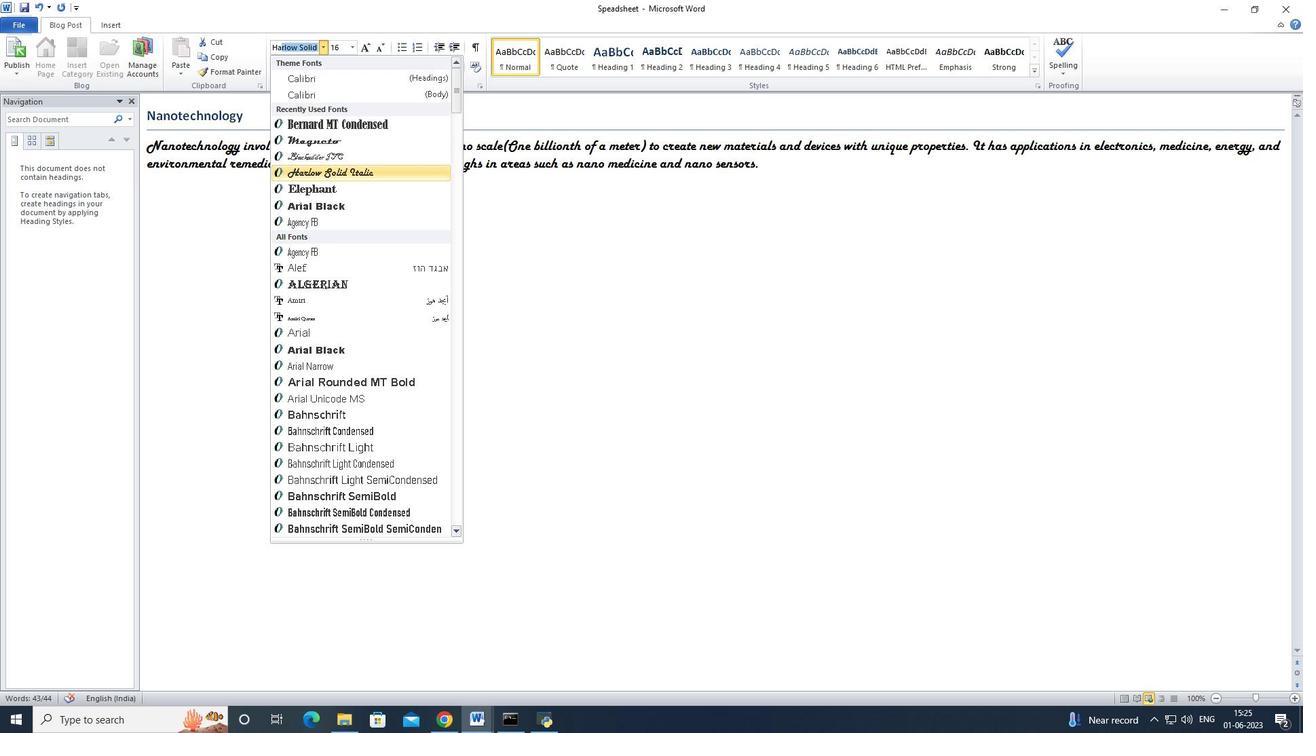 
Action: Mouse moved to (328, 168)
Screenshot: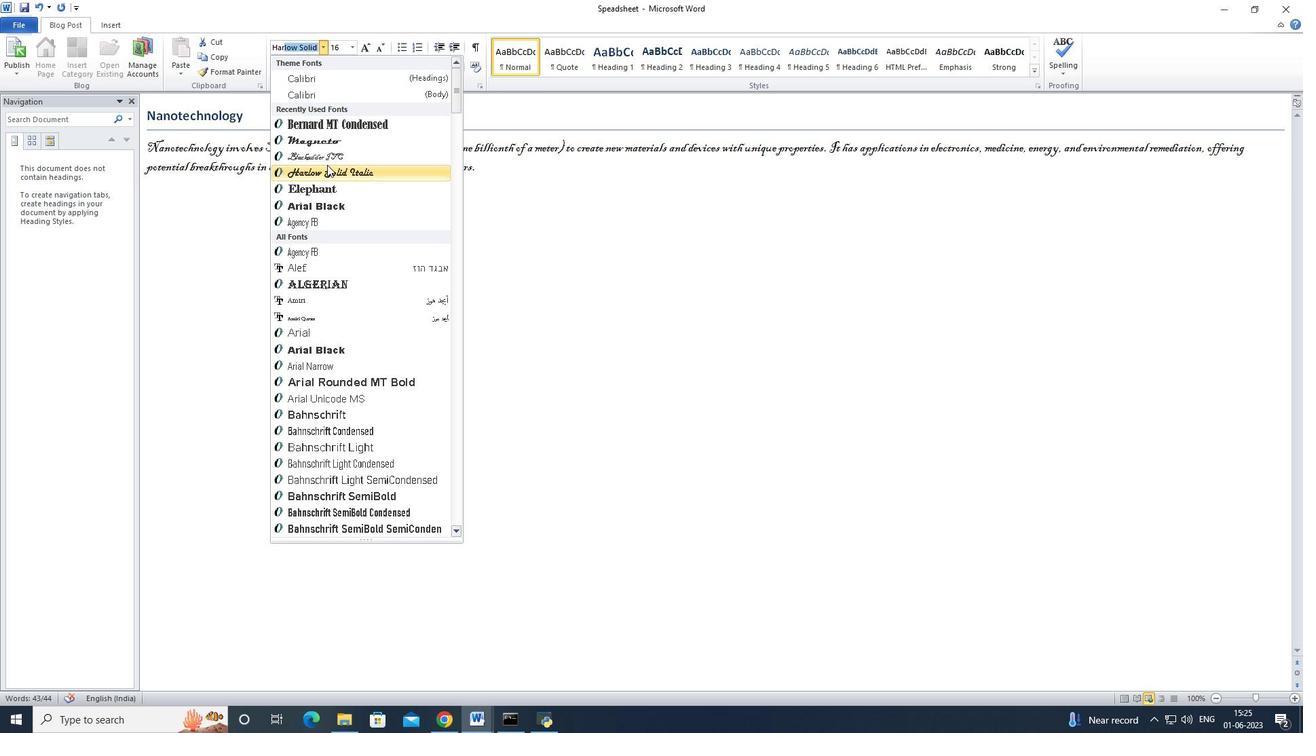 
Action: Mouse pressed left at (328, 168)
Screenshot: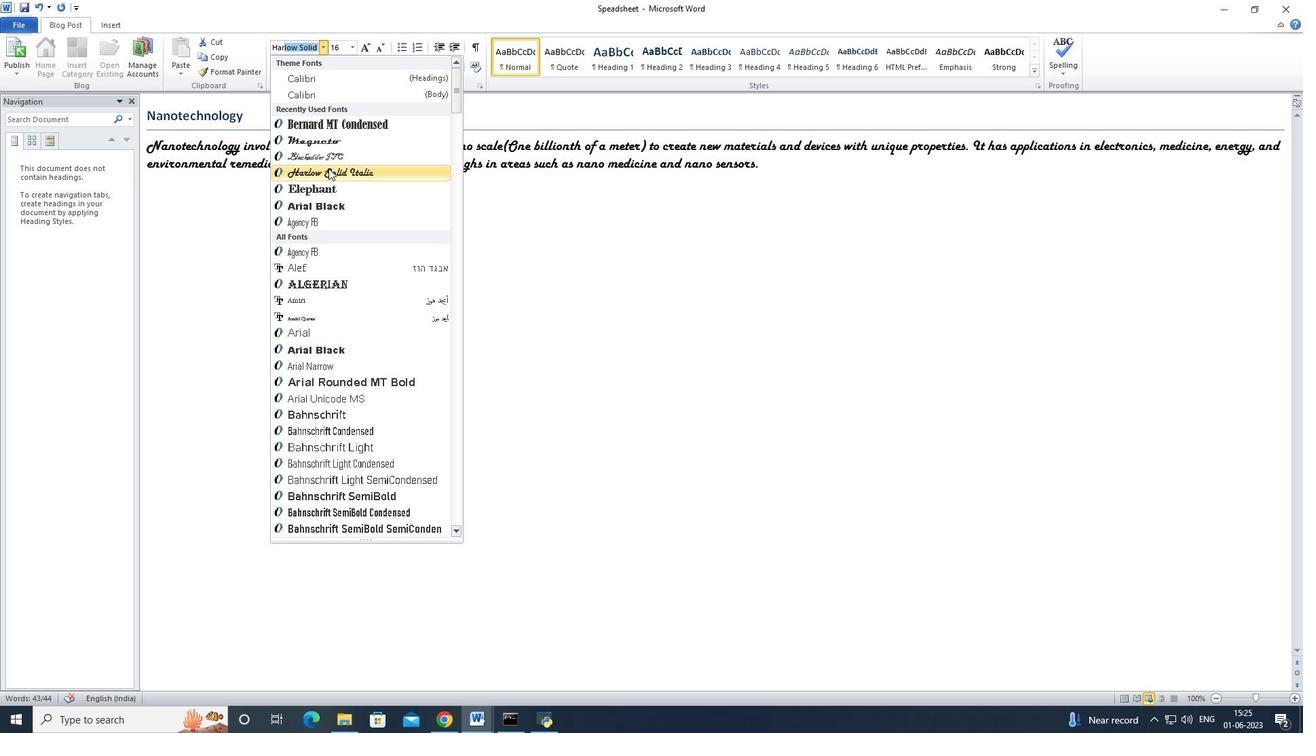
Action: Mouse moved to (234, 116)
Screenshot: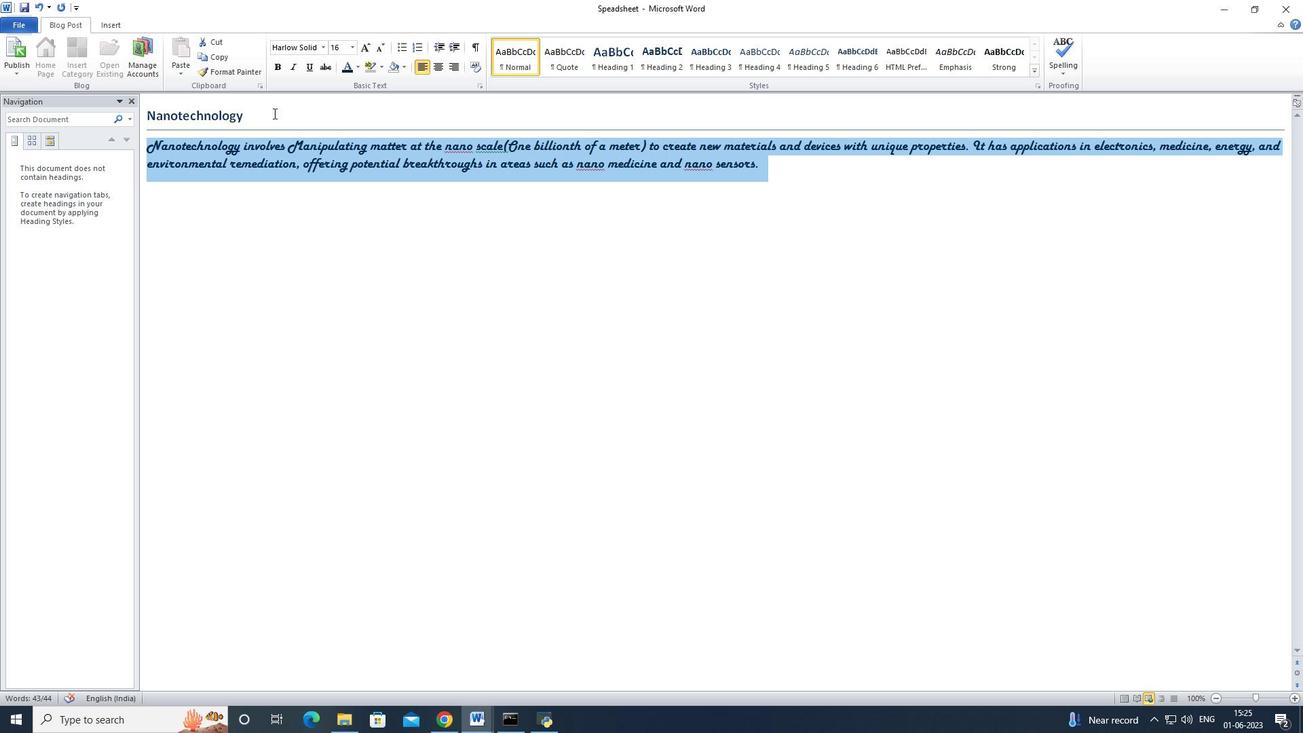 
Action: Mouse pressed left at (268, 116)
Screenshot: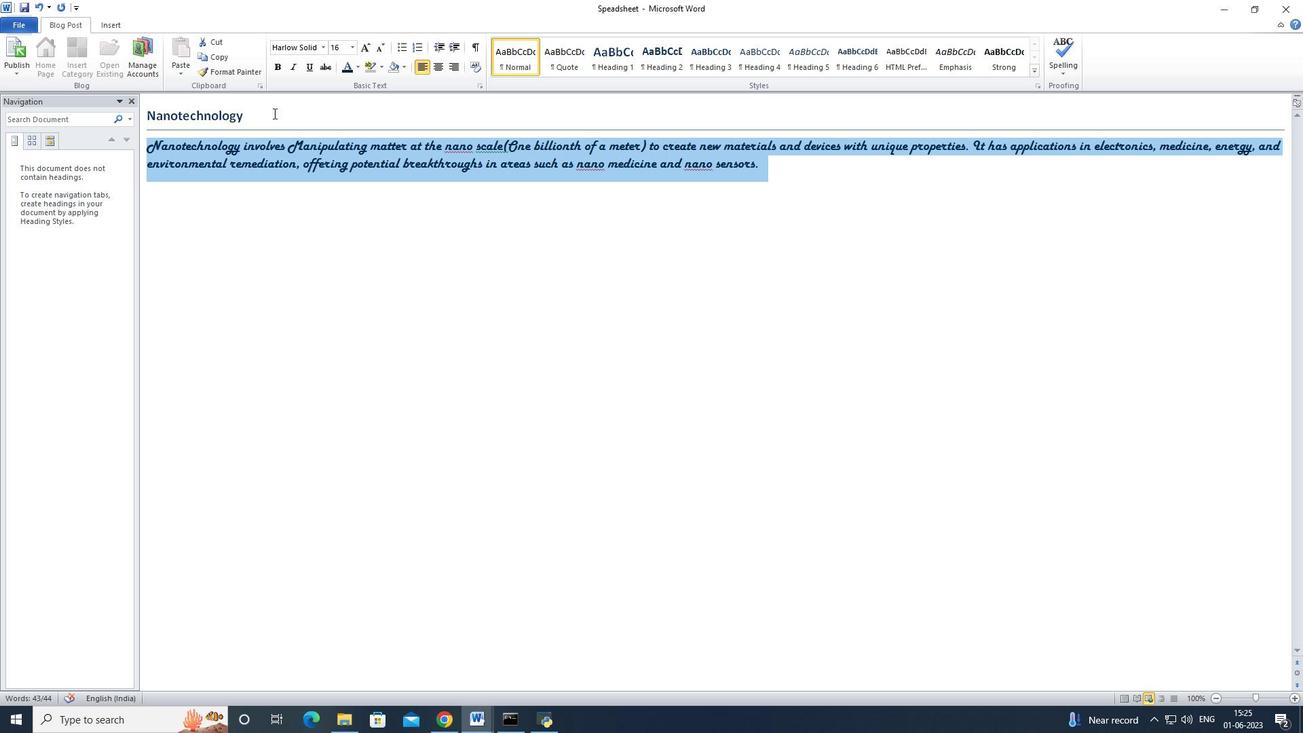 
Action: Mouse moved to (347, 49)
Screenshot: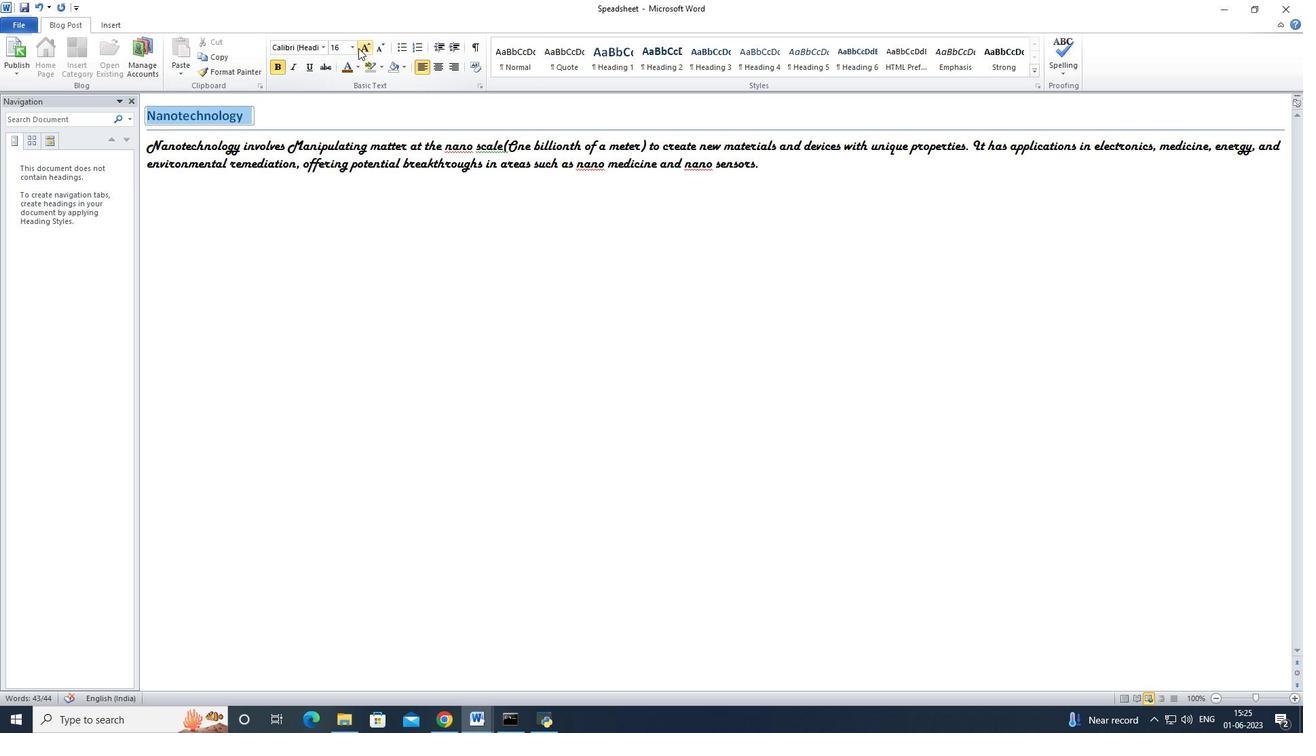 
Action: Mouse pressed left at (347, 49)
Screenshot: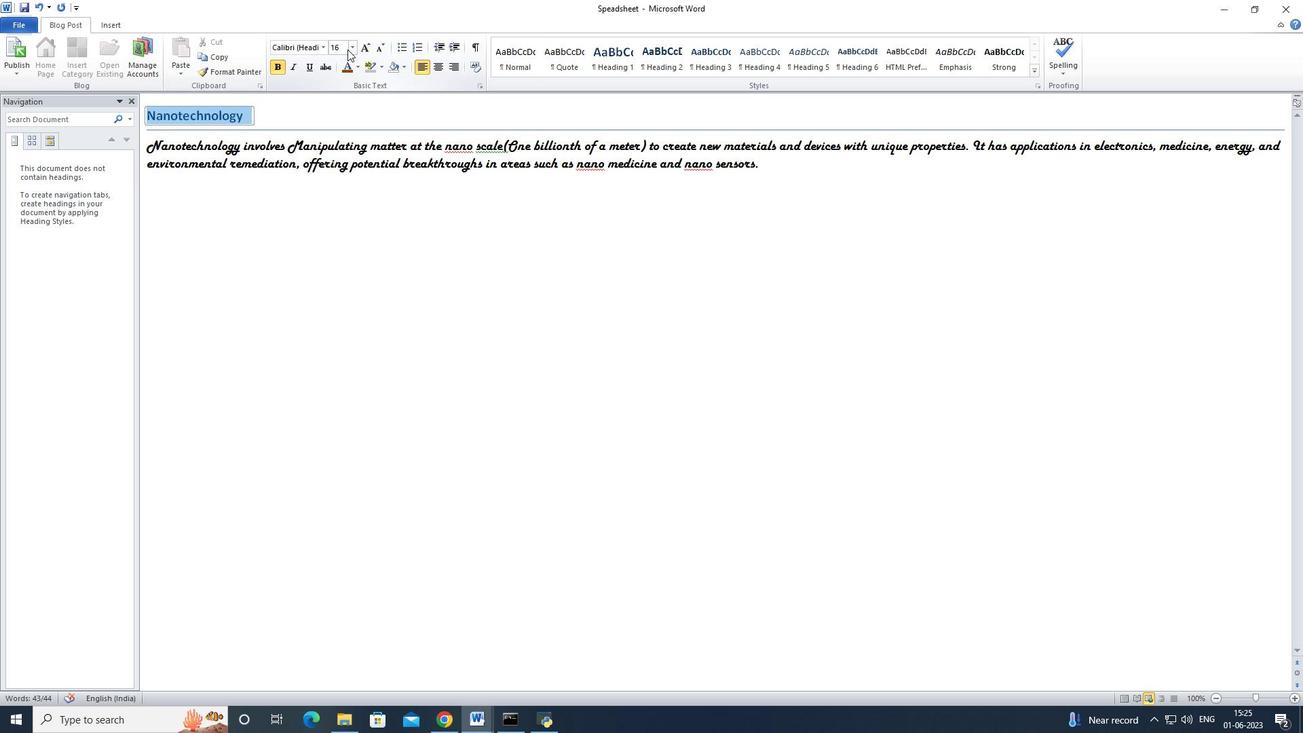 
Action: Mouse moved to (354, 46)
Screenshot: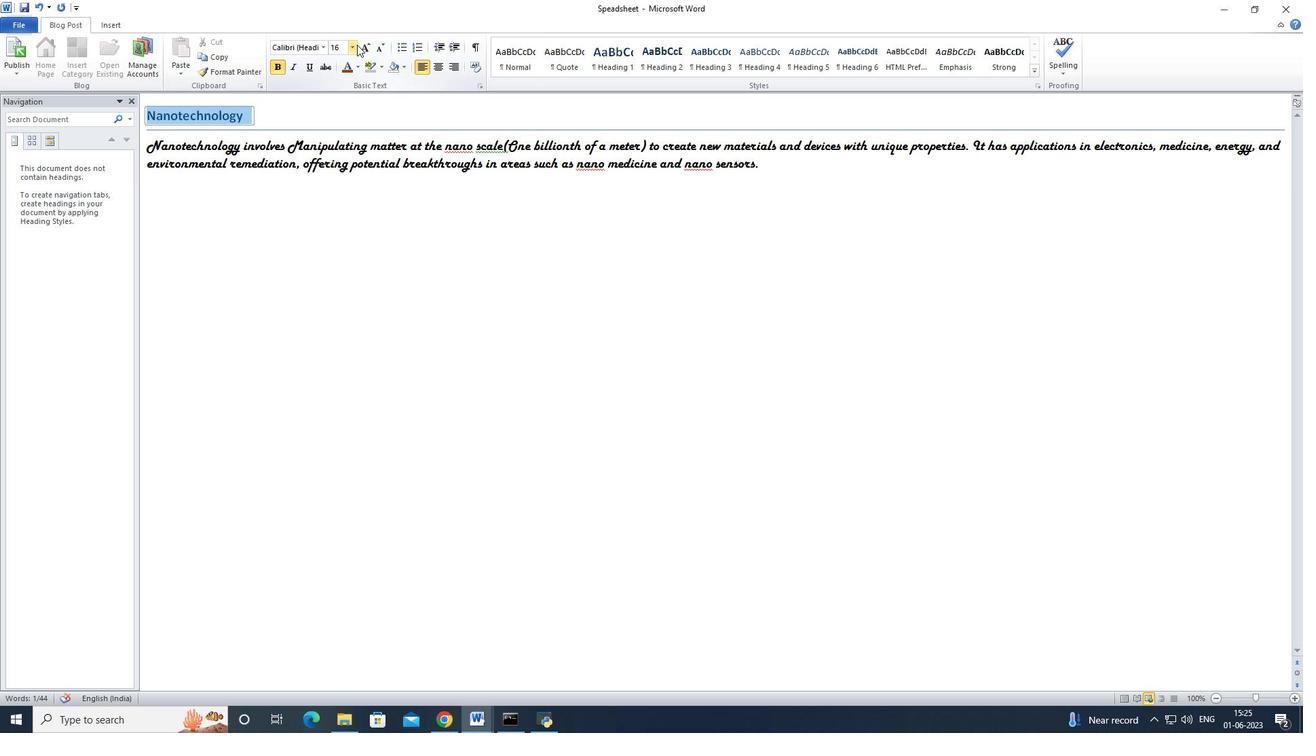 
Action: Mouse pressed left at (354, 46)
Screenshot: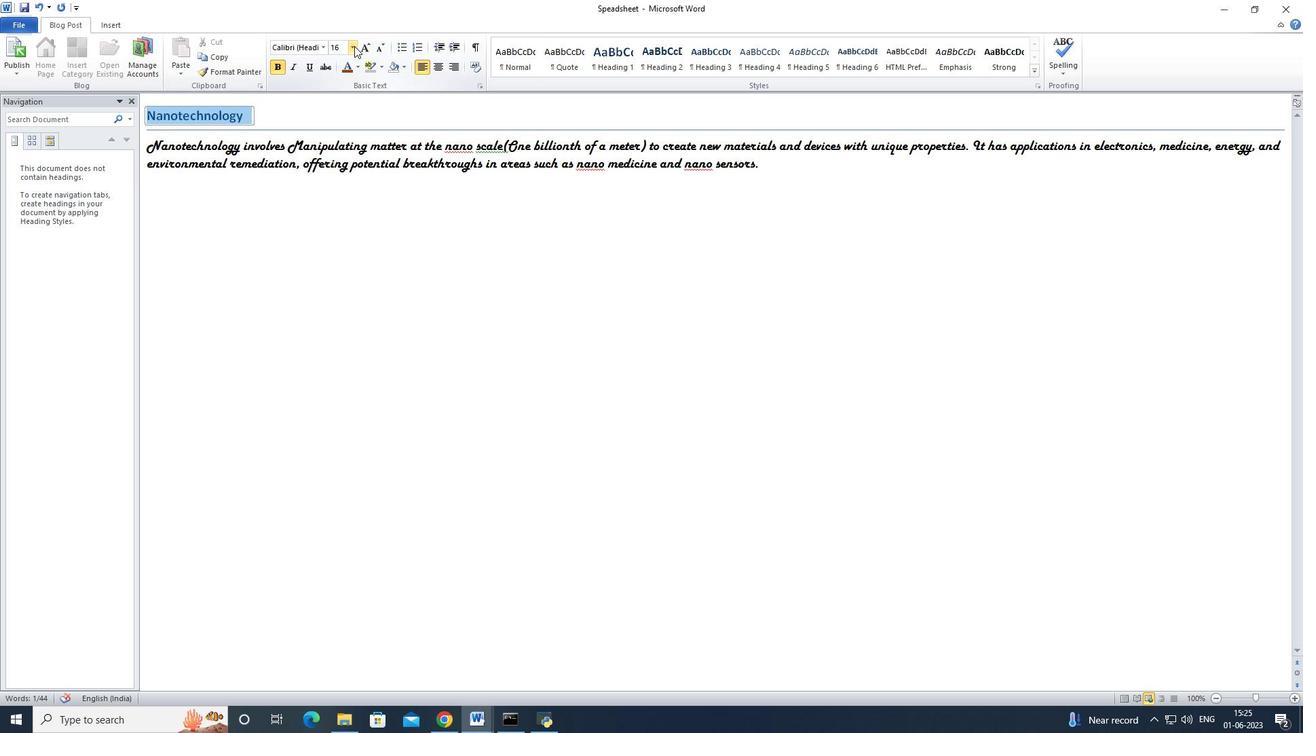 
Action: Mouse moved to (332, 140)
Screenshot: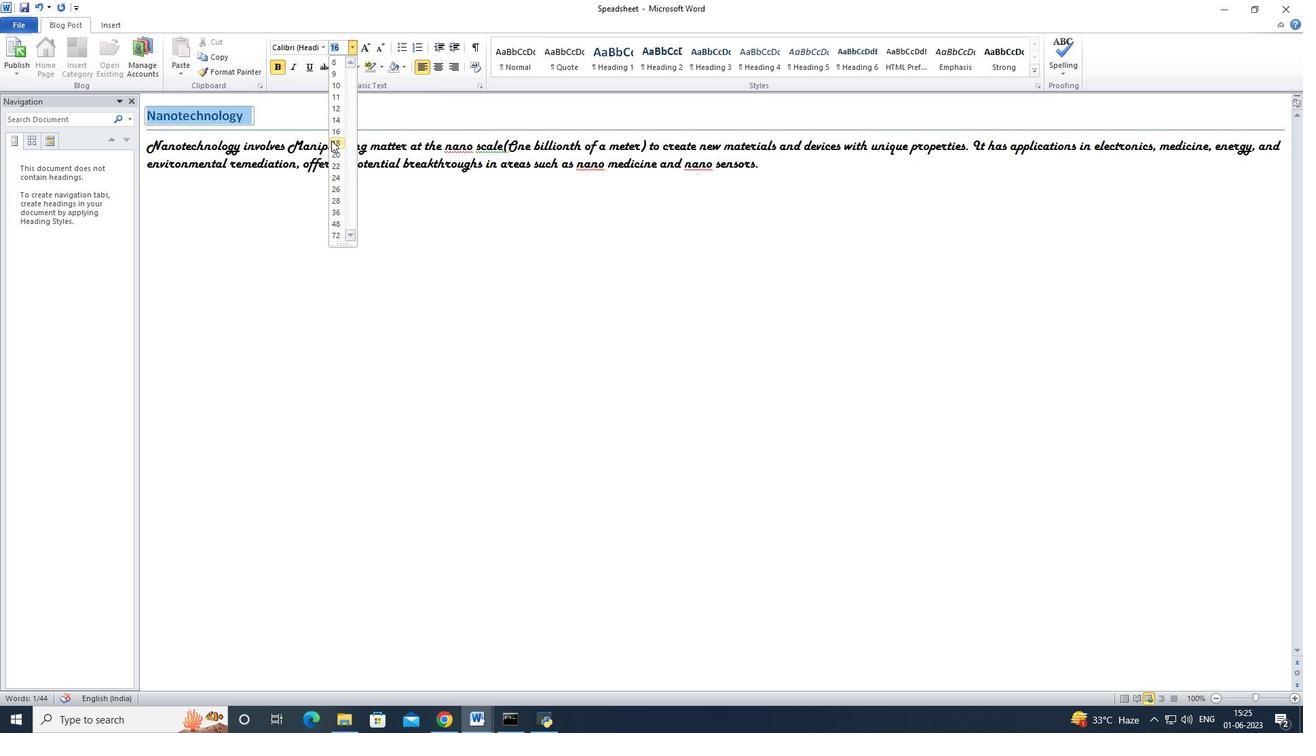 
Action: Mouse pressed left at (332, 140)
Screenshot: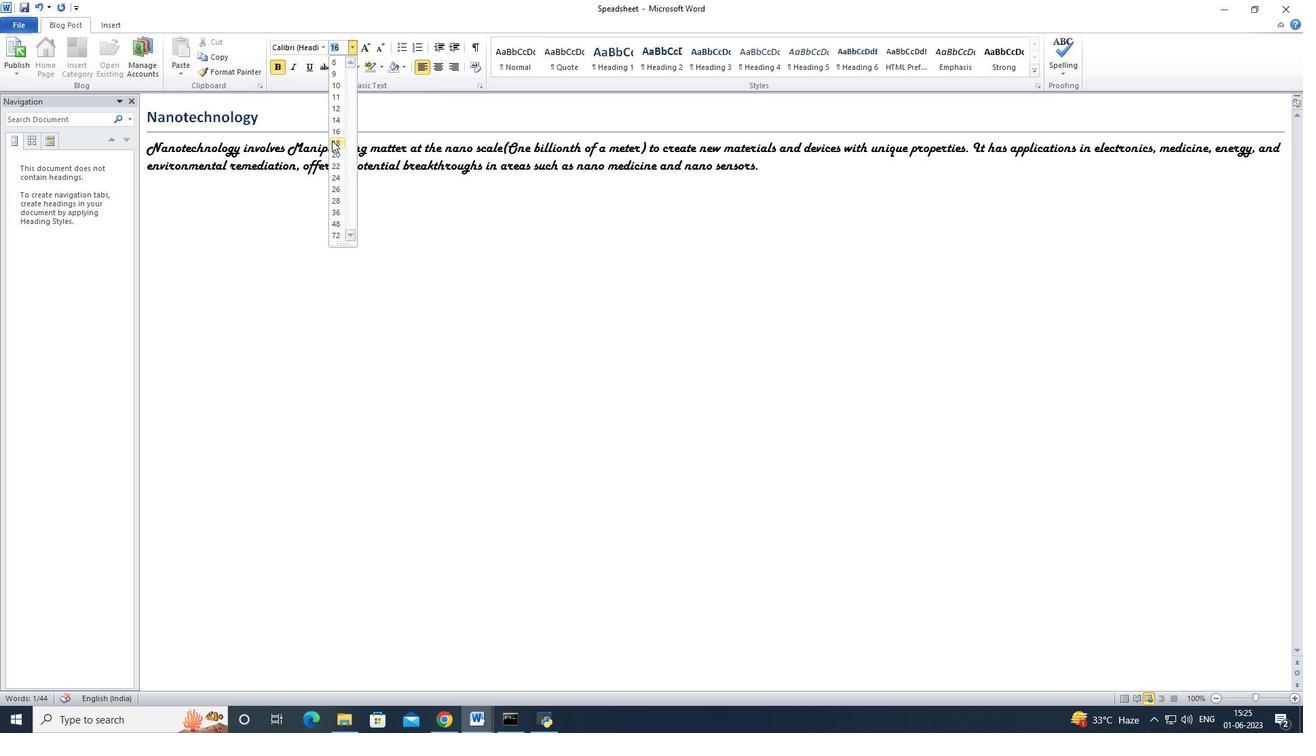 
Action: Mouse moved to (441, 69)
Screenshot: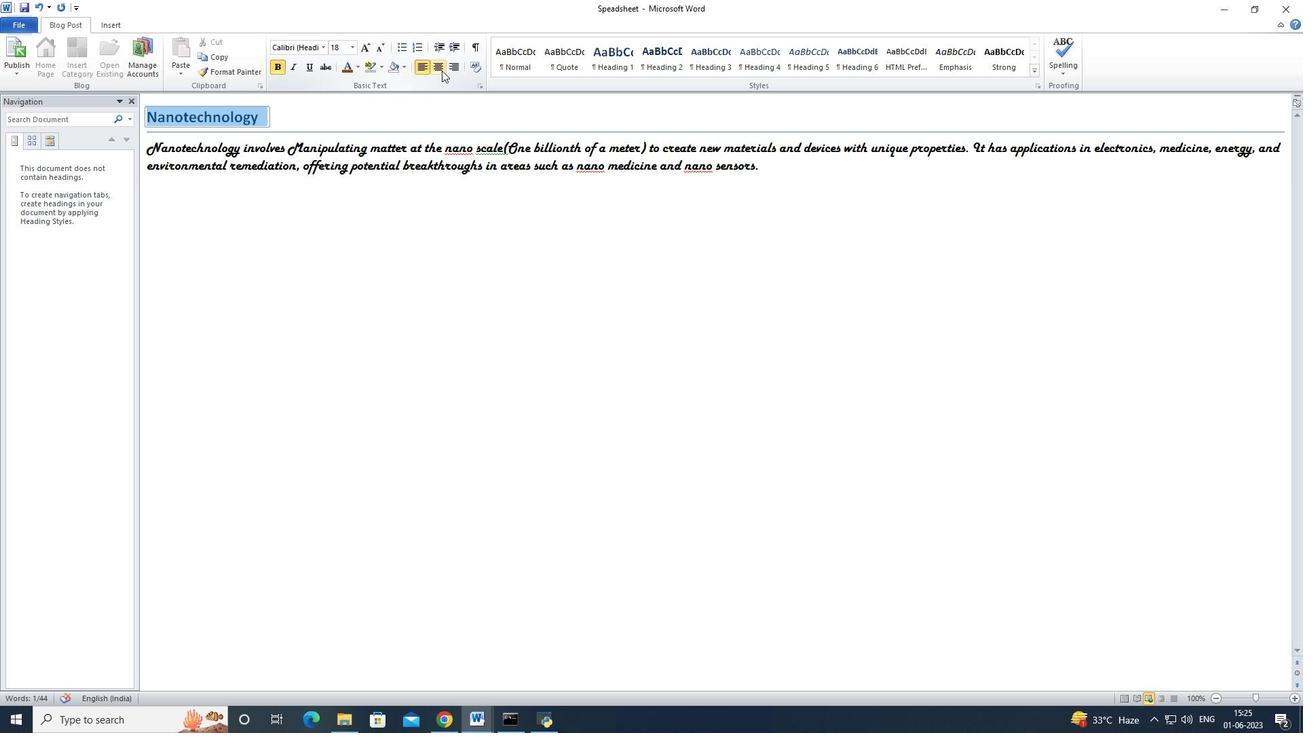 
Action: Mouse pressed left at (441, 69)
Screenshot: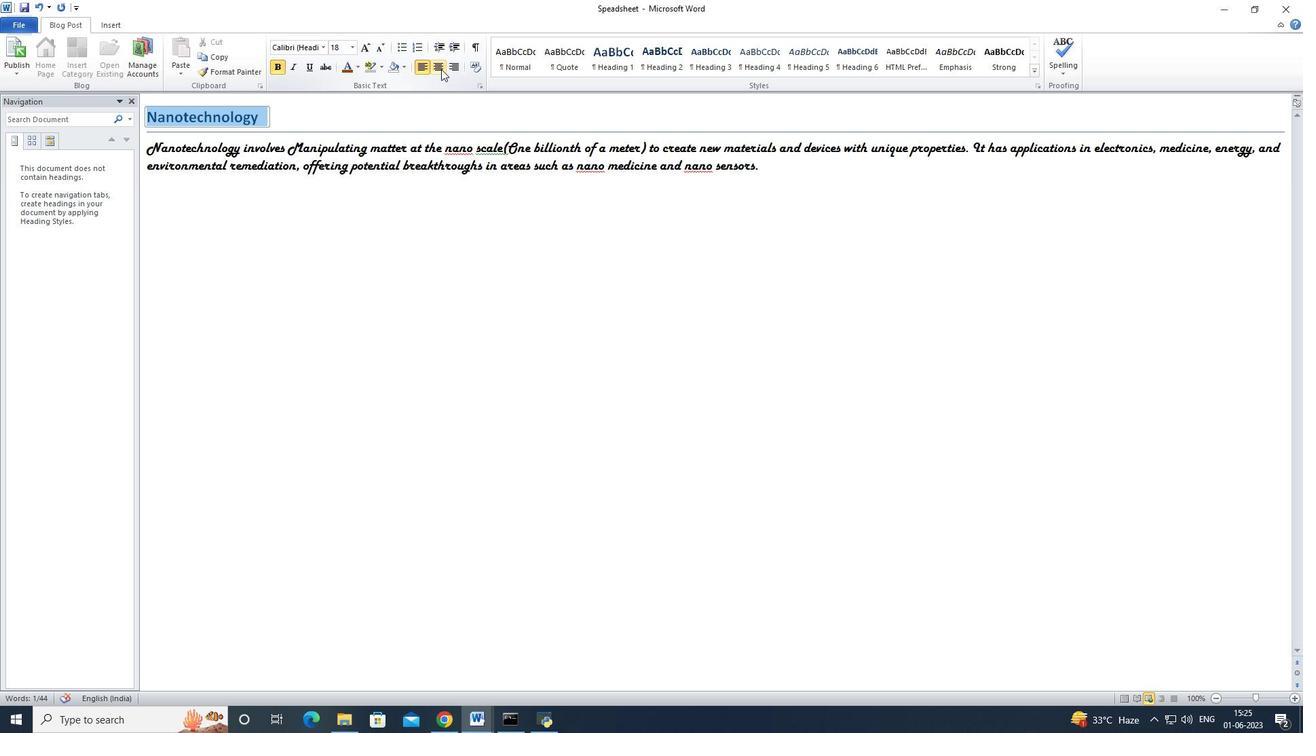 
Action: Mouse moved to (444, 277)
Screenshot: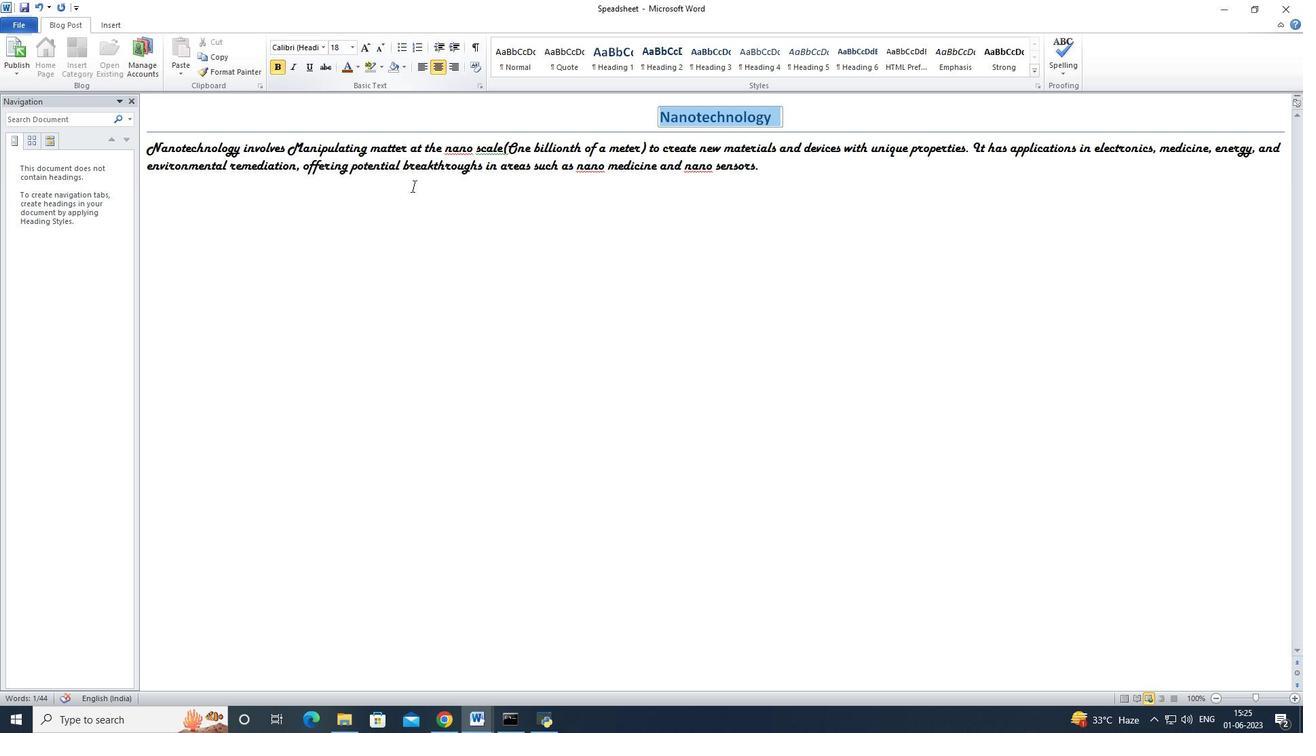 
Action: Mouse pressed left at (444, 277)
Screenshot: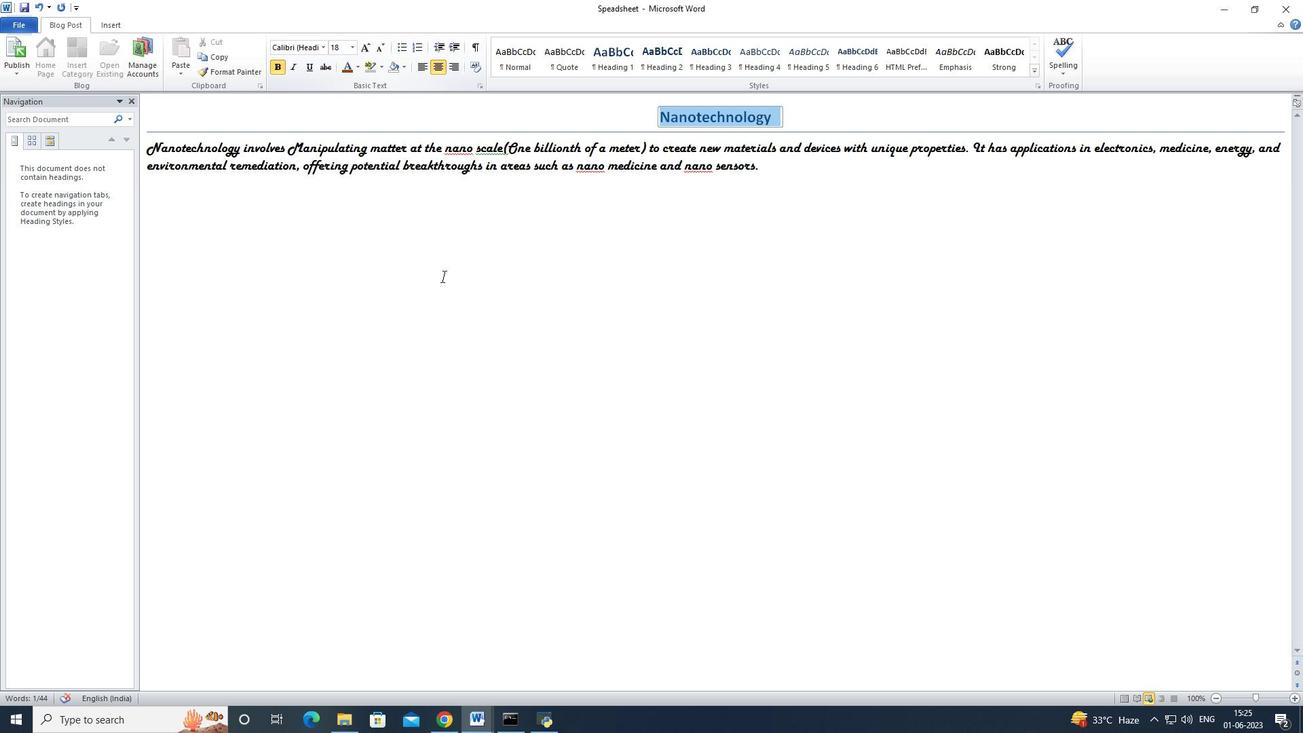 
Action: Mouse moved to (805, 217)
Screenshot: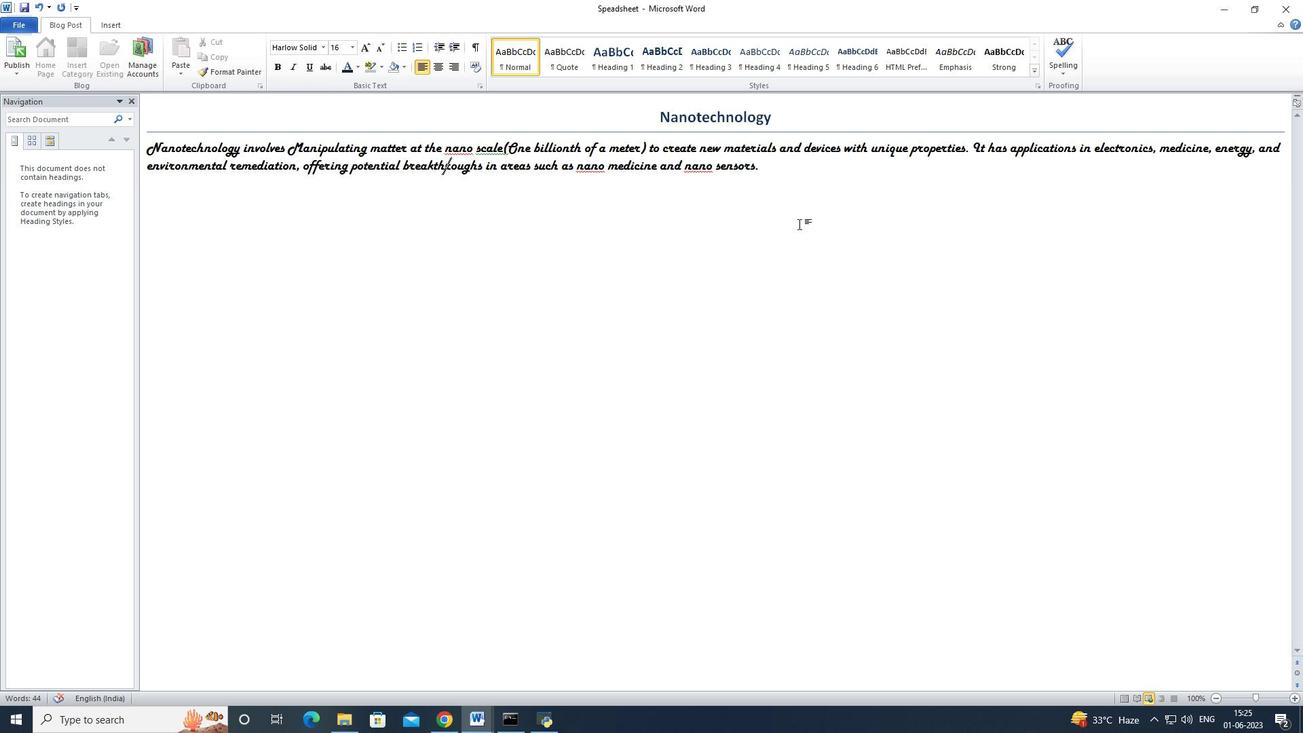 
Action: Mouse pressed left at (805, 217)
Screenshot: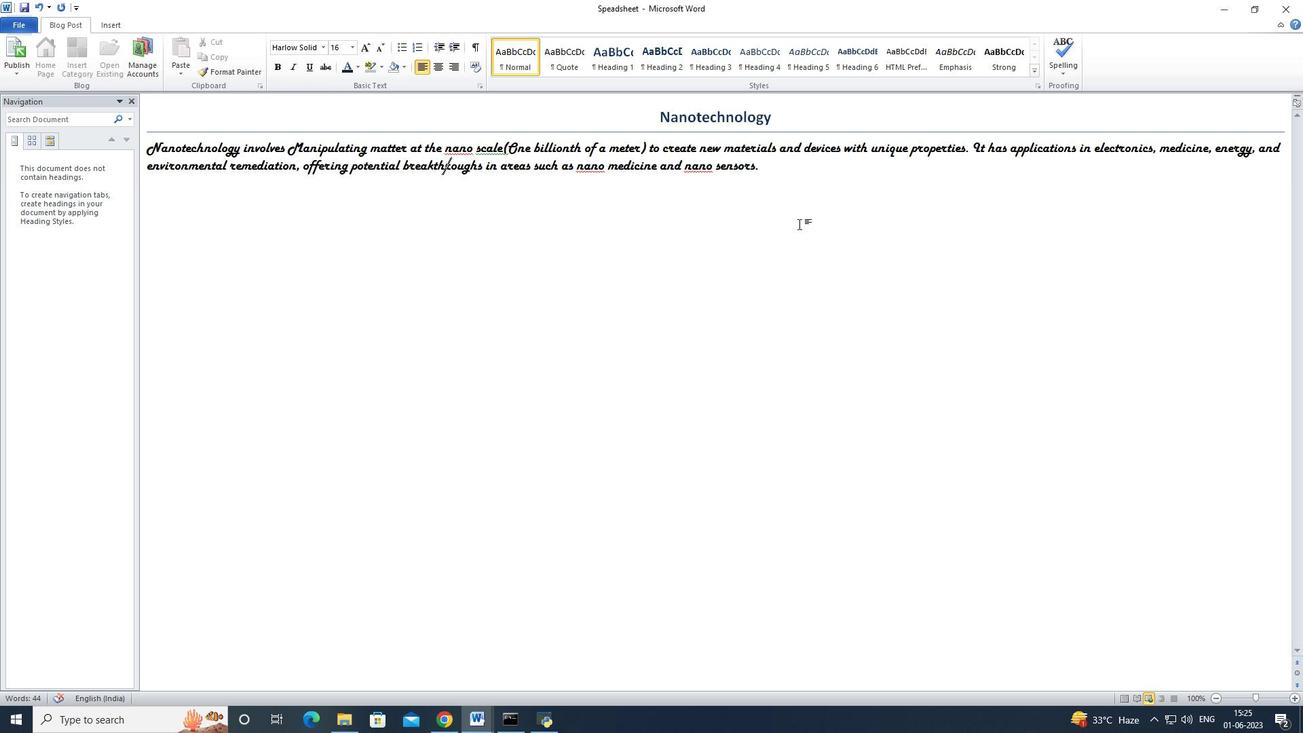 
Action: Mouse moved to (765, 240)
Screenshot: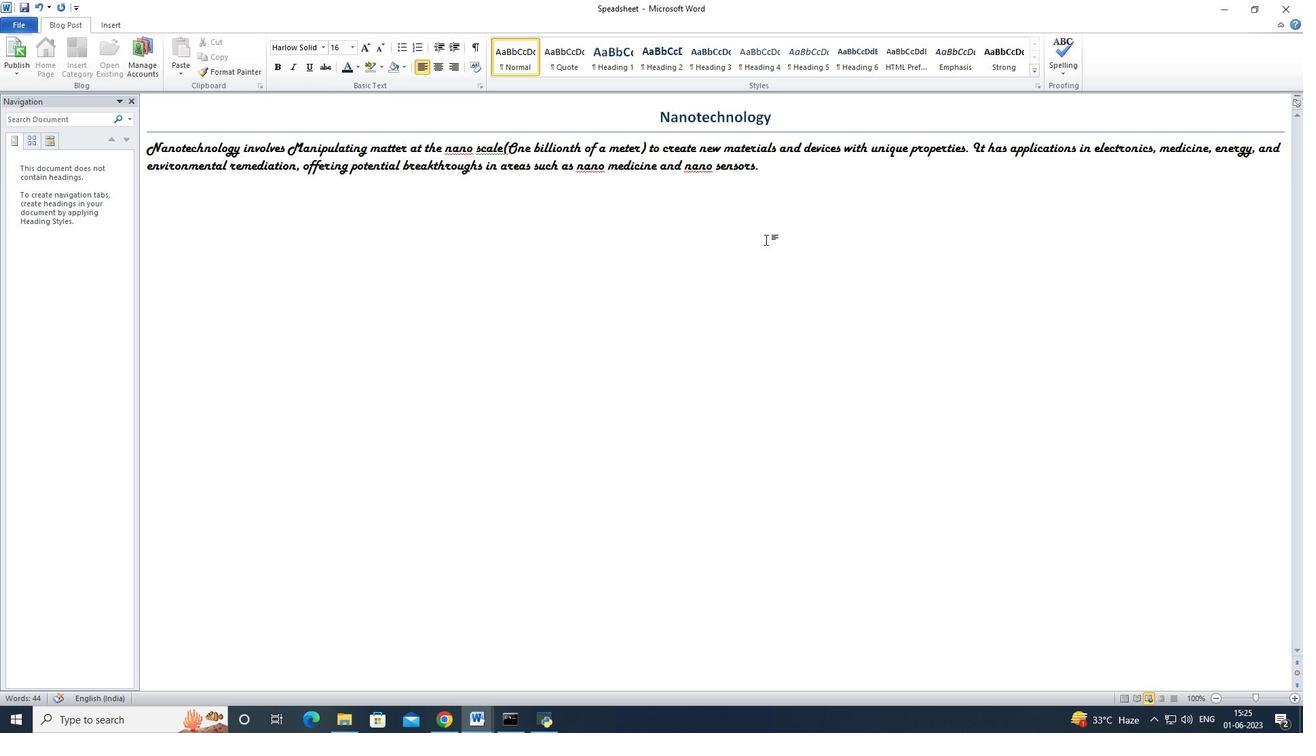 
Action: Key pressed ctrl+S
Screenshot: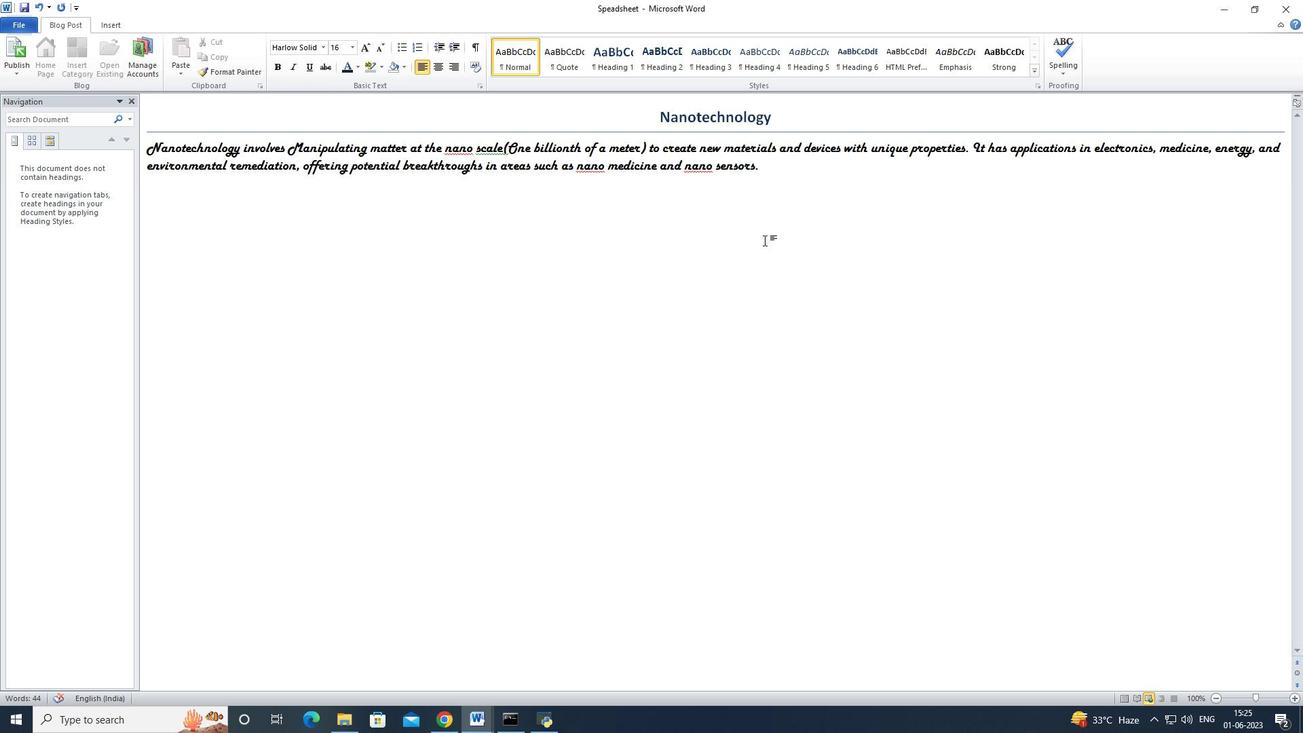 
Action: Mouse moved to (419, 305)
Screenshot: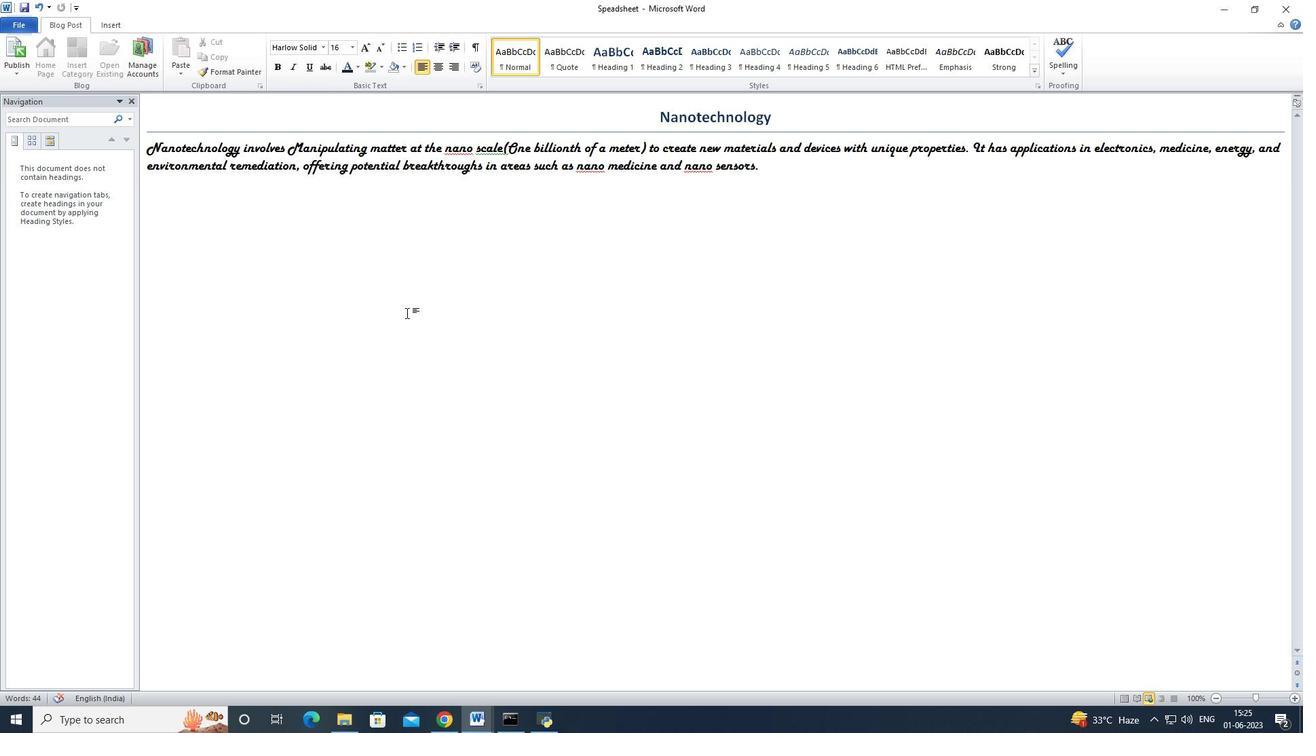 
Action: Mouse scrolled (419, 304) with delta (0, 0)
Screenshot: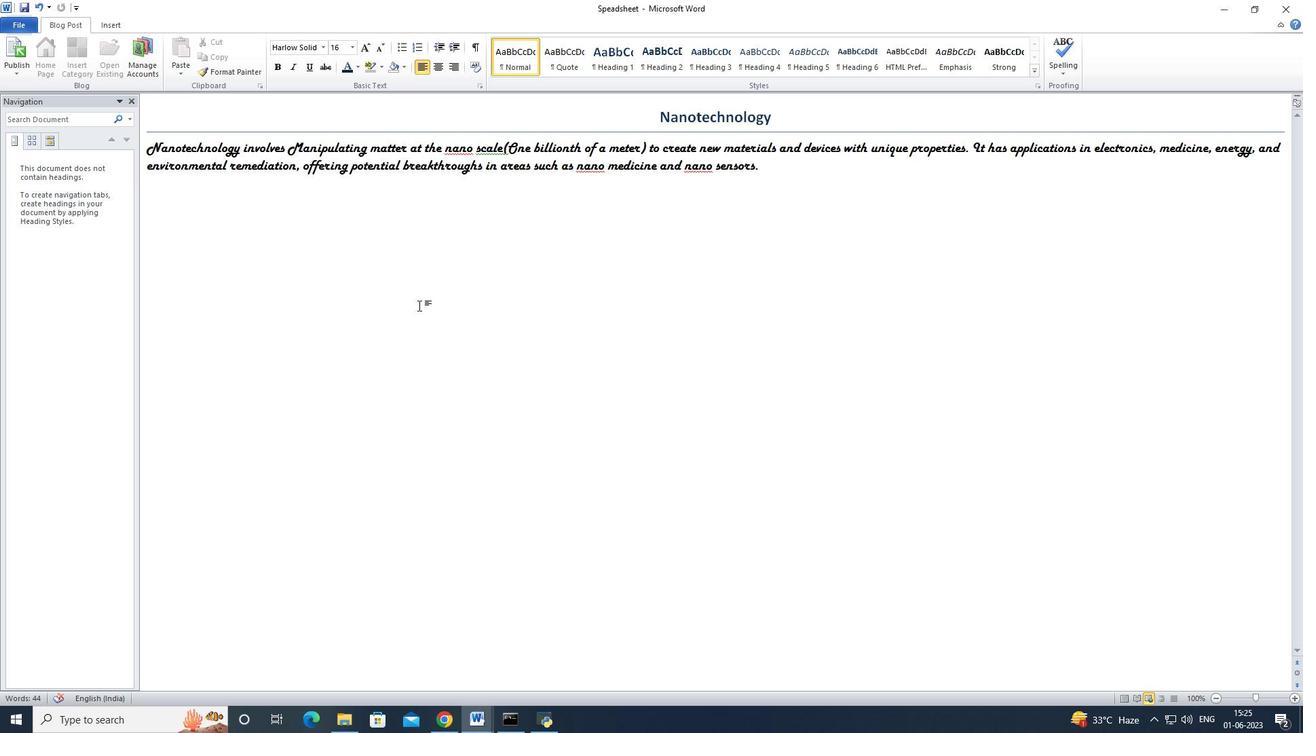 
Action: Mouse scrolled (419, 304) with delta (0, 0)
Screenshot: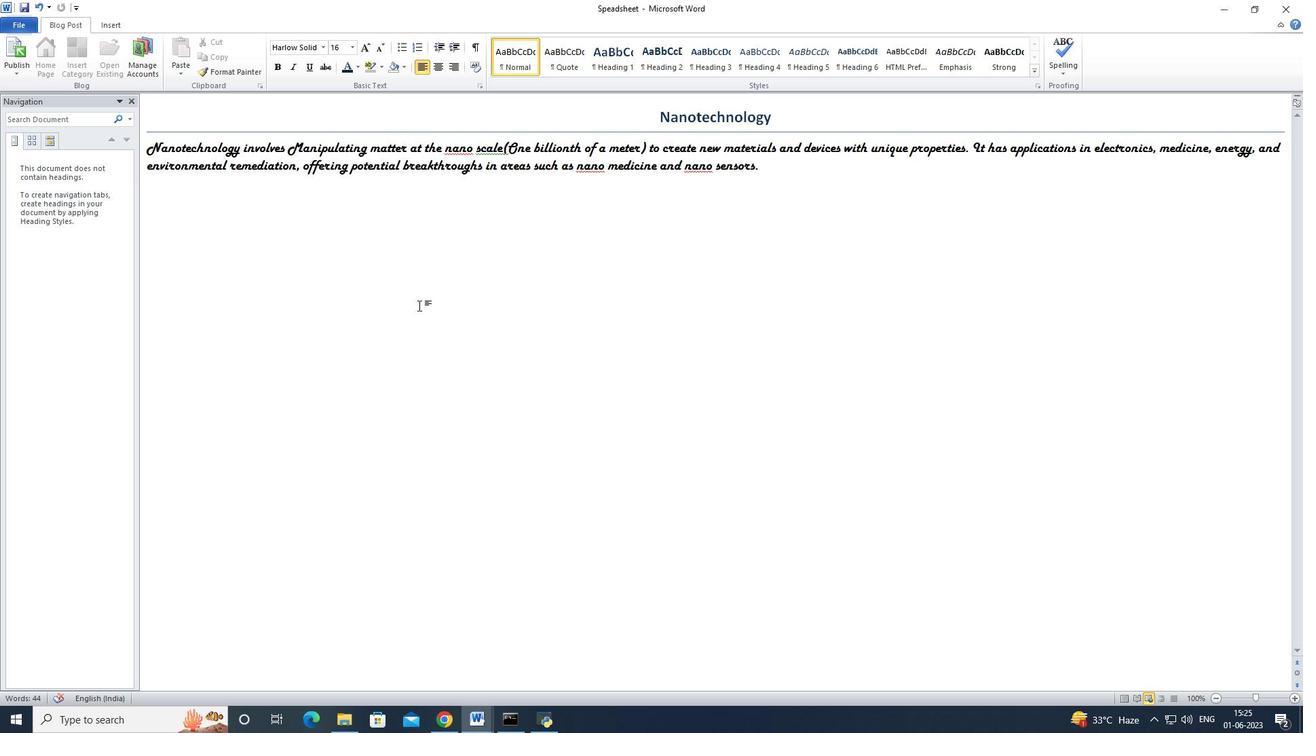 
Action: Mouse scrolled (419, 304) with delta (0, 0)
Screenshot: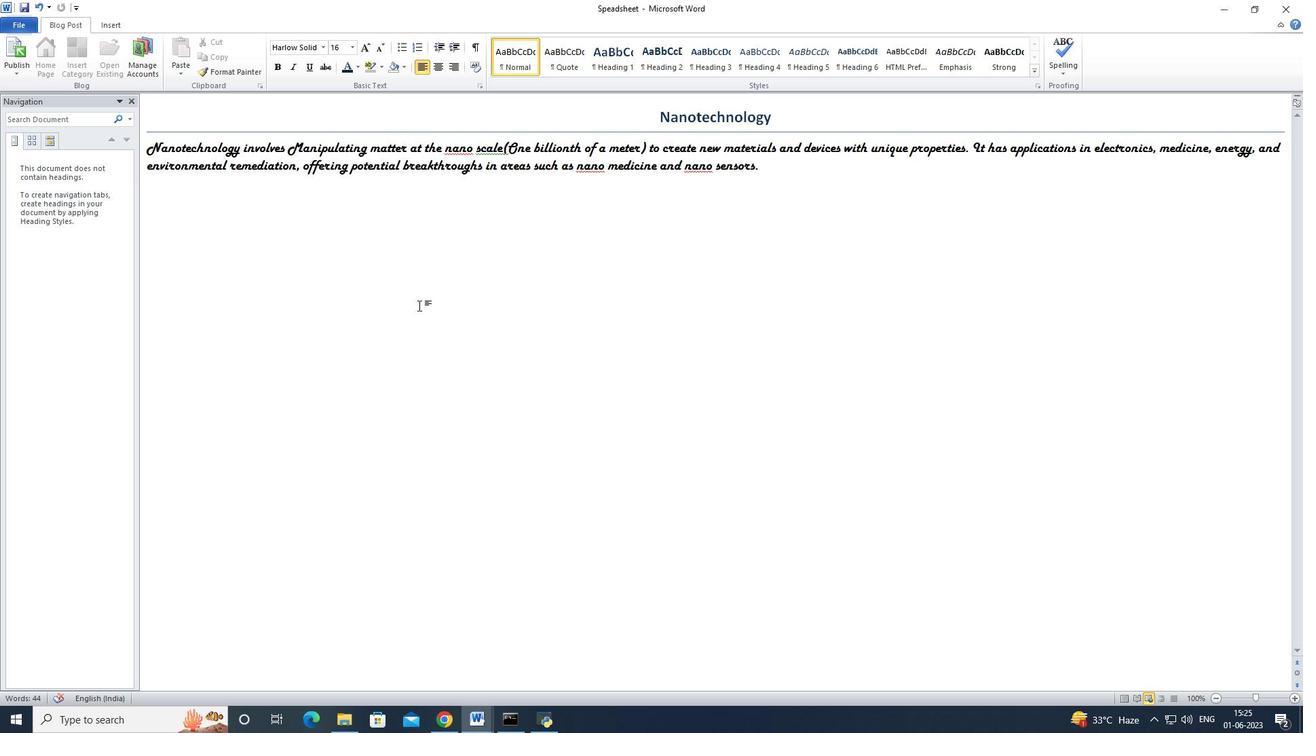 
